 Task: Find connections with filter location Americana with filter topic #jobsearching with filter profile language Potuguese with filter current company Tata Capital with filter school Cusrow Wadia Institute Of Technology with filter industry Financial Services with filter service category Video Animation with filter keywords title Bank Teller
Action: Mouse moved to (632, 130)
Screenshot: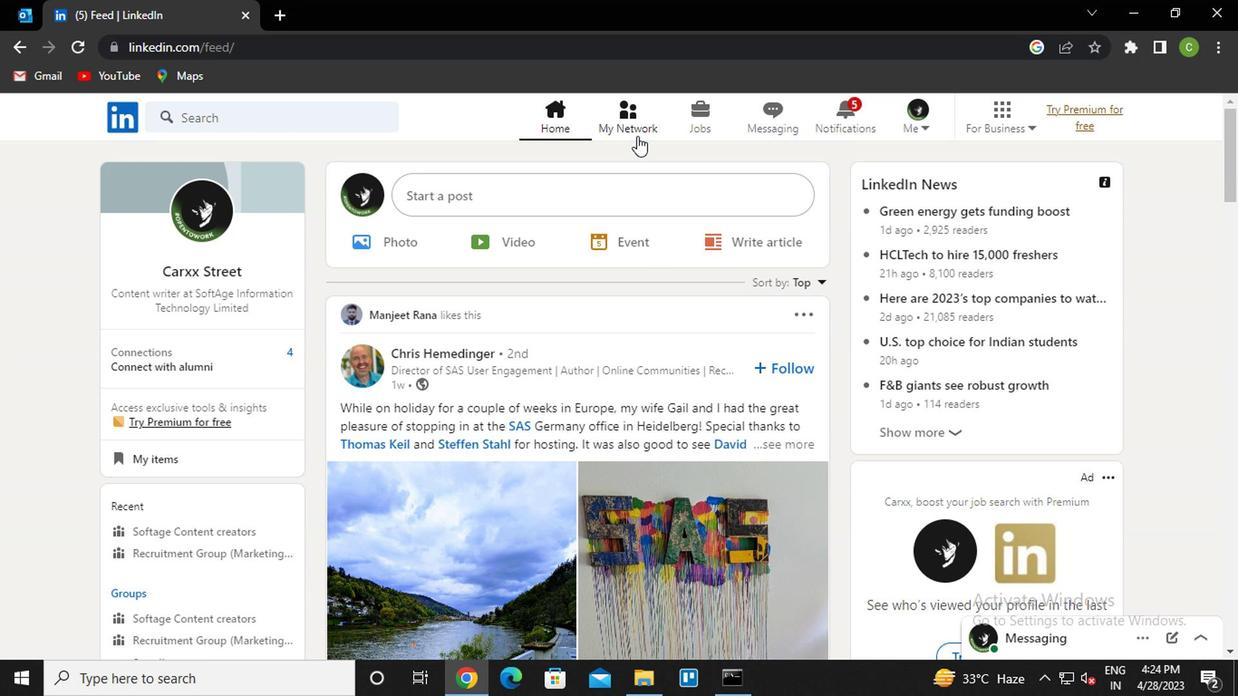 
Action: Mouse pressed left at (632, 130)
Screenshot: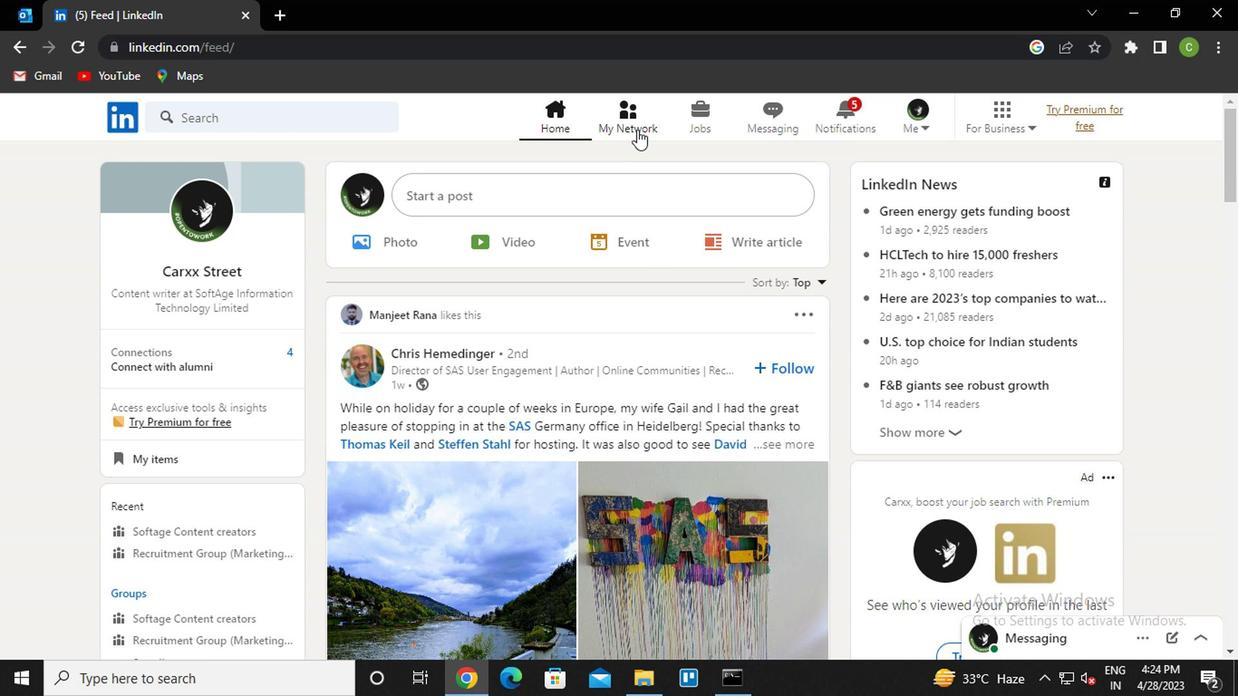 
Action: Mouse moved to (226, 212)
Screenshot: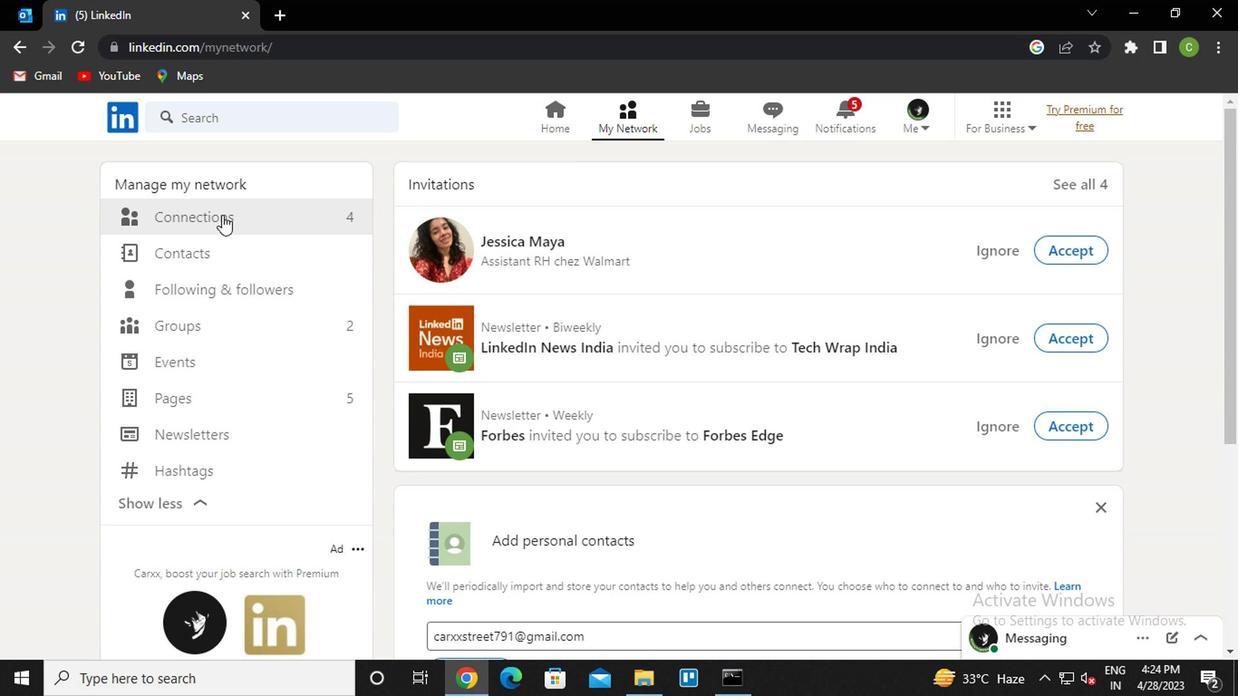 
Action: Mouse pressed left at (226, 212)
Screenshot: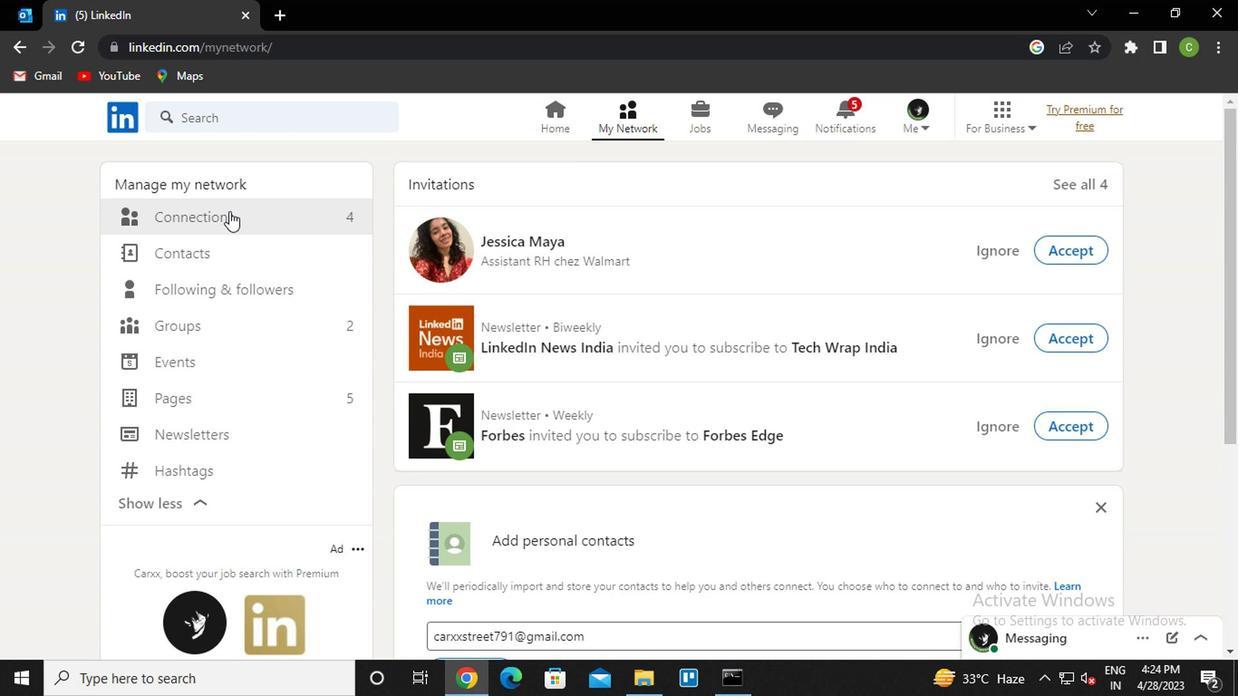 
Action: Mouse moved to (778, 220)
Screenshot: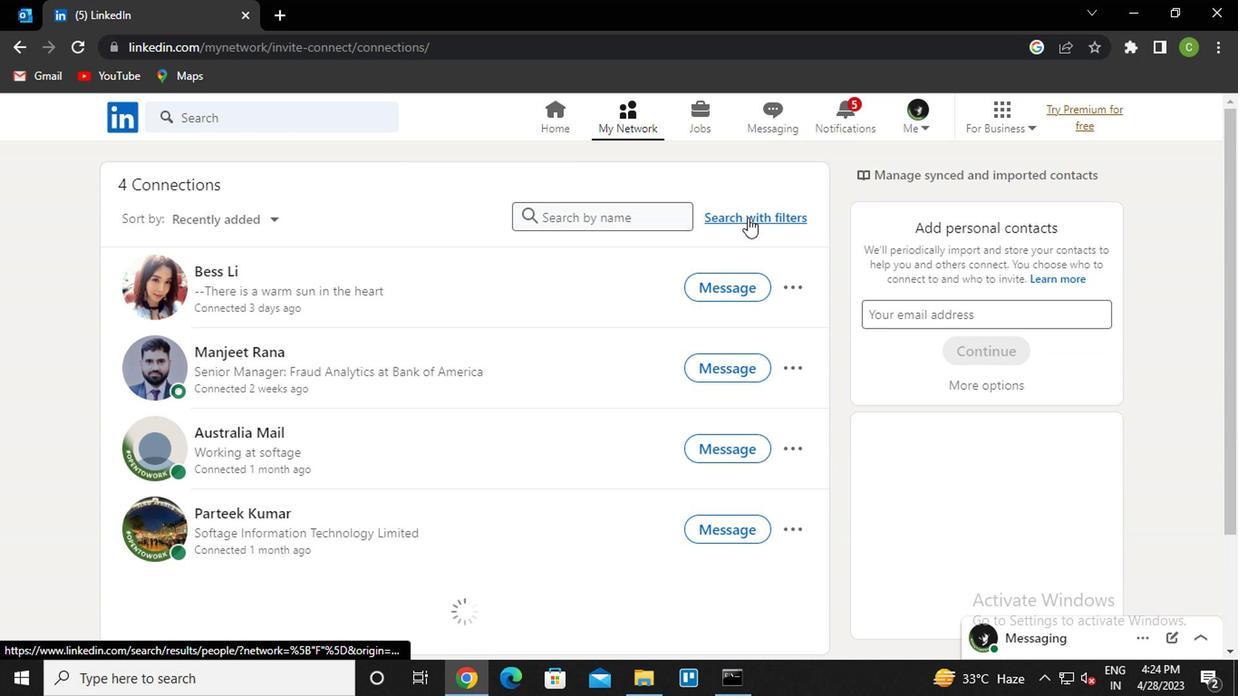 
Action: Mouse pressed left at (778, 220)
Screenshot: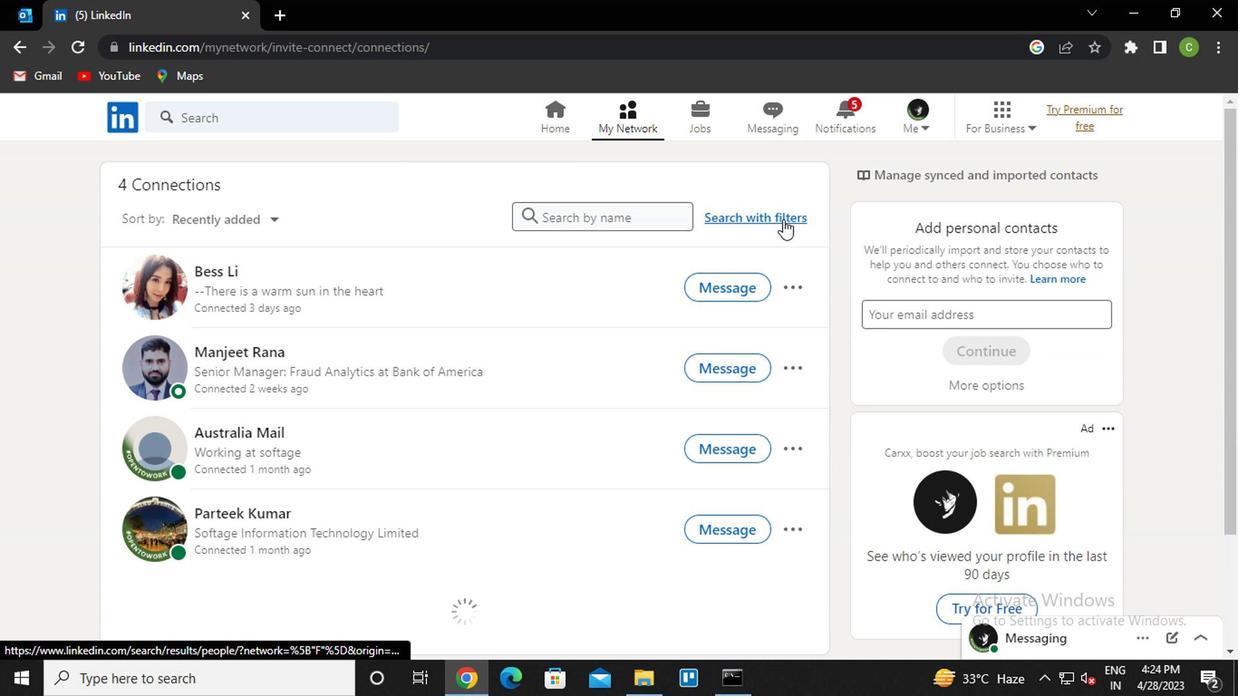 
Action: Mouse moved to (664, 170)
Screenshot: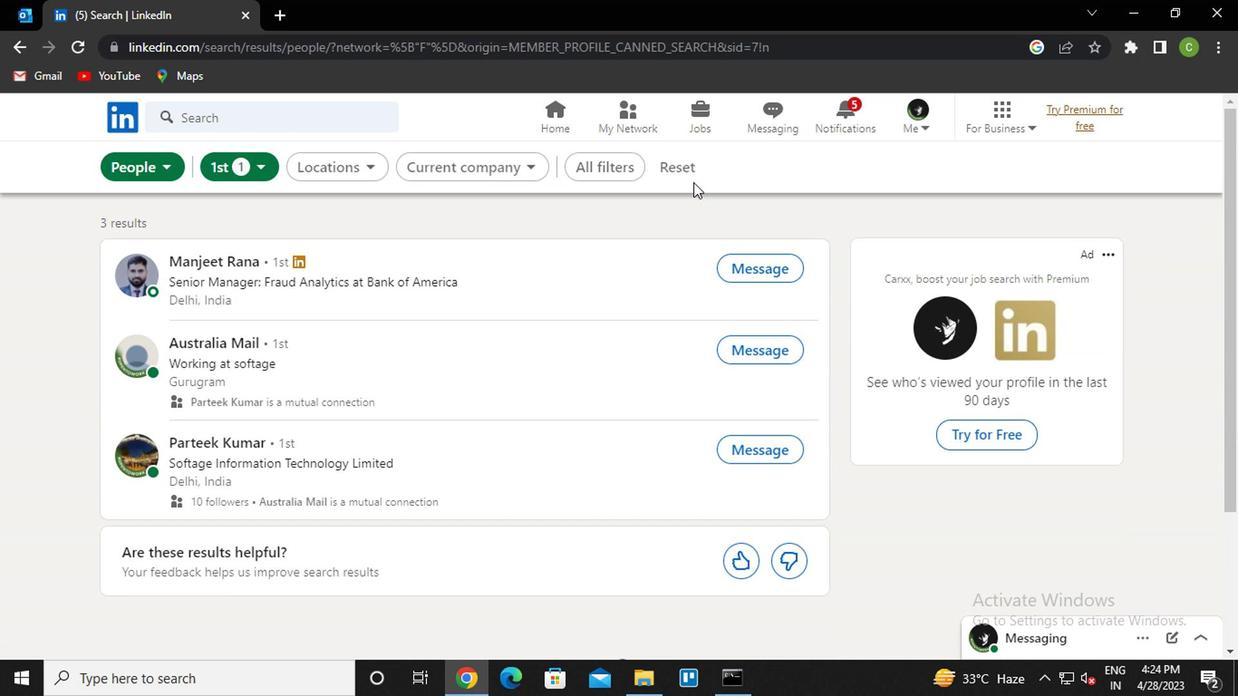
Action: Mouse pressed left at (664, 170)
Screenshot: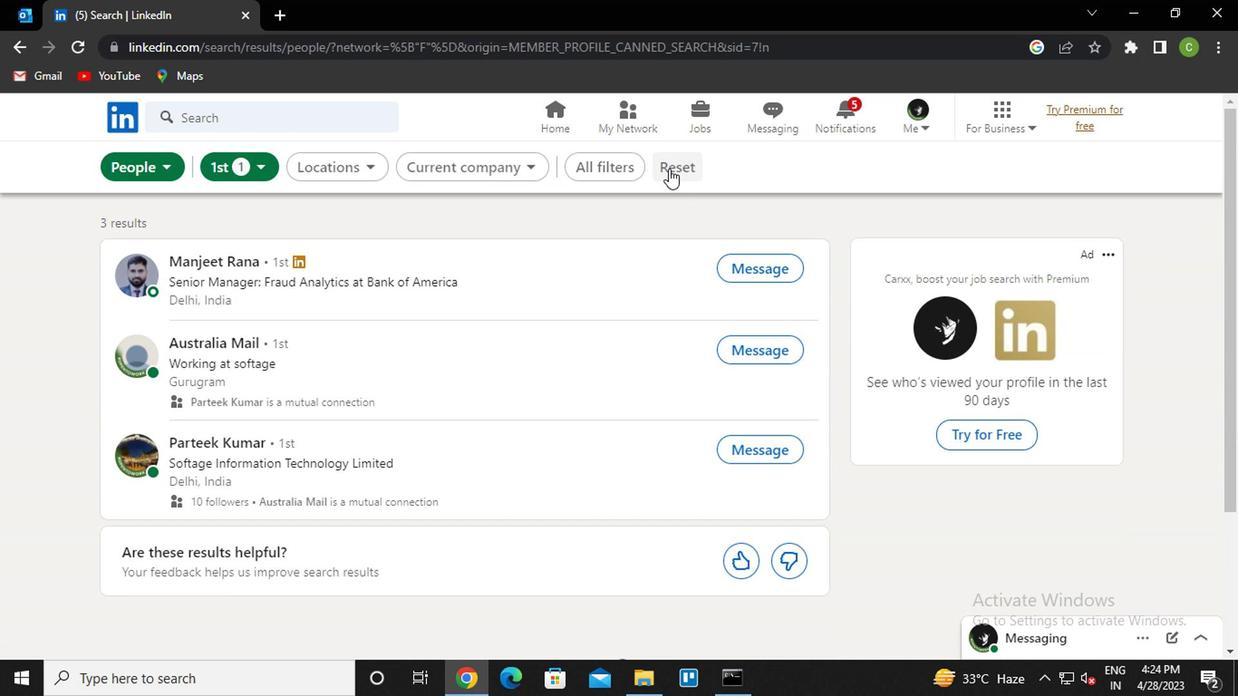 
Action: Mouse moved to (670, 174)
Screenshot: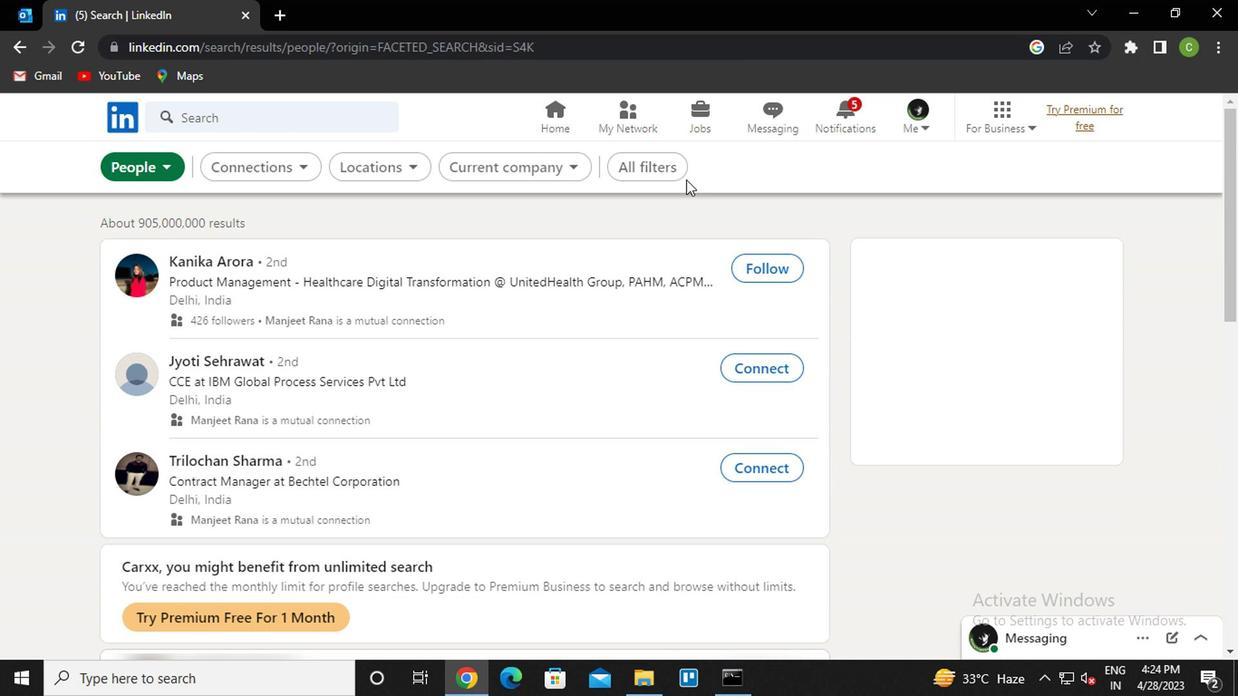 
Action: Mouse pressed left at (670, 174)
Screenshot: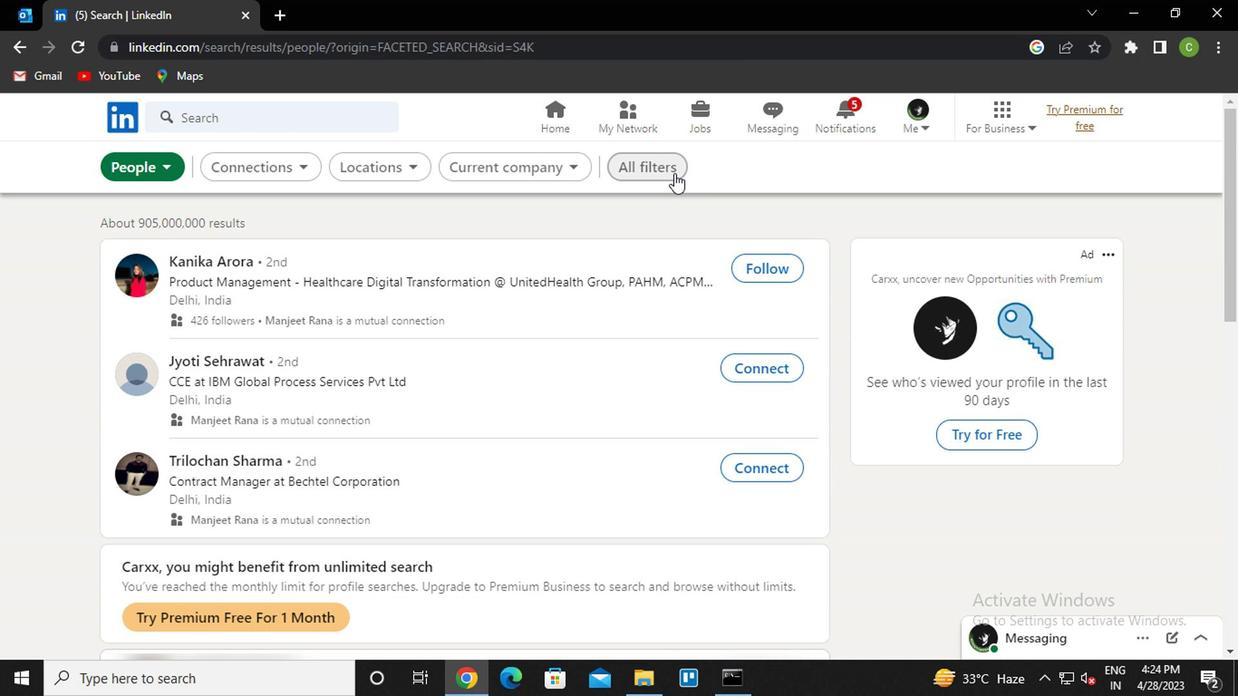 
Action: Mouse moved to (914, 473)
Screenshot: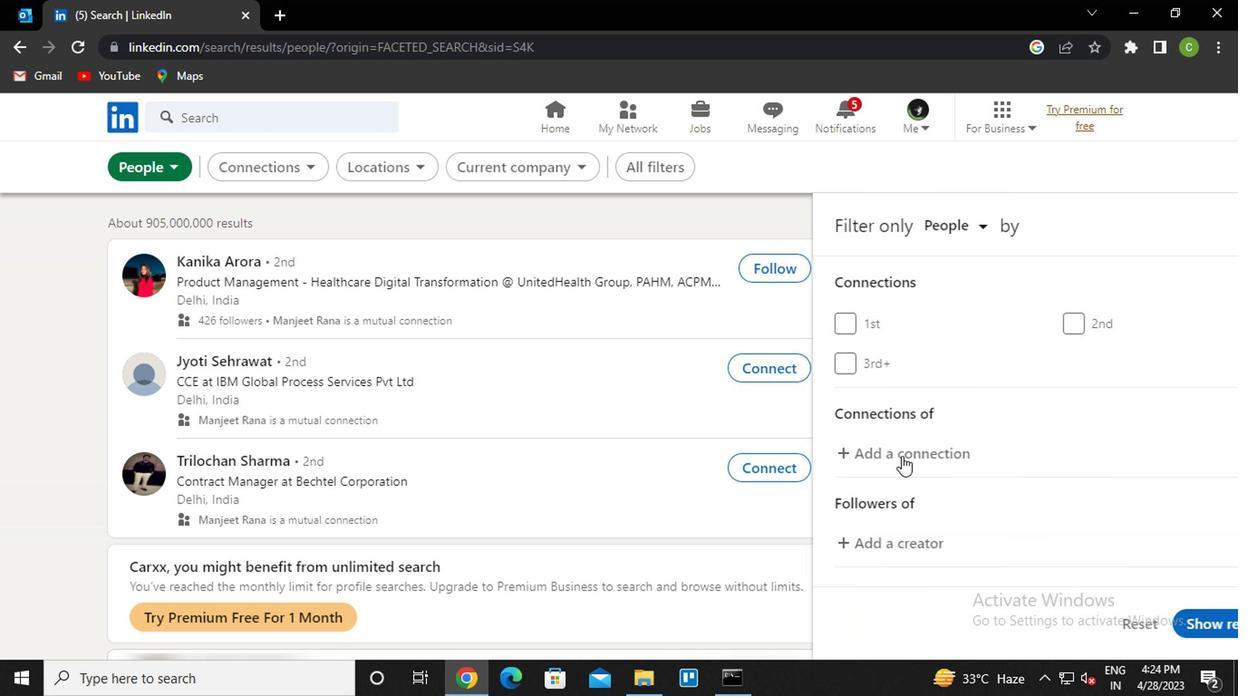 
Action: Mouse scrolled (914, 472) with delta (0, 0)
Screenshot: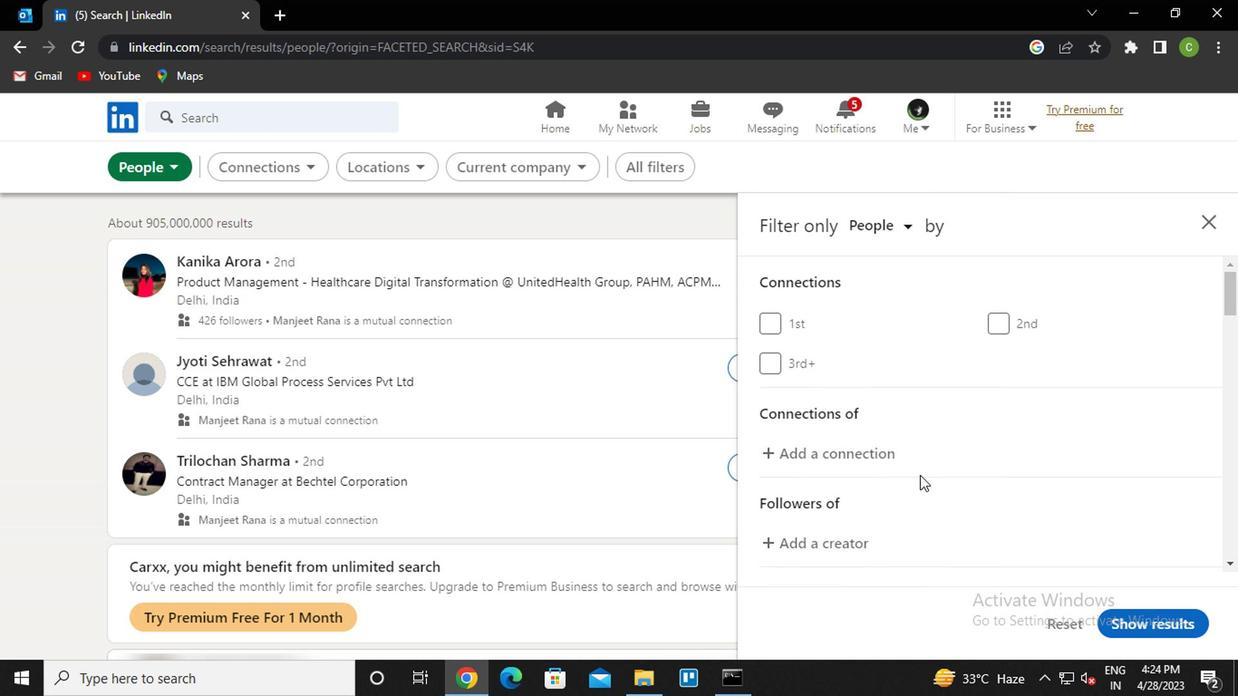 
Action: Mouse scrolled (914, 472) with delta (0, 0)
Screenshot: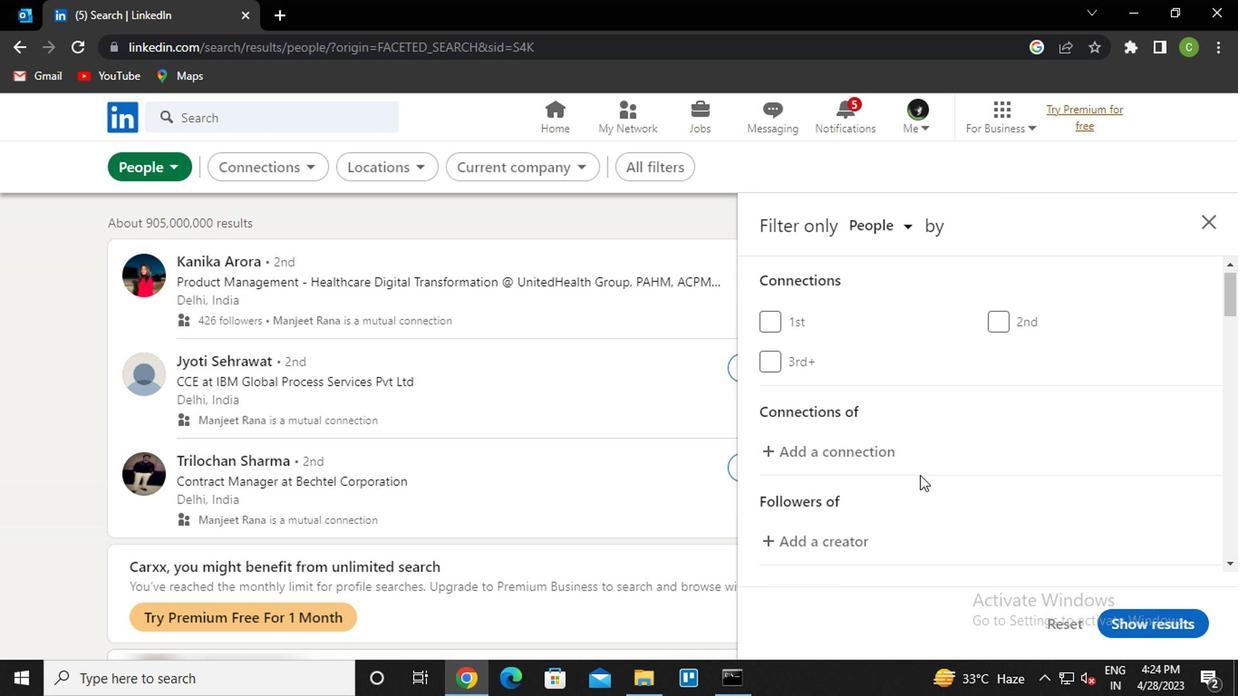 
Action: Mouse moved to (913, 475)
Screenshot: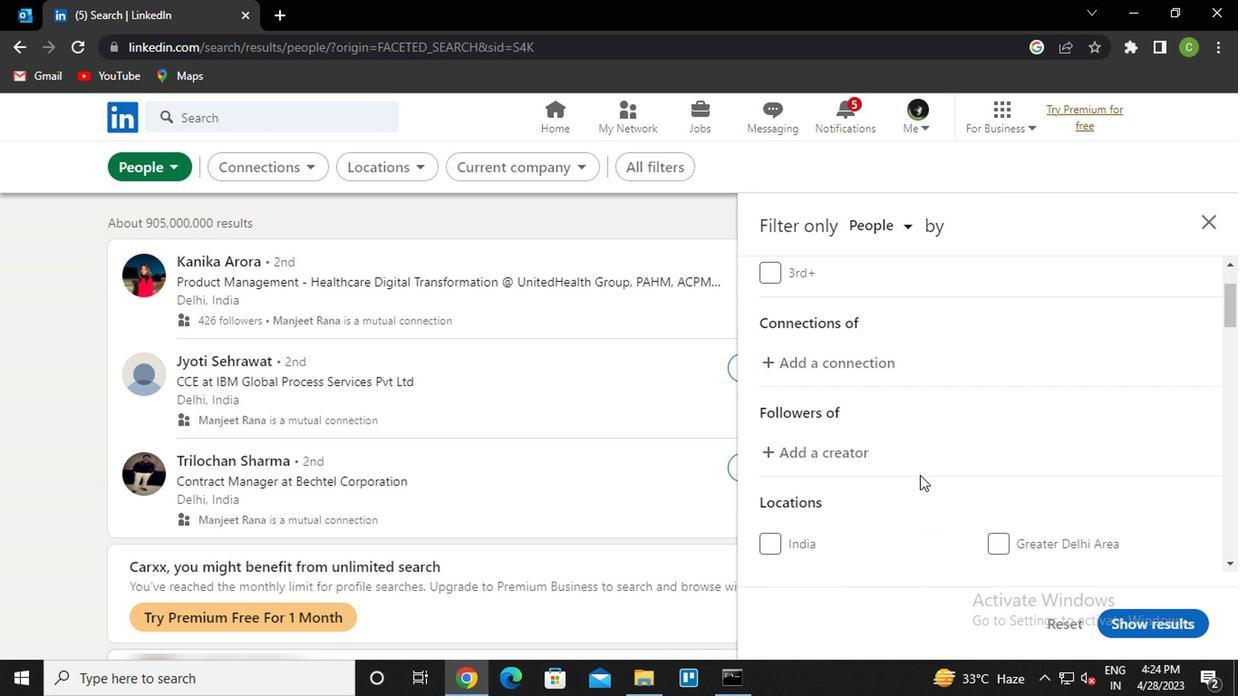 
Action: Mouse scrolled (913, 475) with delta (0, 0)
Screenshot: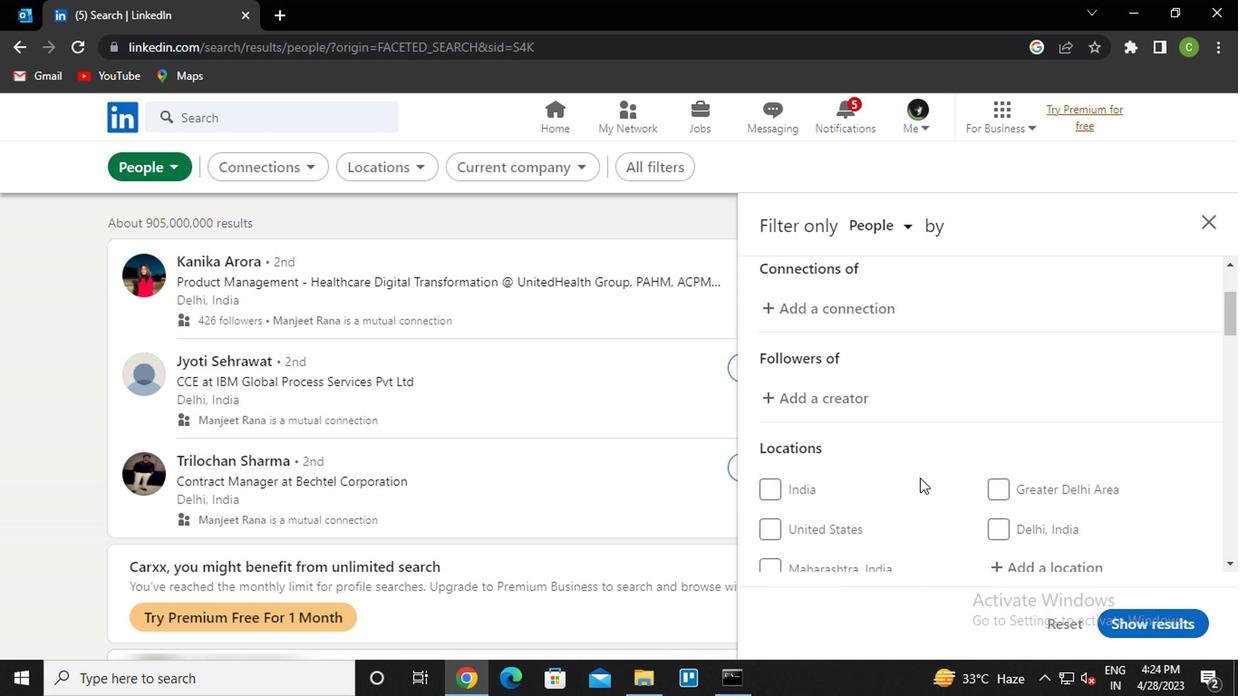 
Action: Mouse moved to (1044, 447)
Screenshot: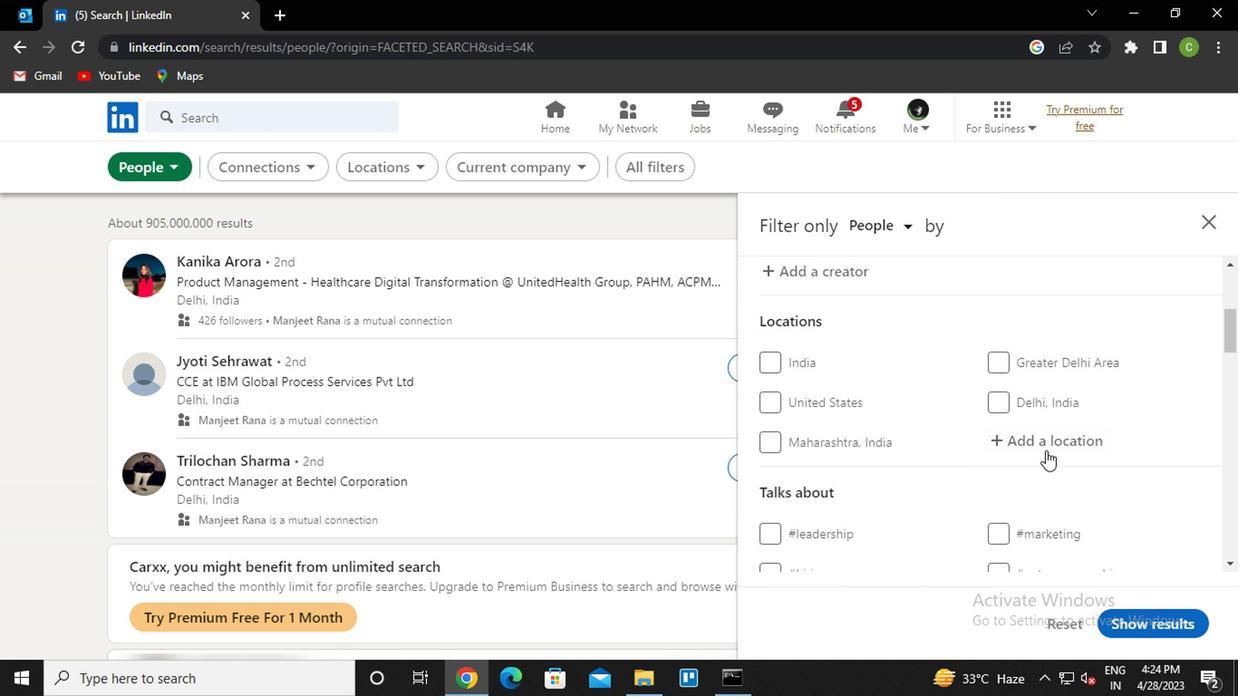 
Action: Mouse pressed left at (1044, 447)
Screenshot: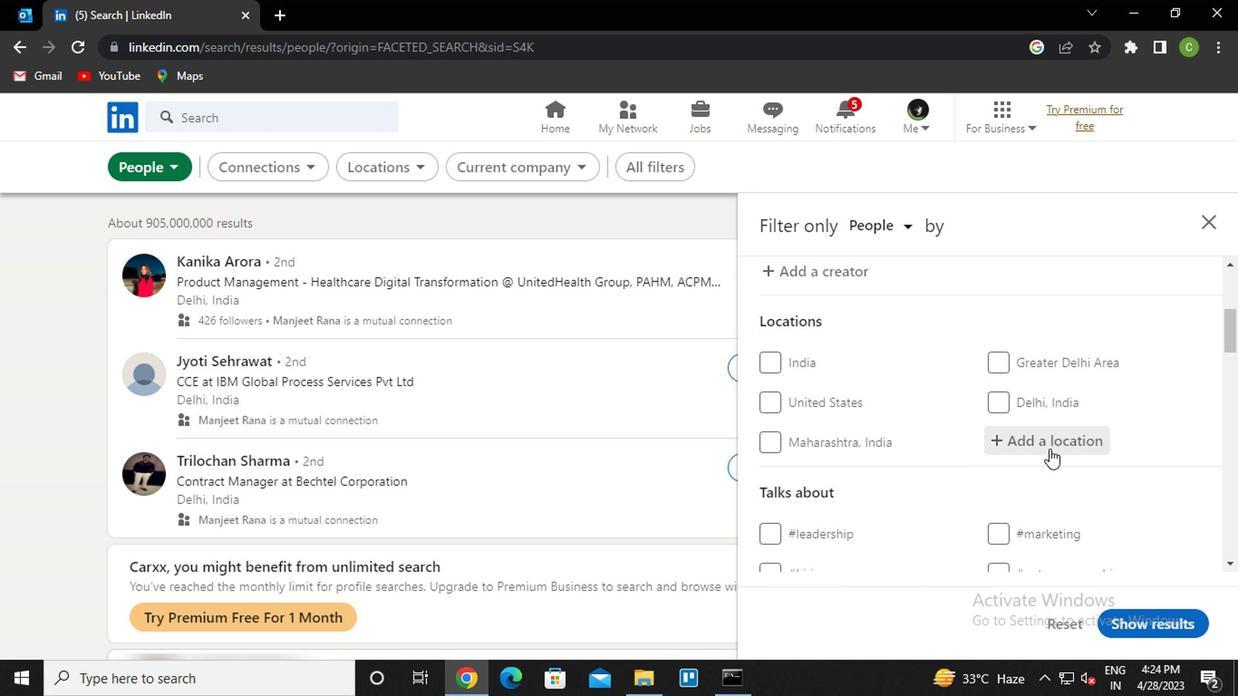 
Action: Key pressed <Key.caps_lock>a<Key.caps_lock>mericana<Key.down><Key.enter>
Screenshot: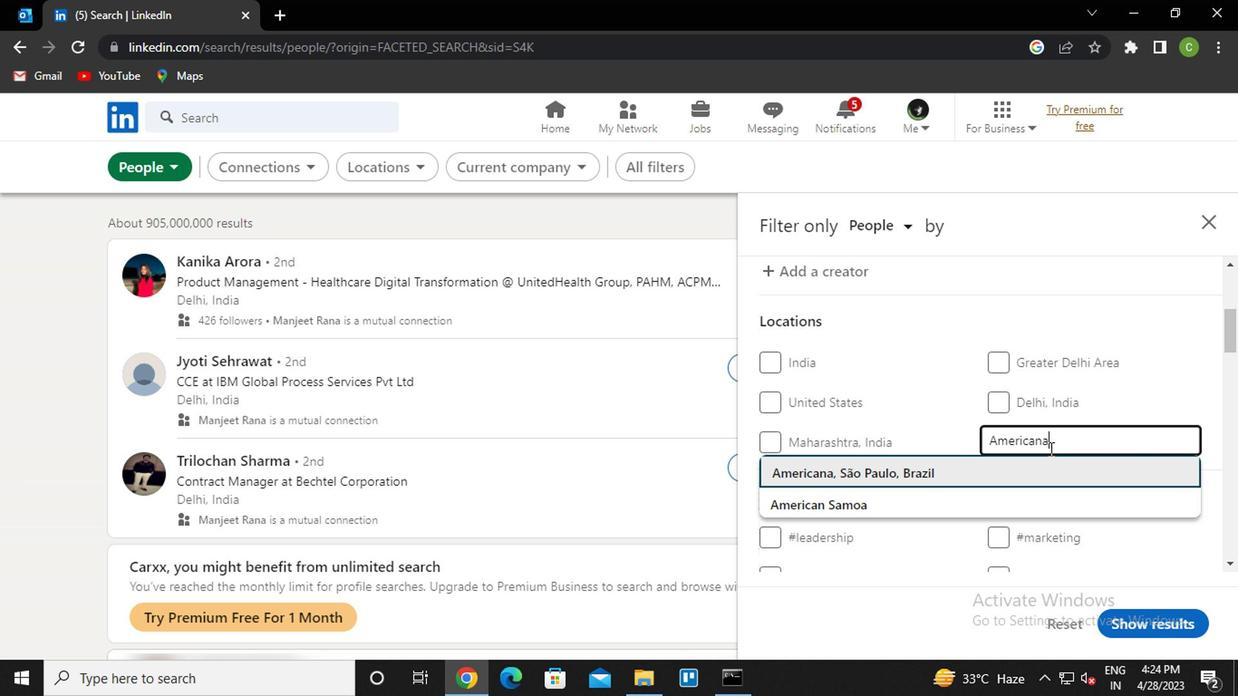 
Action: Mouse scrolled (1044, 446) with delta (0, -1)
Screenshot: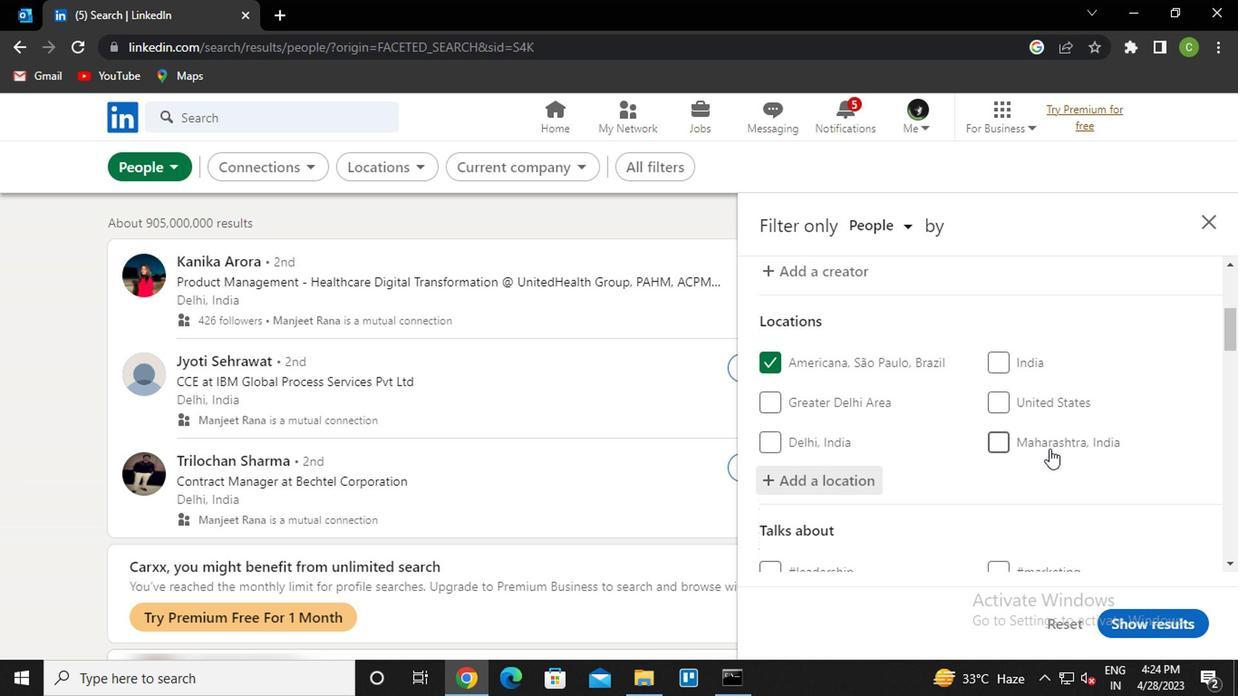 
Action: Mouse scrolled (1044, 446) with delta (0, -1)
Screenshot: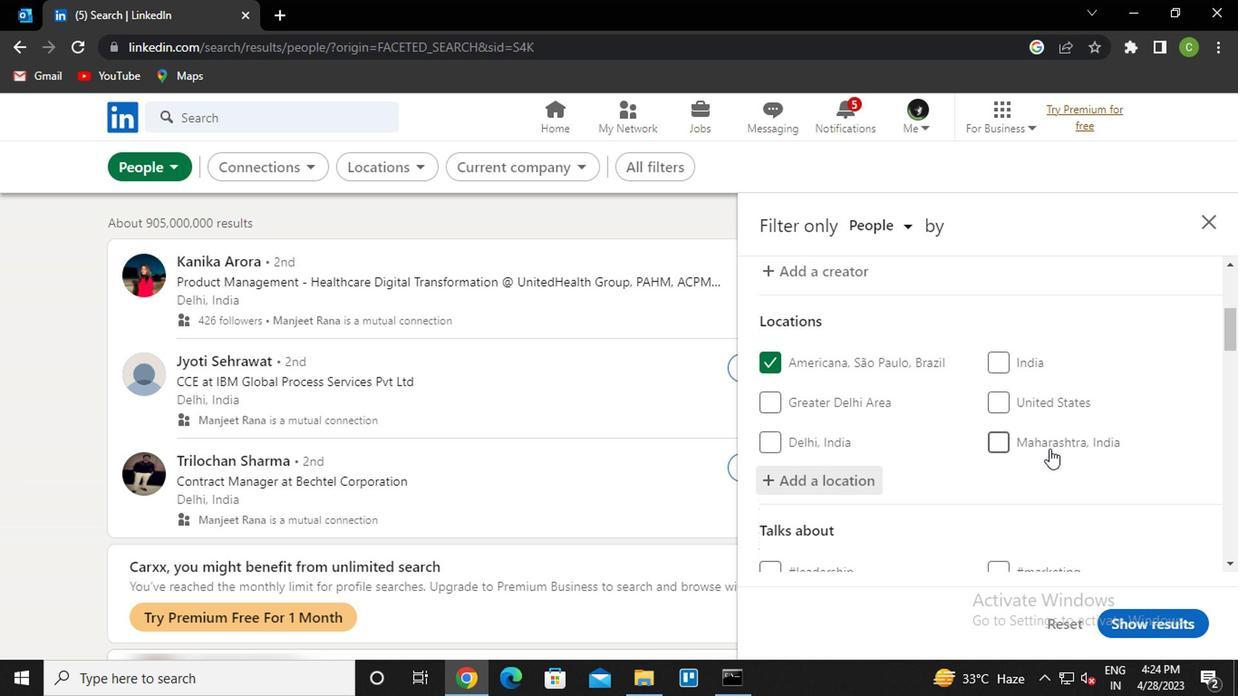
Action: Mouse moved to (1046, 466)
Screenshot: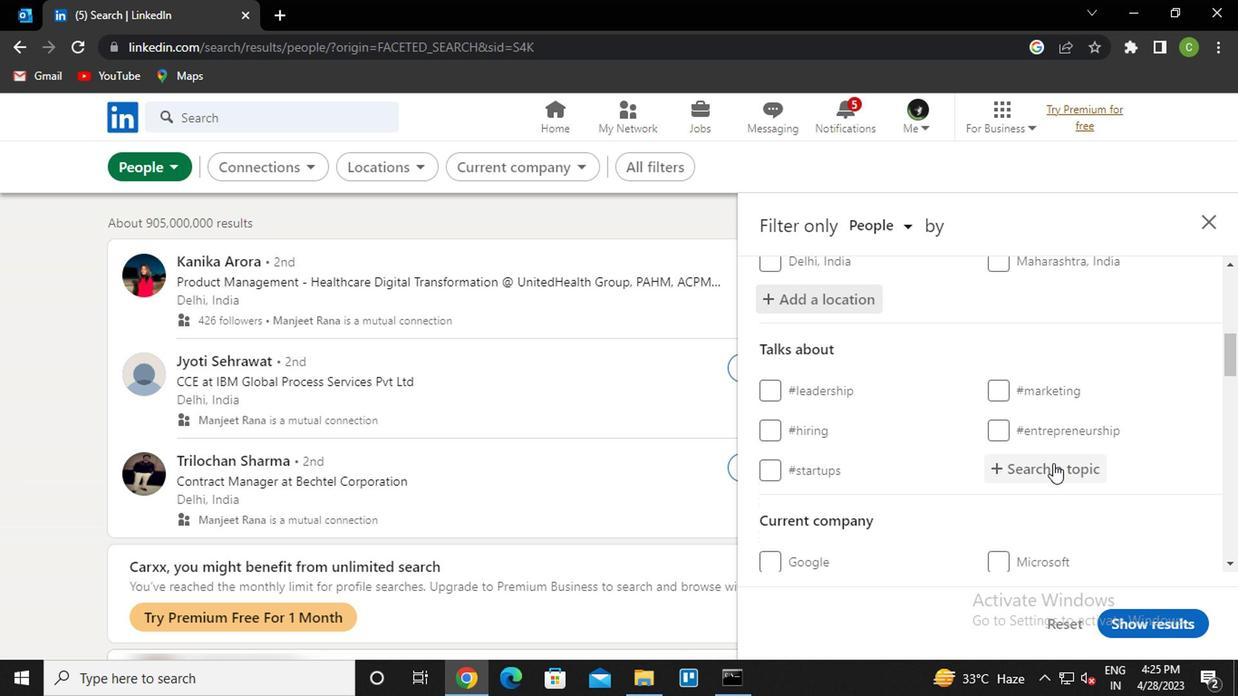 
Action: Mouse pressed left at (1046, 466)
Screenshot: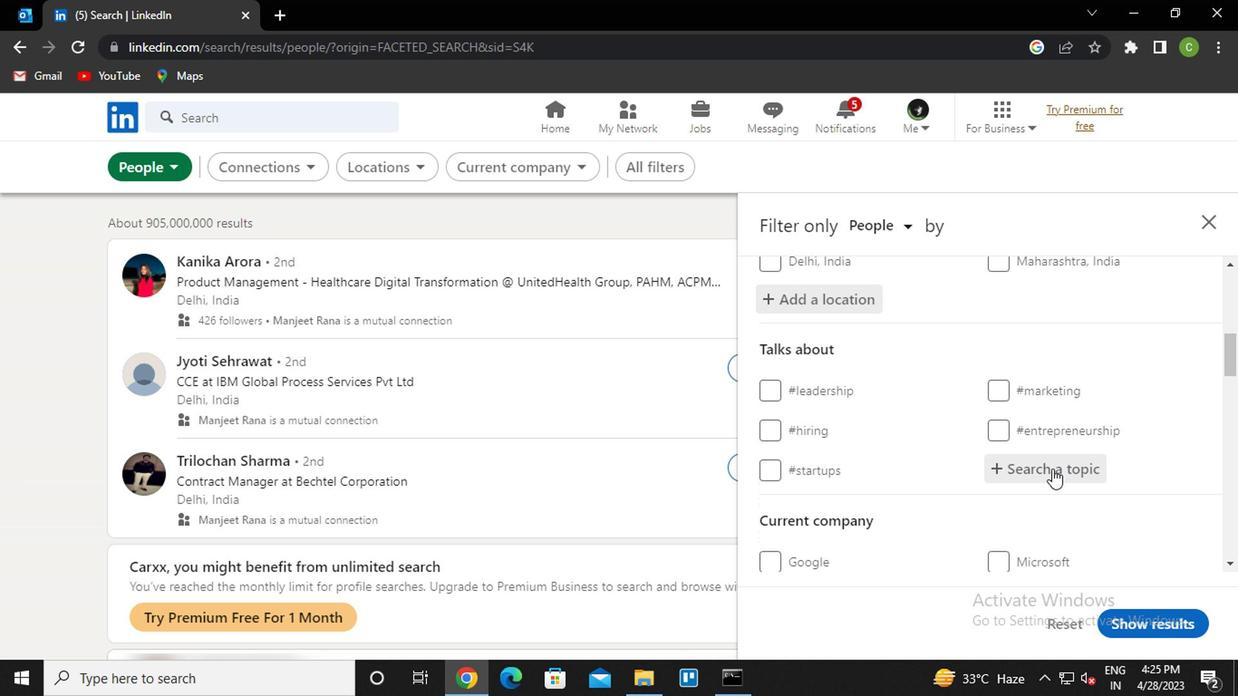 
Action: Key pressed jobsearching<Key.down><Key.enter>
Screenshot: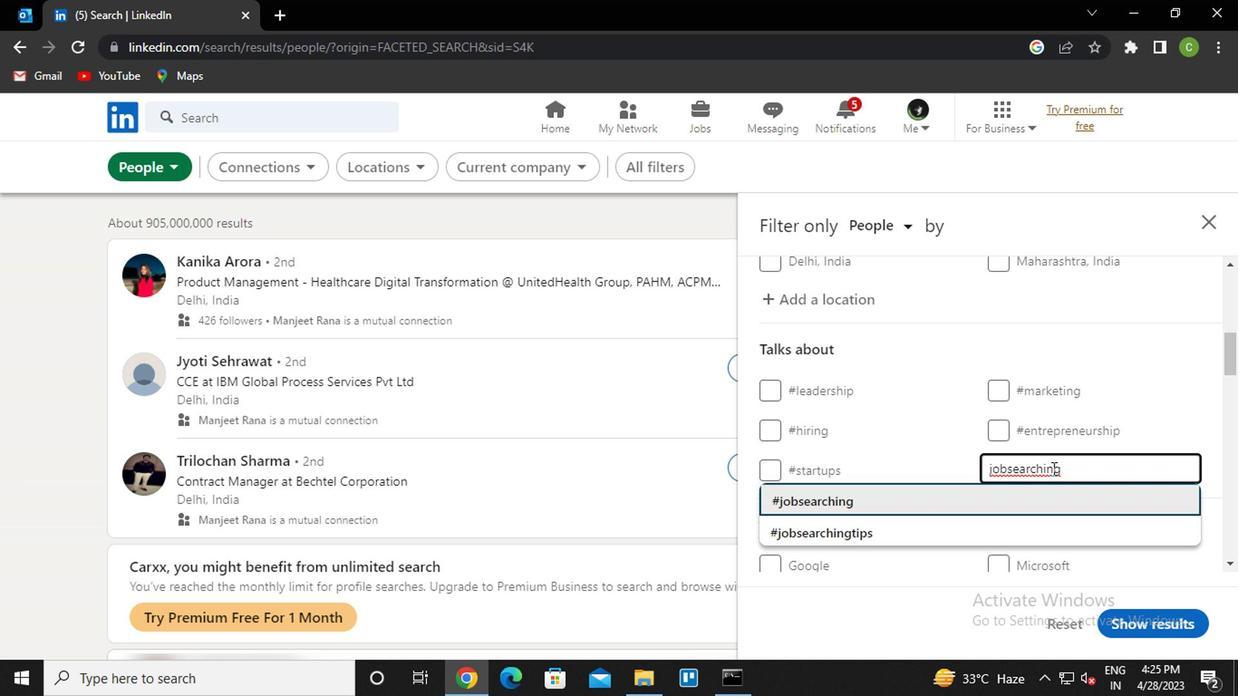 
Action: Mouse moved to (1045, 466)
Screenshot: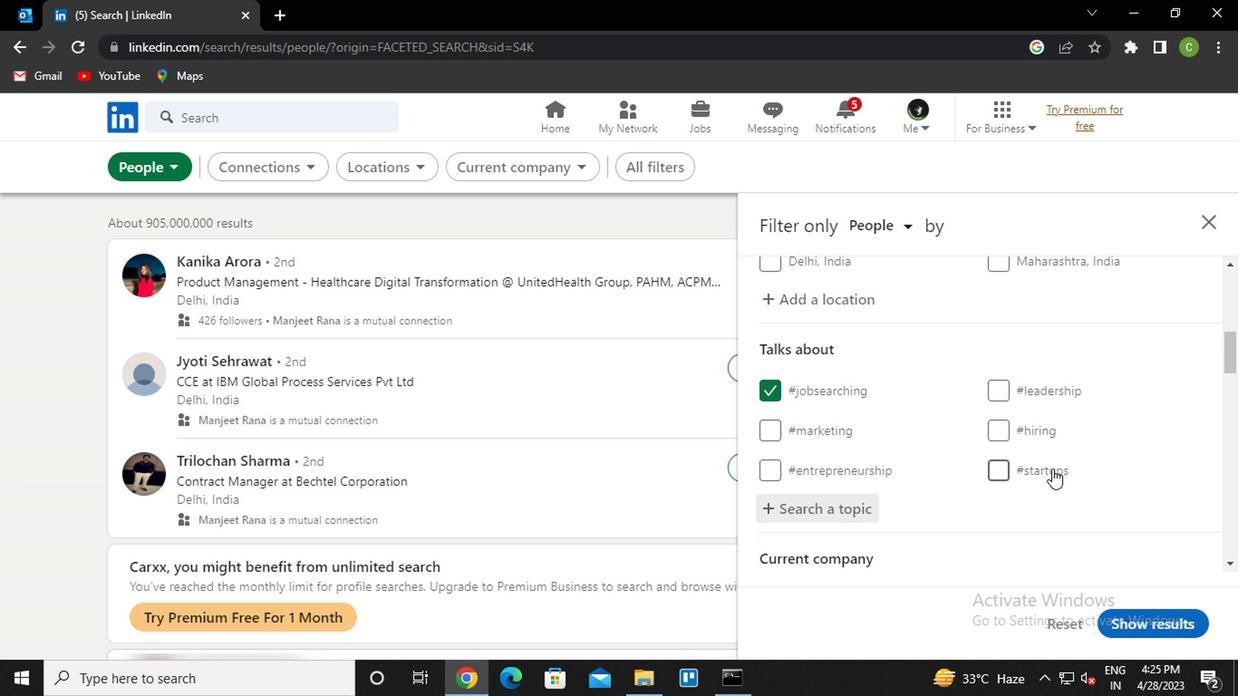 
Action: Mouse scrolled (1045, 466) with delta (0, 0)
Screenshot: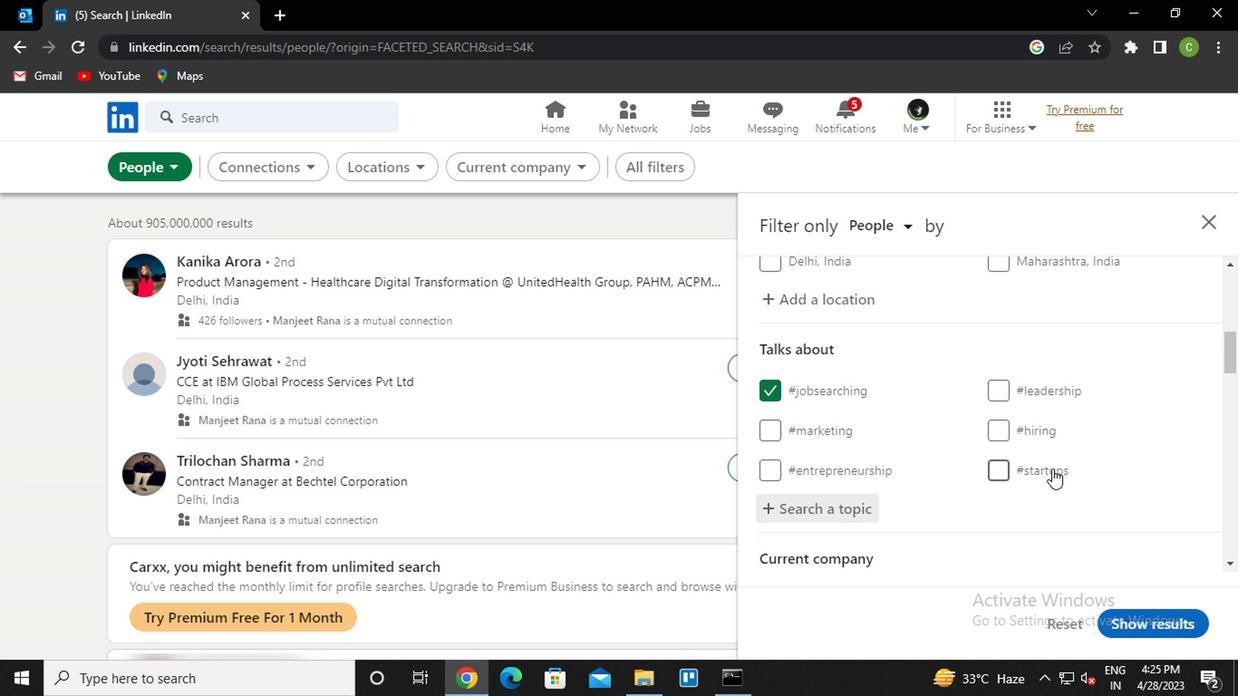 
Action: Mouse moved to (1044, 468)
Screenshot: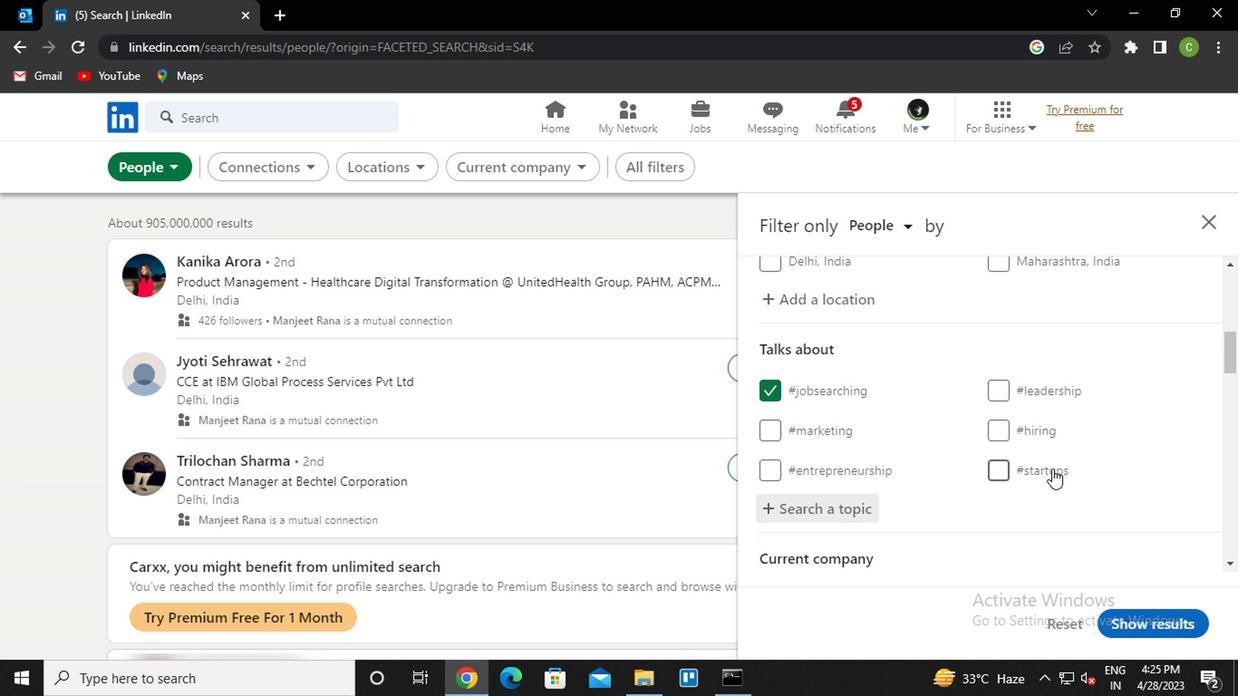 
Action: Mouse scrolled (1044, 466) with delta (0, -1)
Screenshot: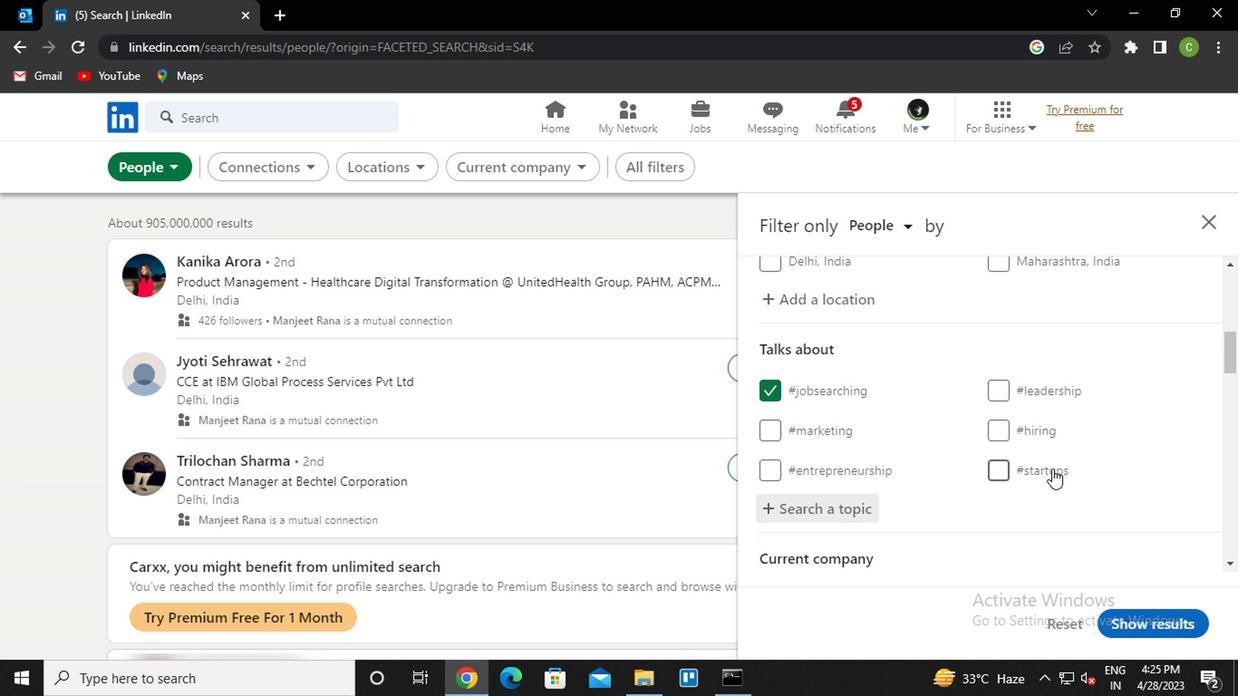 
Action: Mouse moved to (1042, 470)
Screenshot: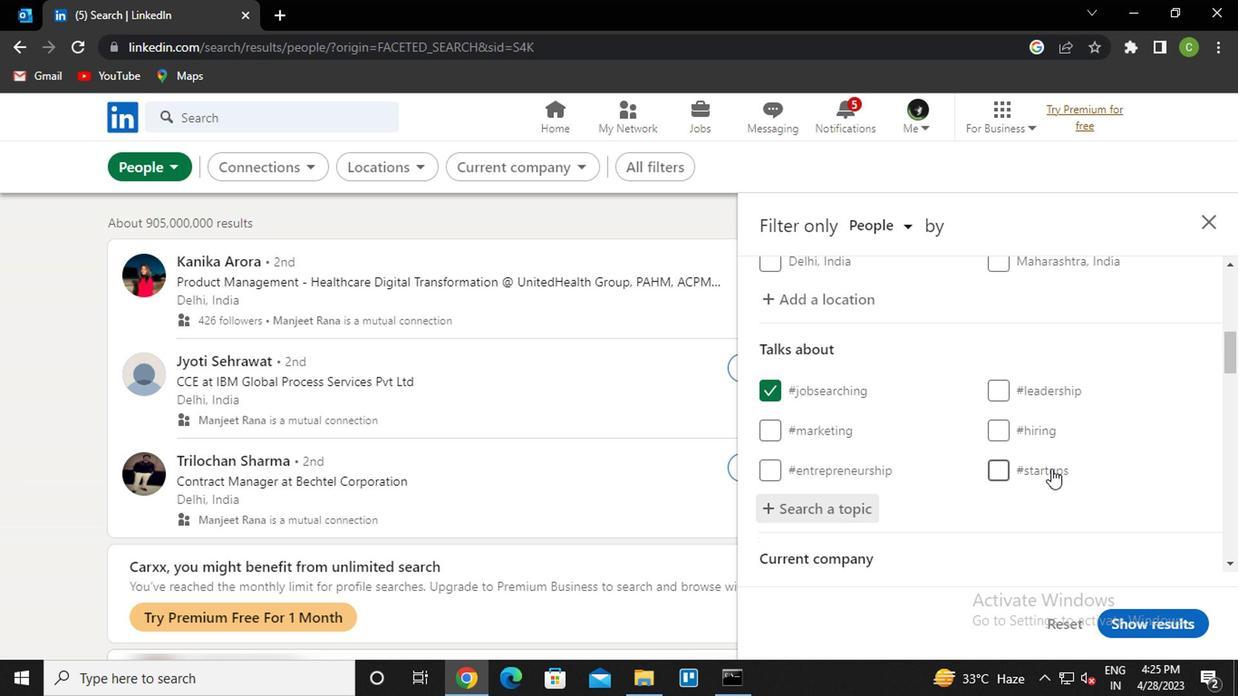 
Action: Mouse scrolled (1042, 468) with delta (0, -1)
Screenshot: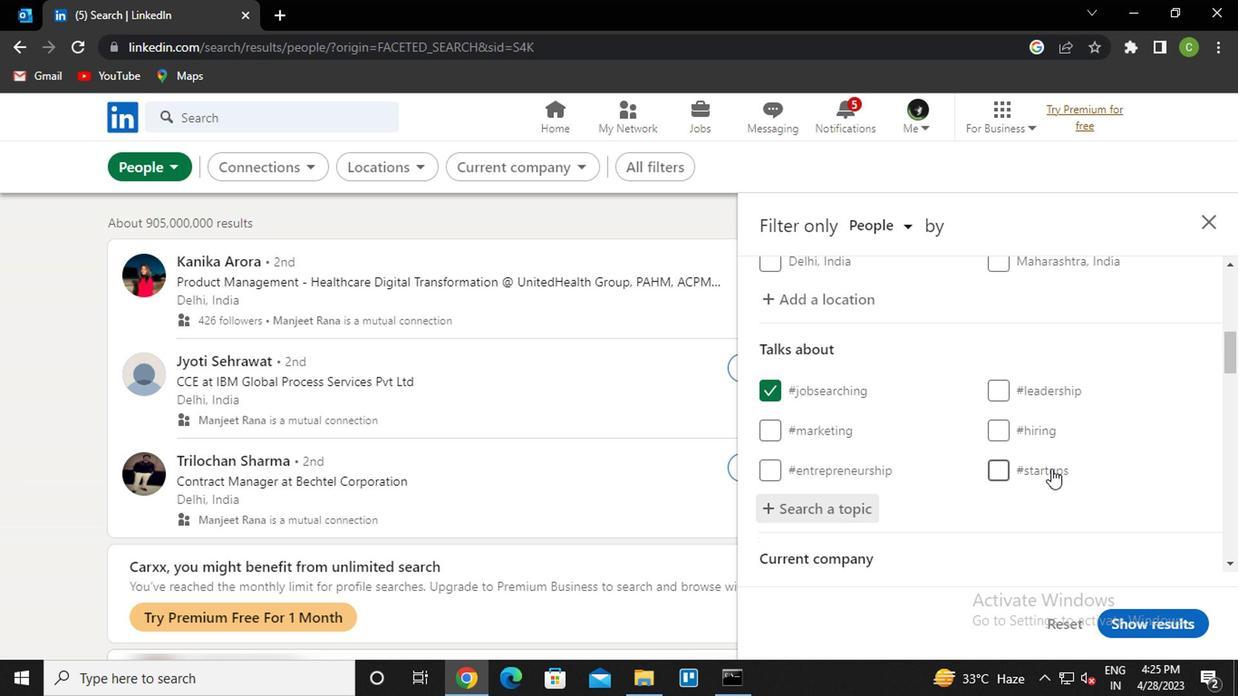
Action: Mouse scrolled (1042, 468) with delta (0, -1)
Screenshot: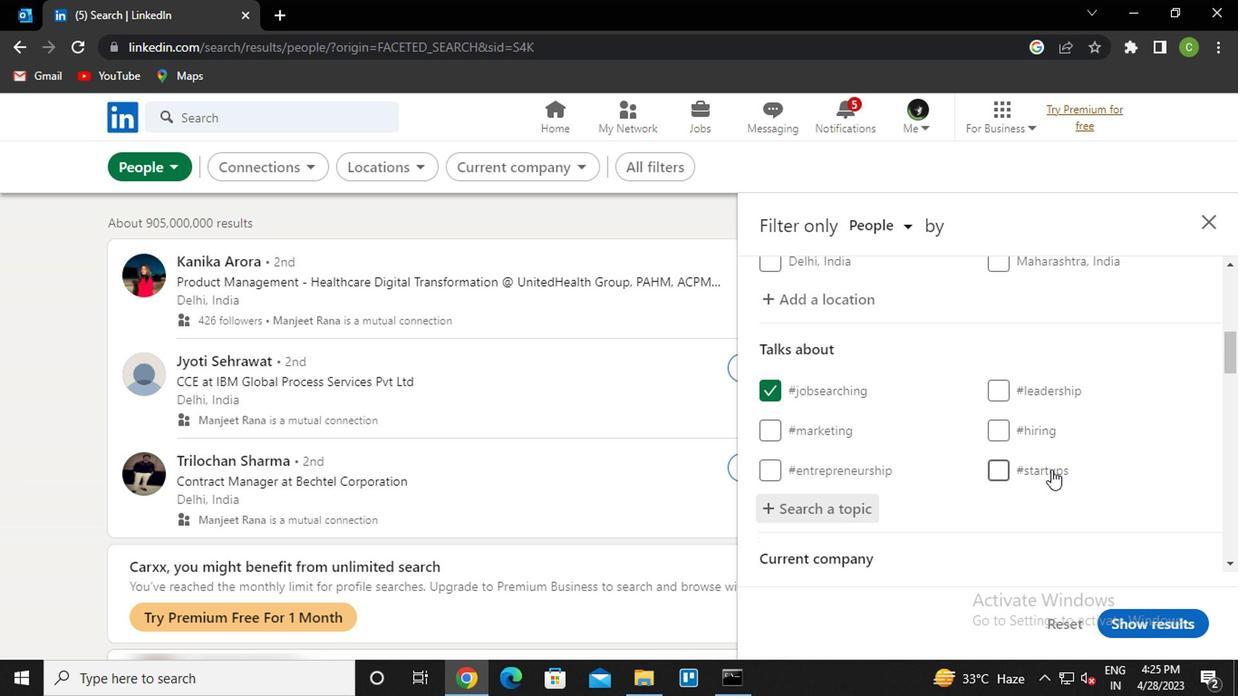 
Action: Mouse moved to (1042, 470)
Screenshot: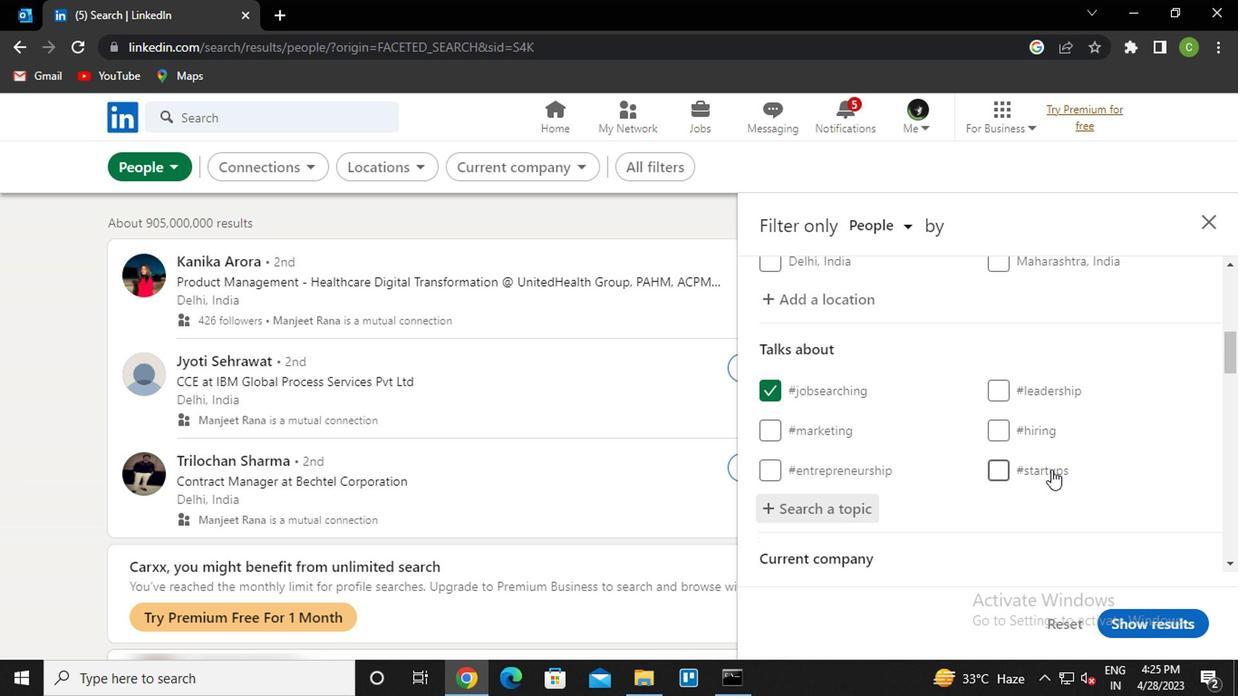 
Action: Mouse scrolled (1042, 470) with delta (0, 0)
Screenshot: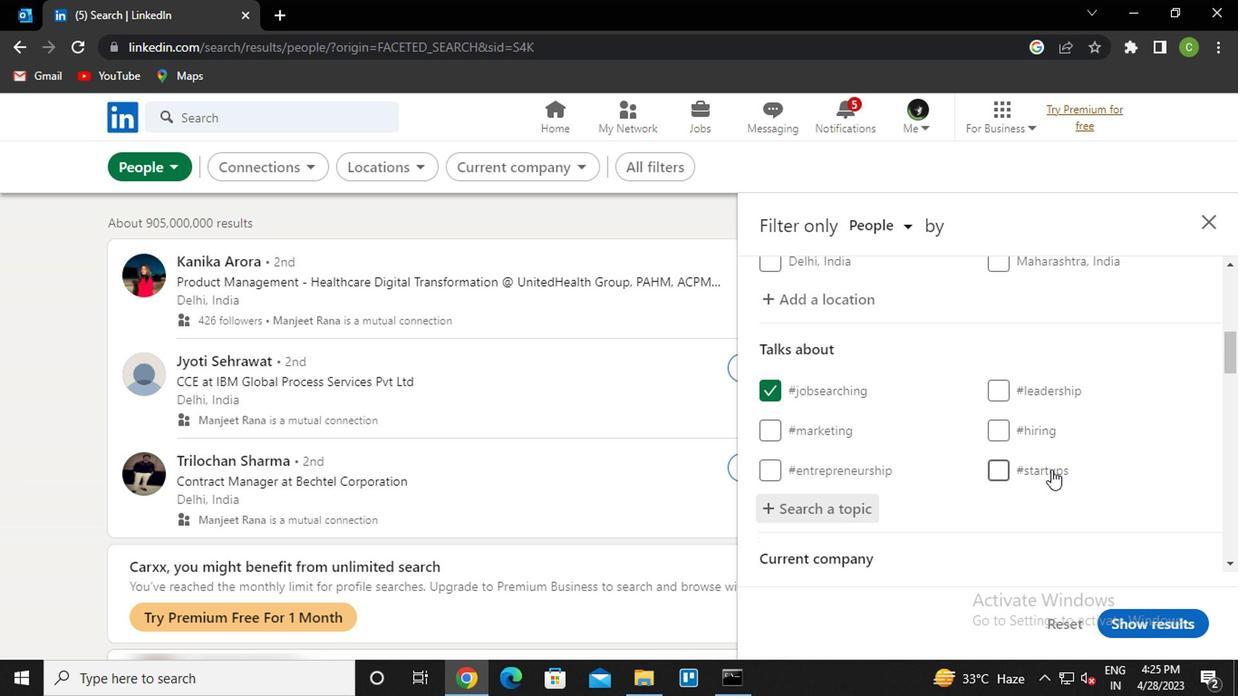 
Action: Mouse scrolled (1042, 470) with delta (0, 0)
Screenshot: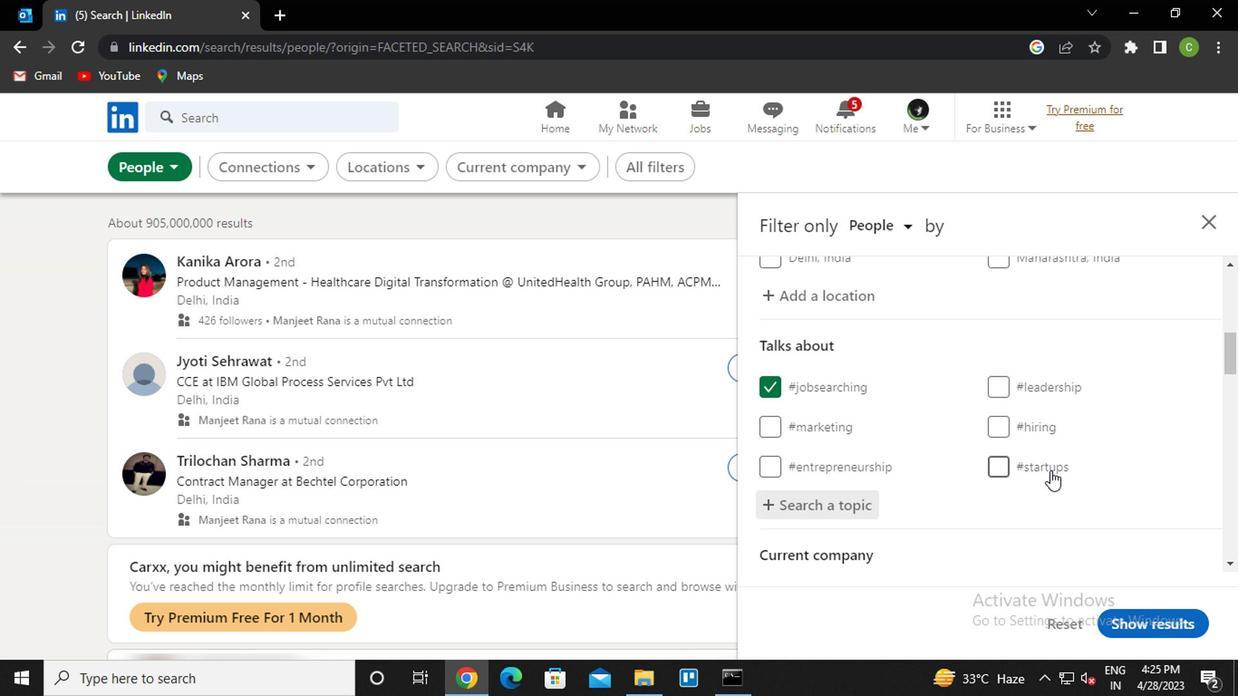 
Action: Mouse scrolled (1042, 470) with delta (0, 0)
Screenshot: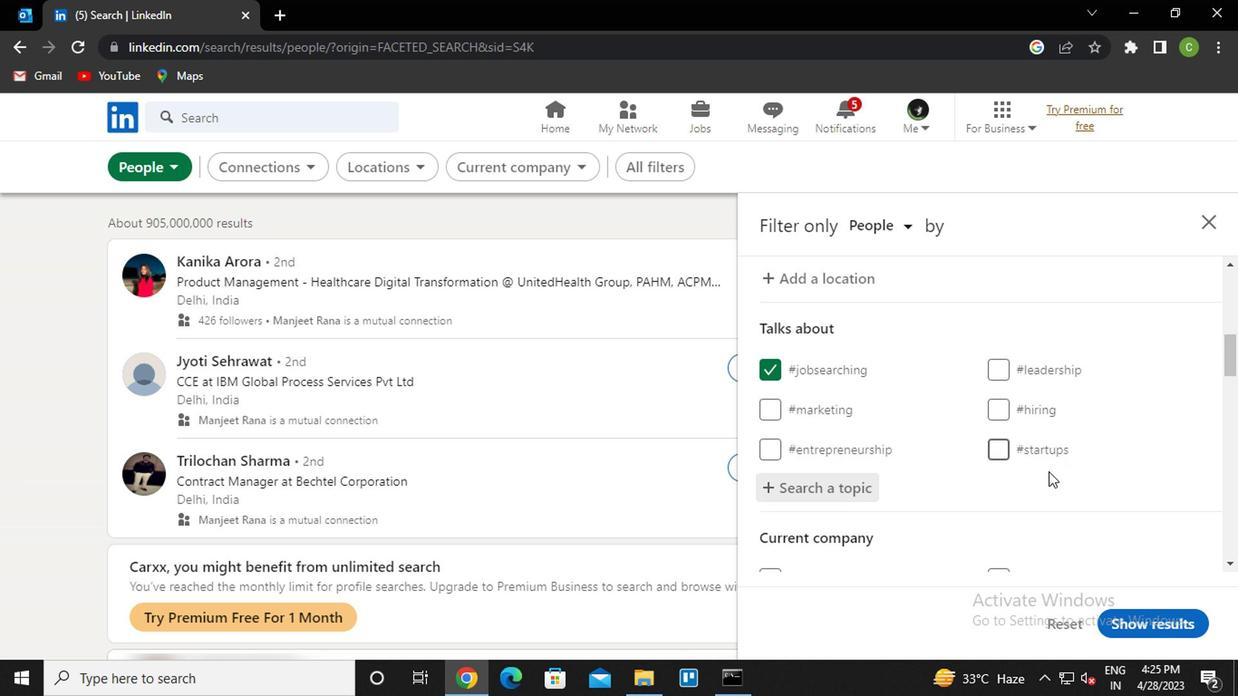 
Action: Mouse moved to (1044, 532)
Screenshot: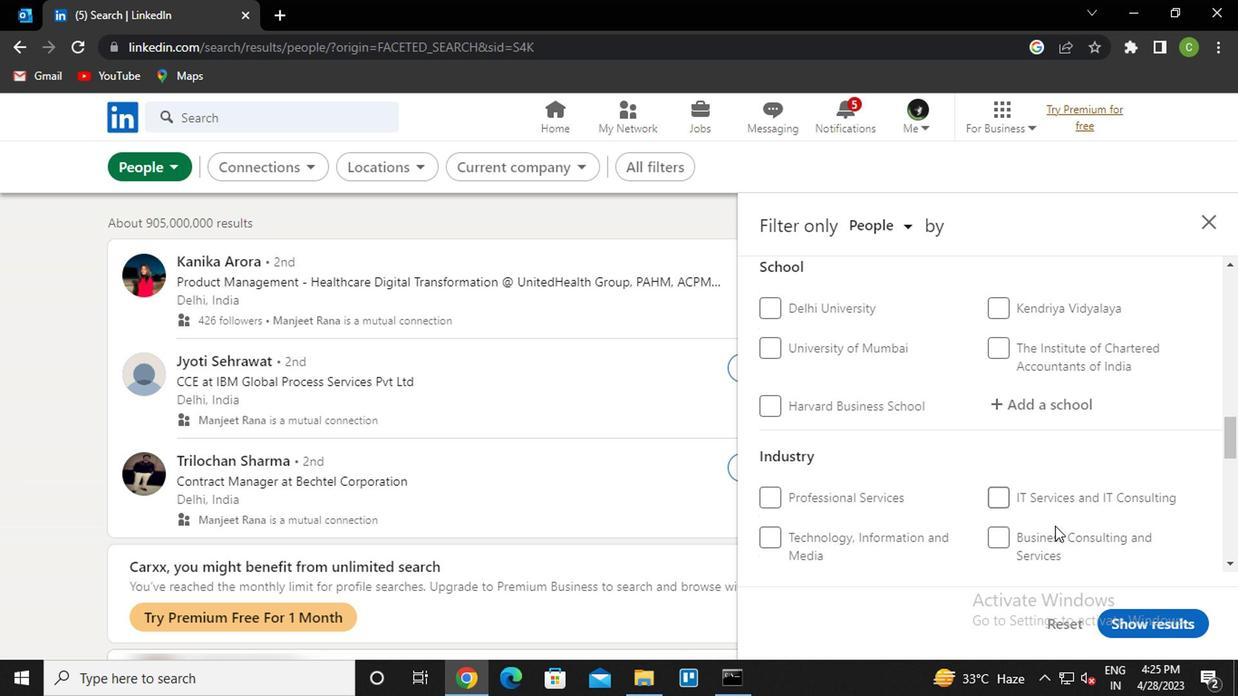 
Action: Mouse scrolled (1044, 531) with delta (0, -1)
Screenshot: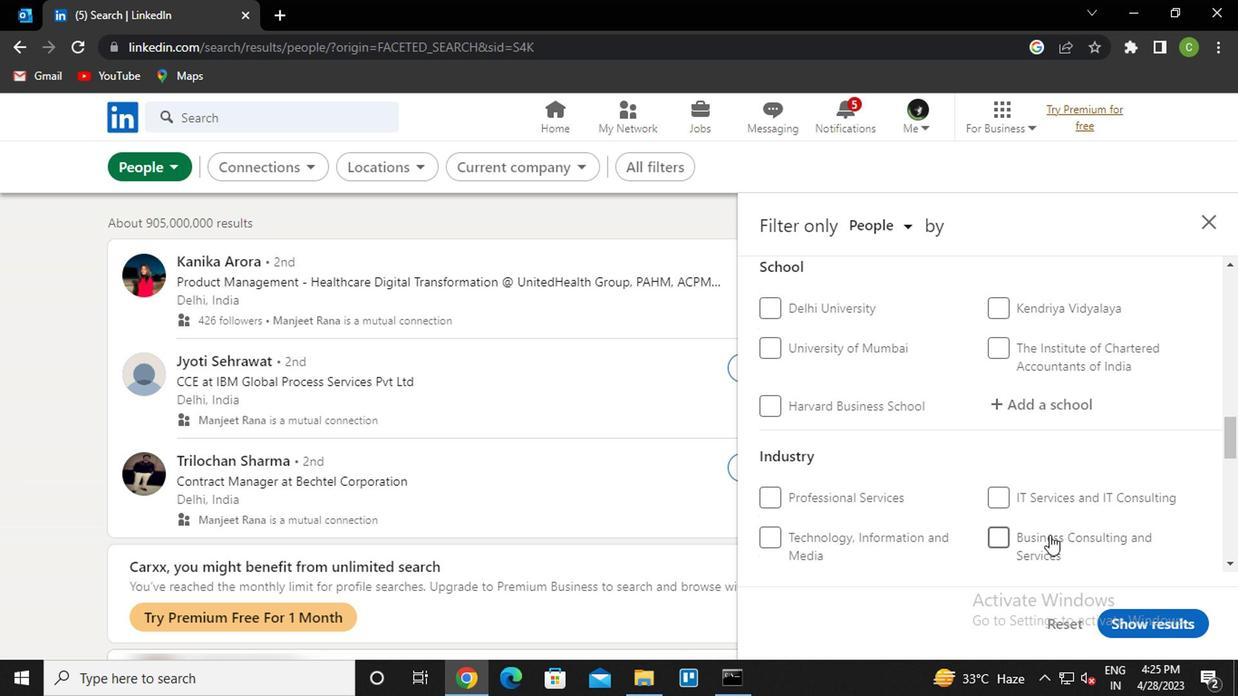 
Action: Mouse moved to (1040, 530)
Screenshot: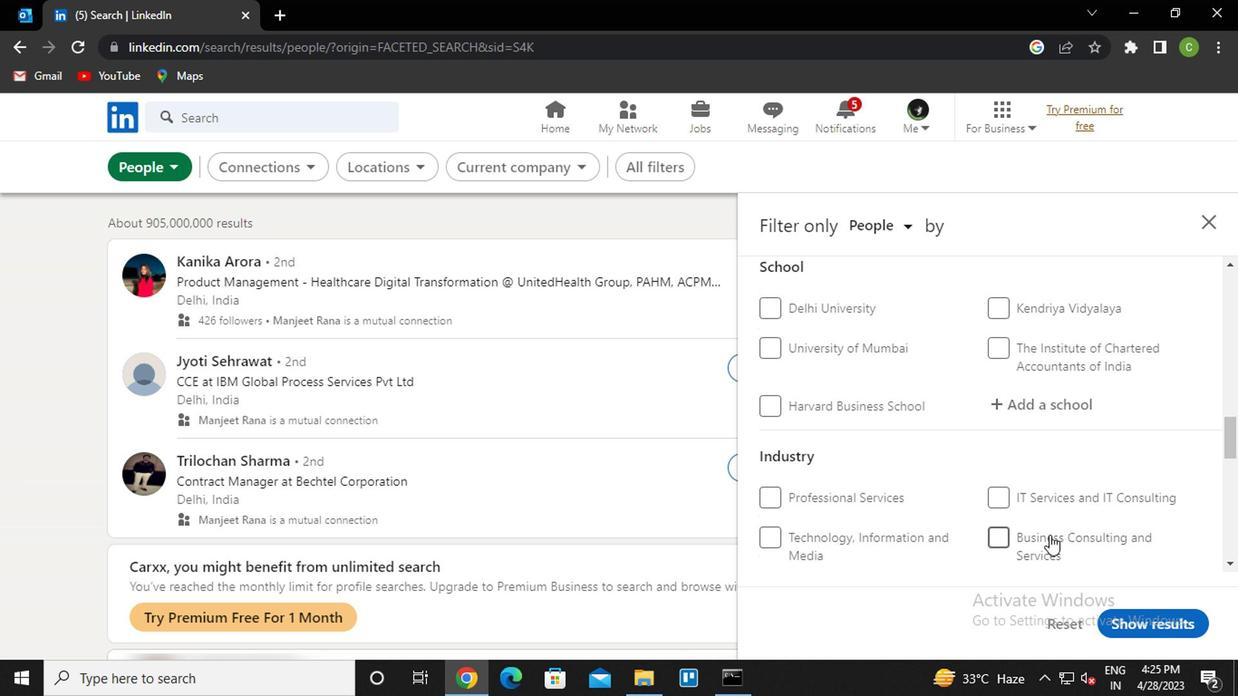 
Action: Mouse scrolled (1040, 530) with delta (0, 0)
Screenshot: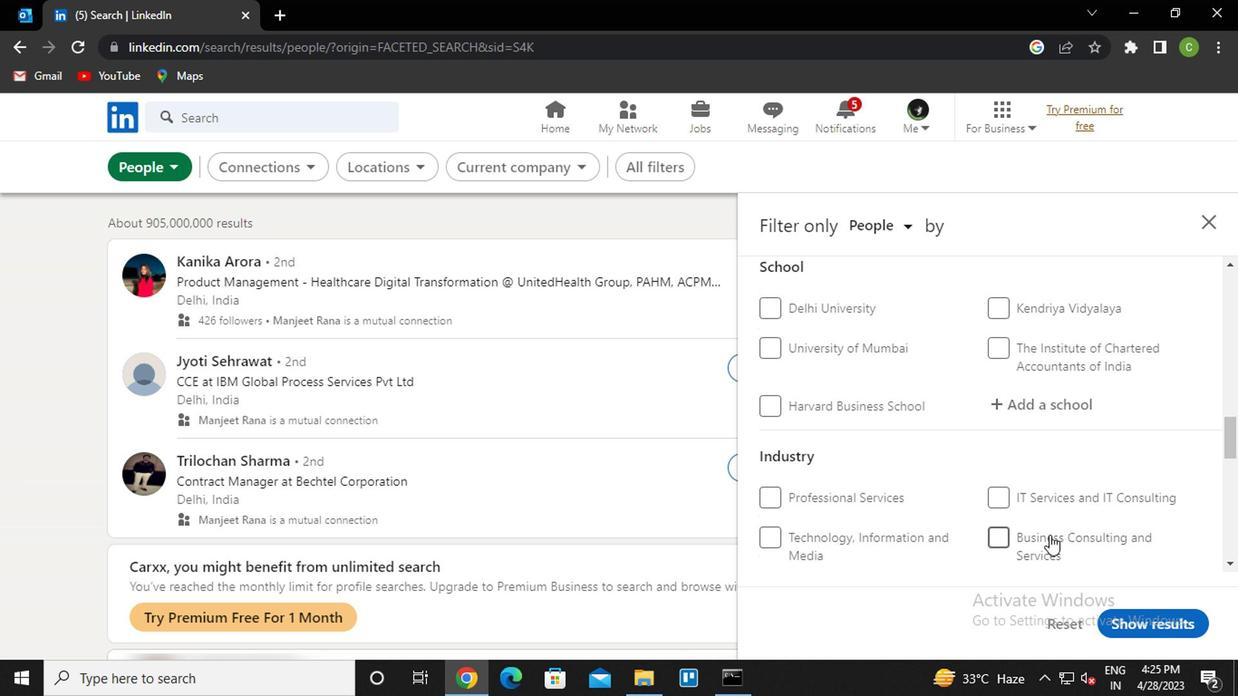 
Action: Mouse moved to (1000, 537)
Screenshot: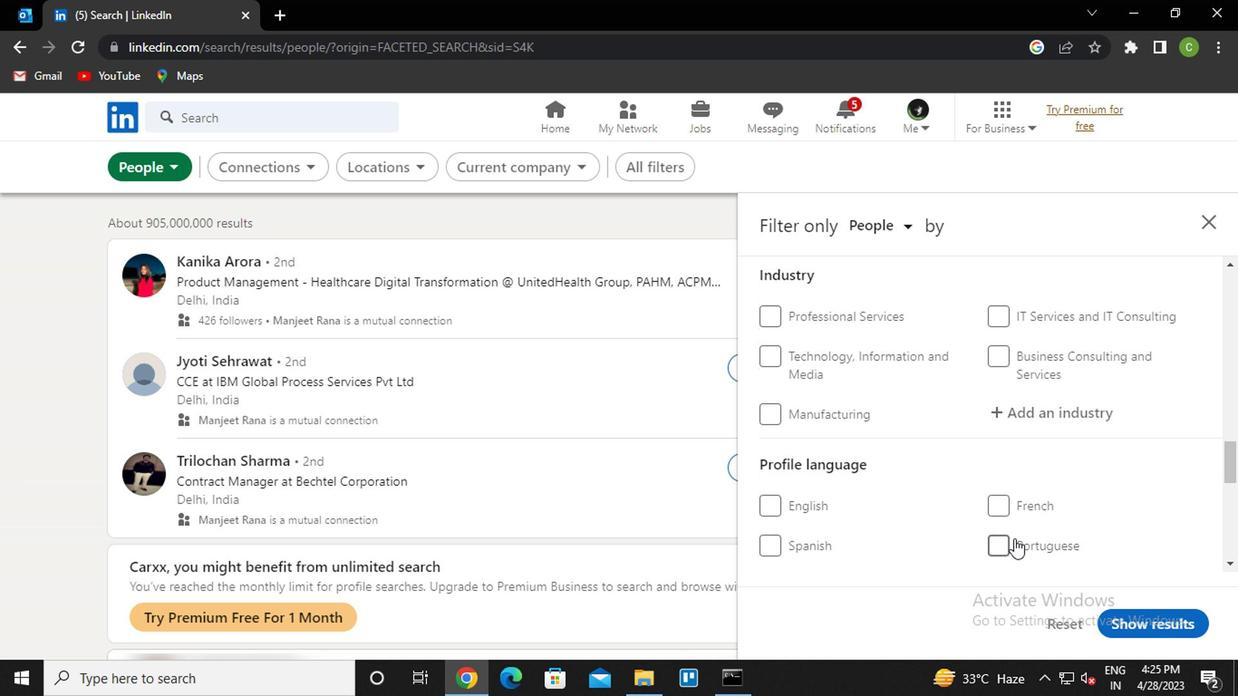
Action: Mouse pressed left at (1000, 537)
Screenshot: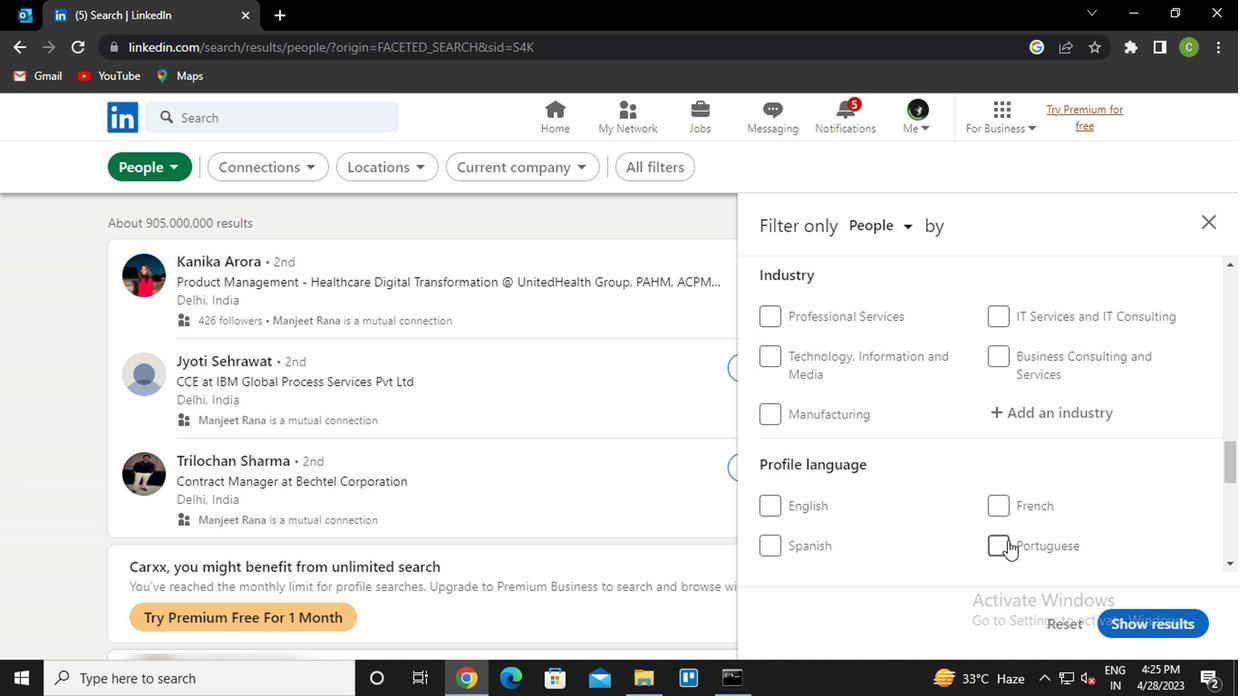 
Action: Mouse moved to (995, 534)
Screenshot: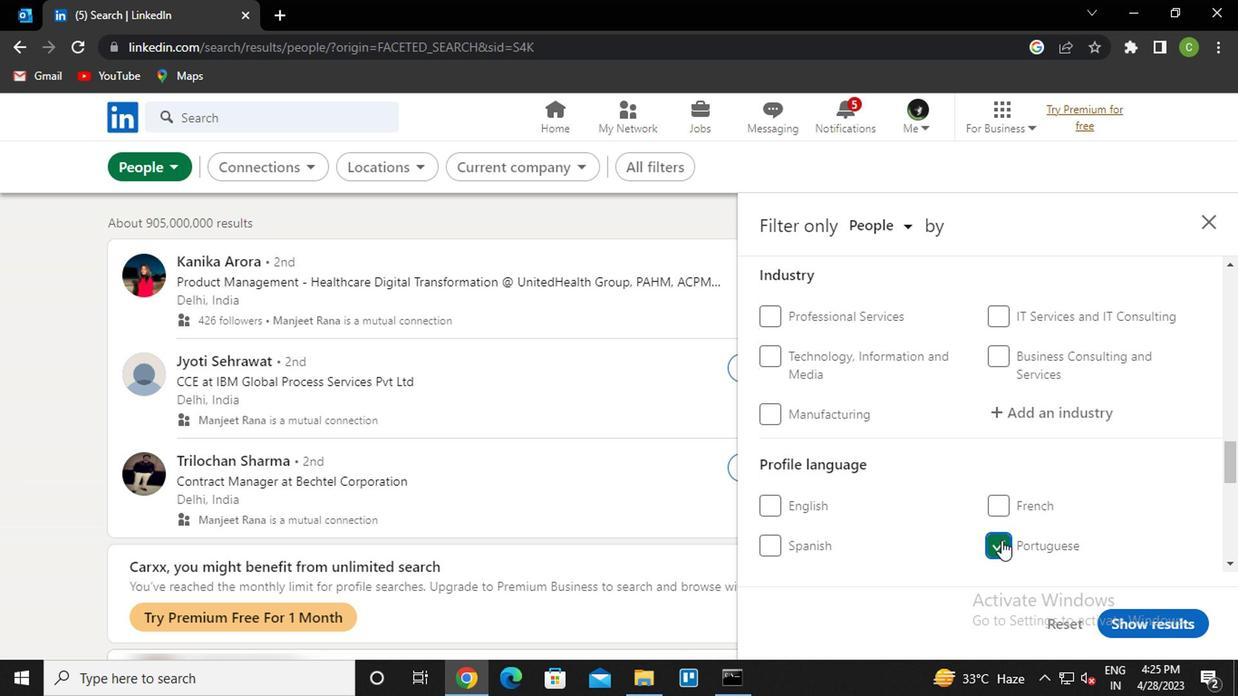 
Action: Mouse scrolled (995, 535) with delta (0, 0)
Screenshot: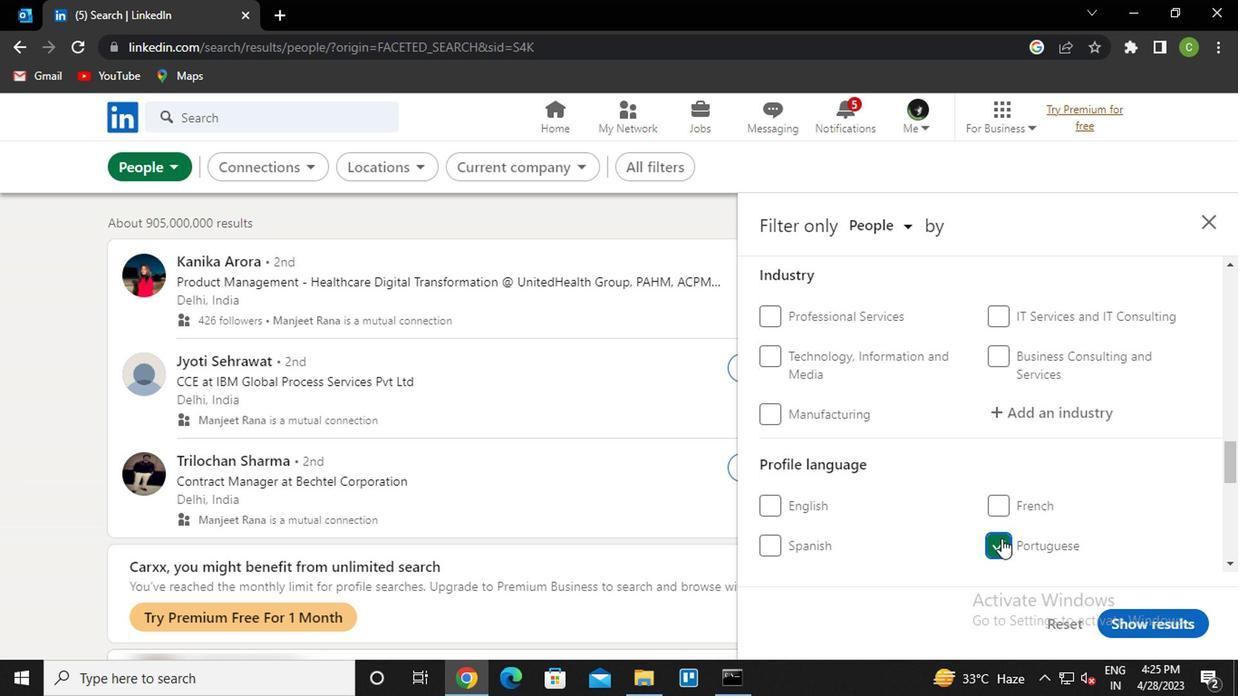 
Action: Mouse scrolled (995, 535) with delta (0, 0)
Screenshot: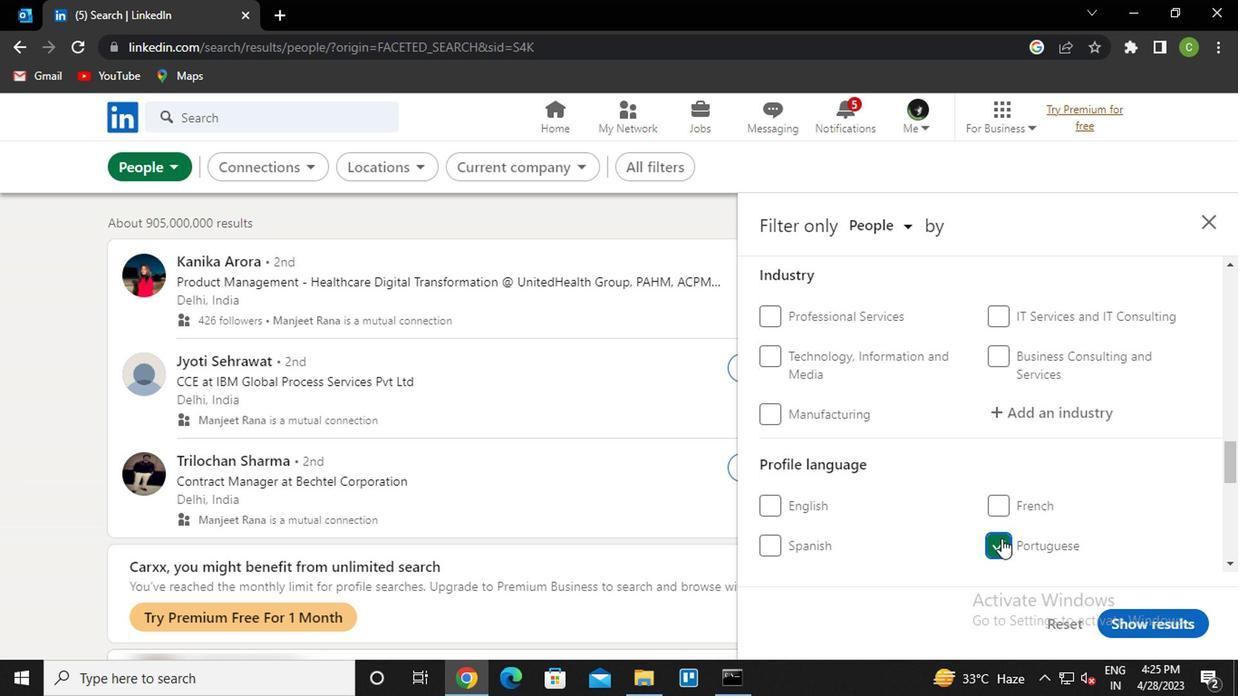 
Action: Mouse scrolled (995, 535) with delta (0, 0)
Screenshot: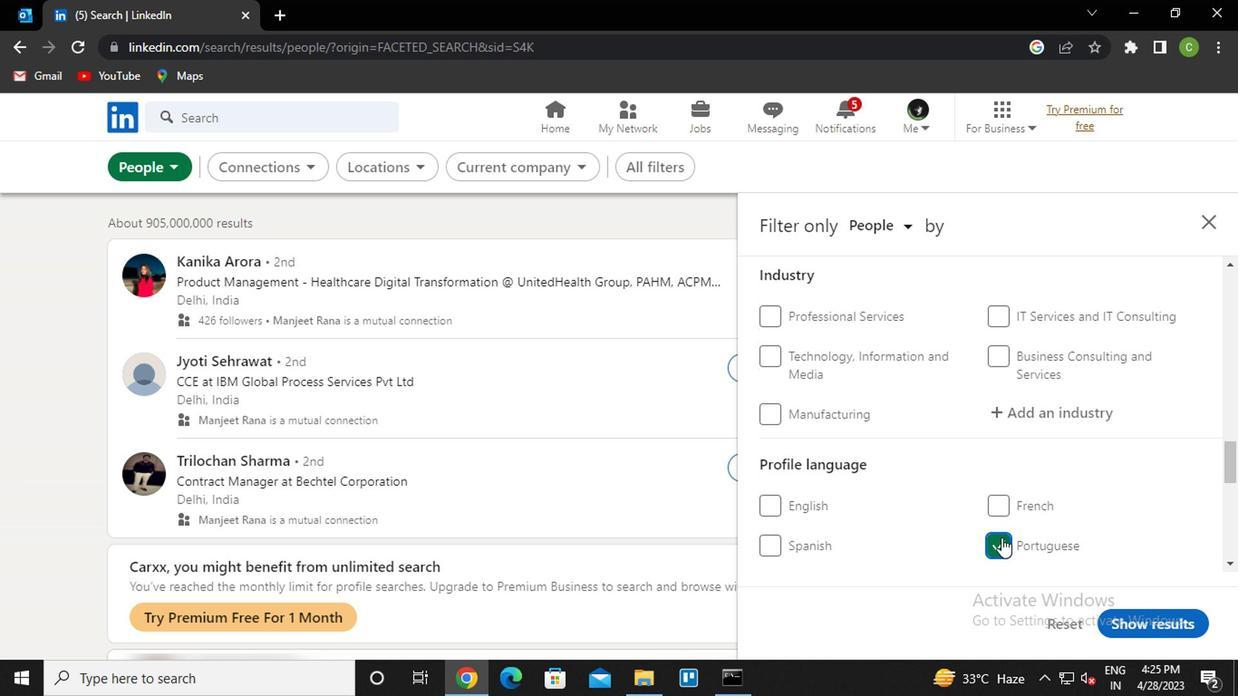 
Action: Mouse scrolled (995, 535) with delta (0, 0)
Screenshot: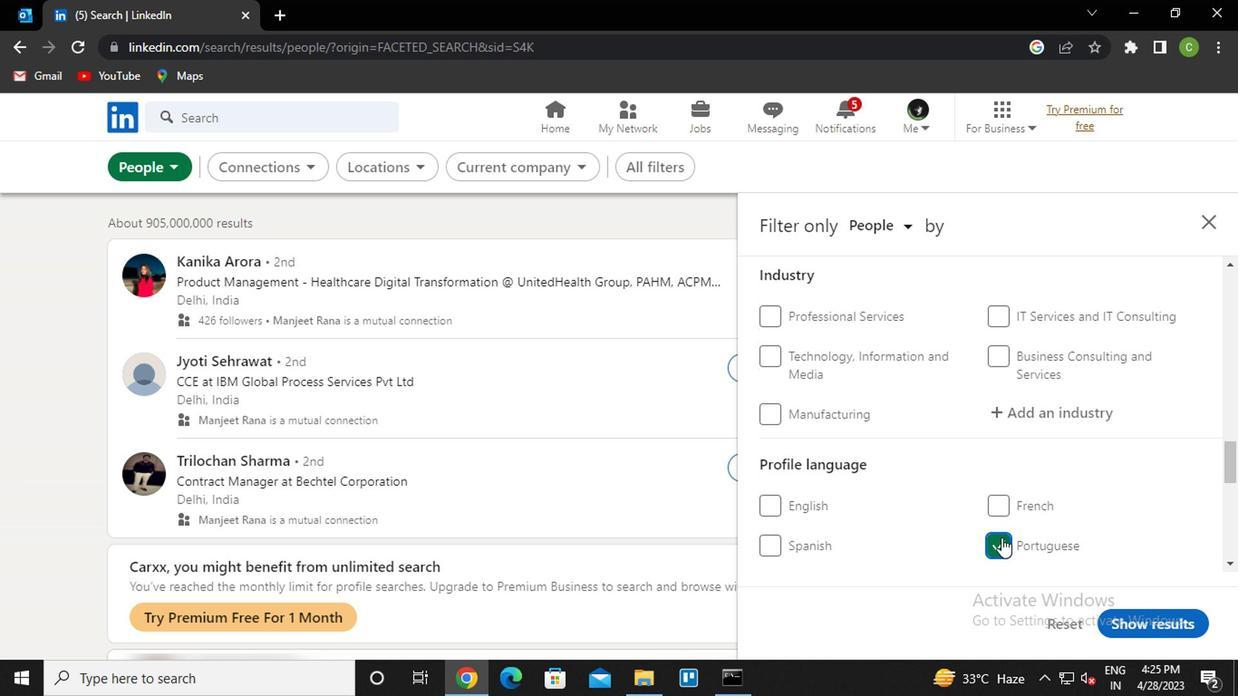 
Action: Mouse scrolled (995, 535) with delta (0, 0)
Screenshot: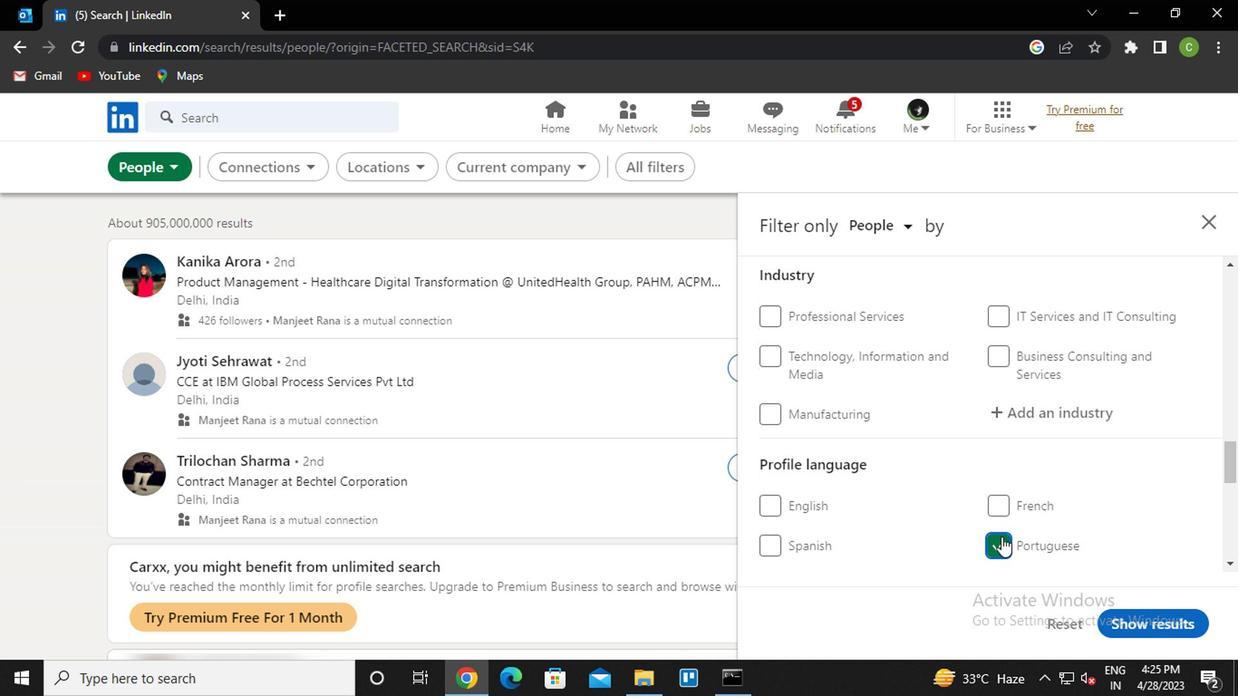 
Action: Mouse moved to (998, 521)
Screenshot: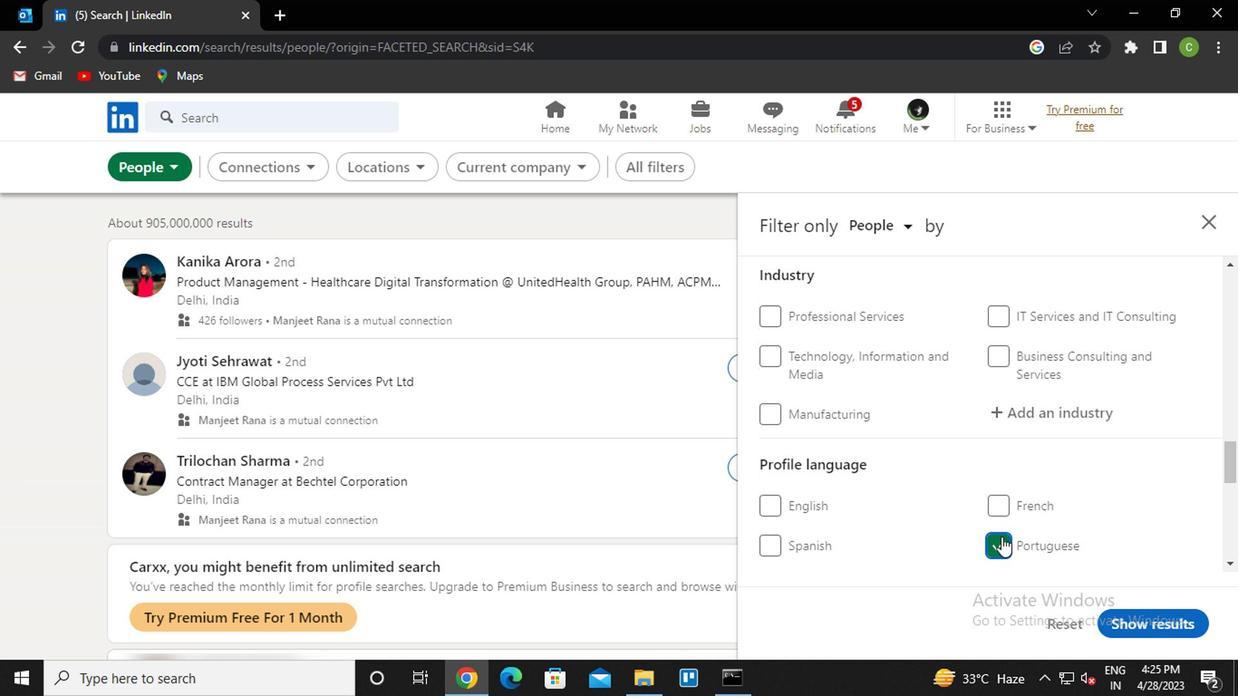 
Action: Mouse scrolled (998, 522) with delta (0, 1)
Screenshot: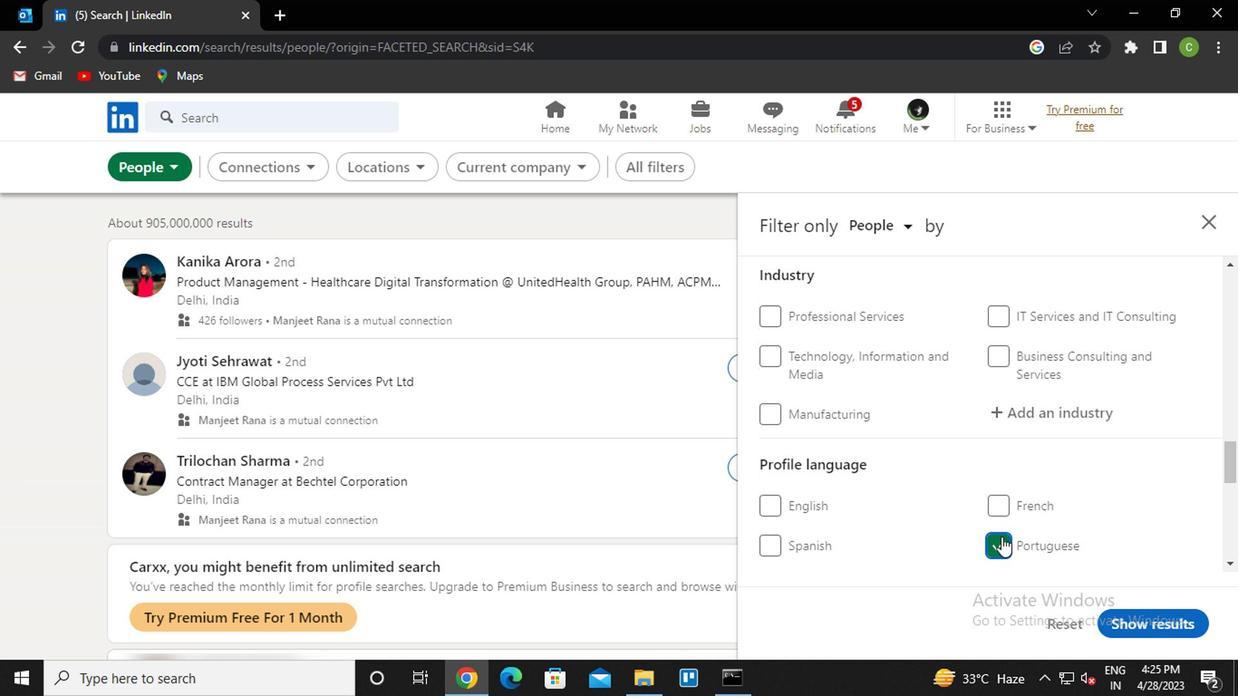 
Action: Mouse moved to (1046, 406)
Screenshot: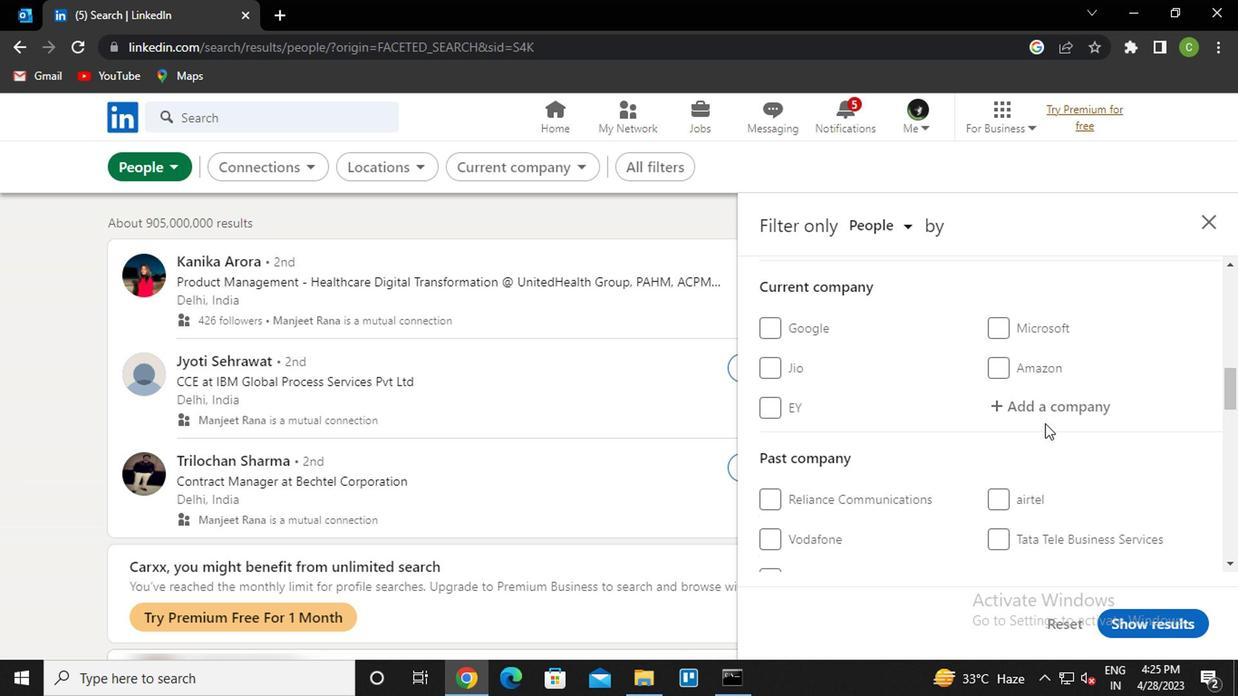 
Action: Mouse pressed left at (1046, 406)
Screenshot: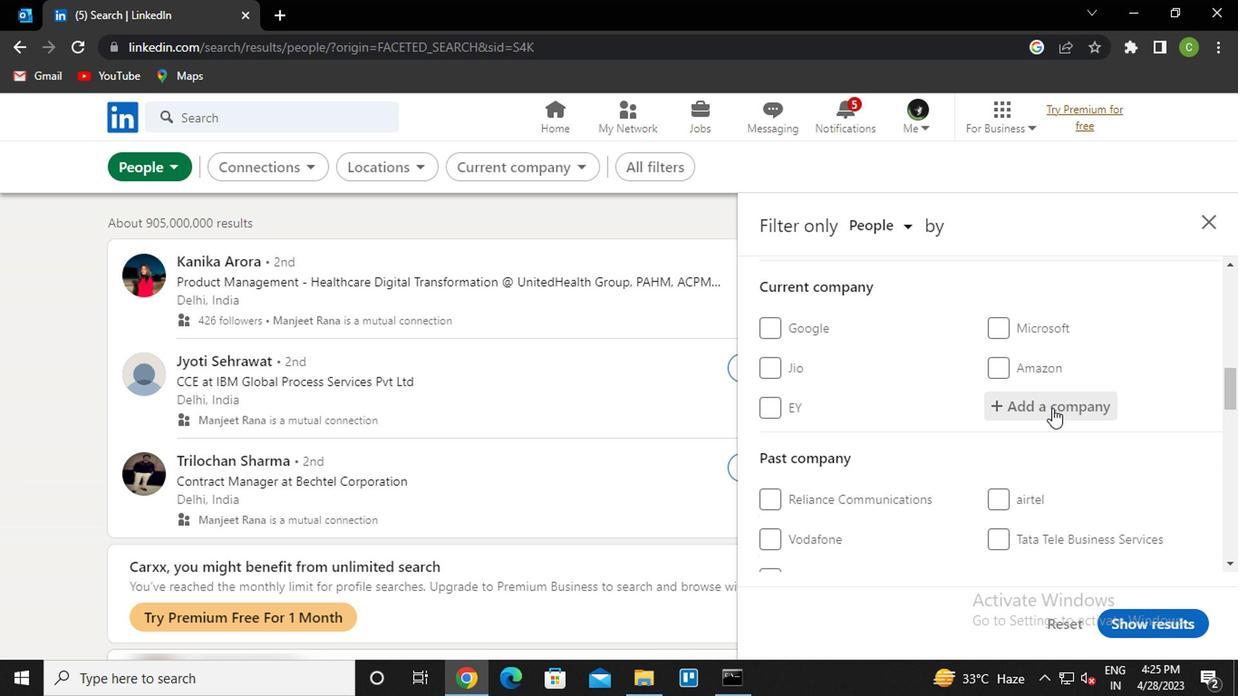 
Action: Key pressed <Key.caps_lock>t<Key.caps_lock>ata<Key.space><Key.caps_lock>c<Key.caps_lock>apital<Key.down><Key.enter>
Screenshot: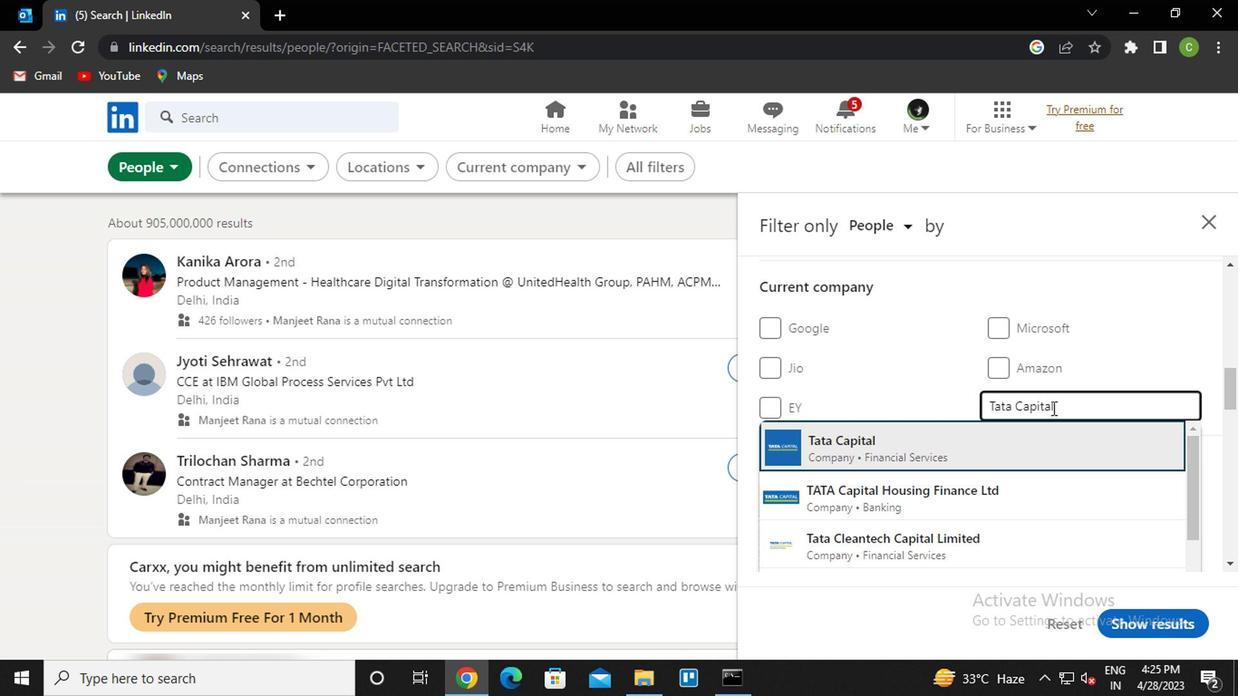 
Action: Mouse scrolled (1046, 406) with delta (0, 0)
Screenshot: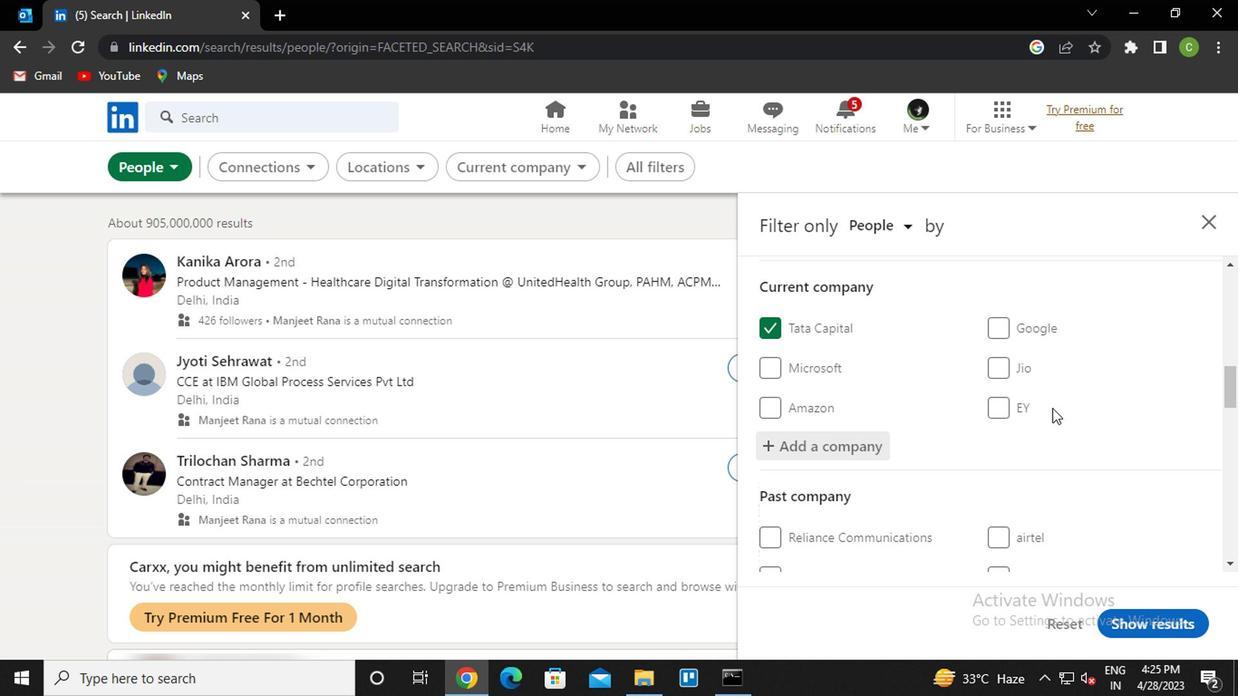
Action: Mouse moved to (1046, 409)
Screenshot: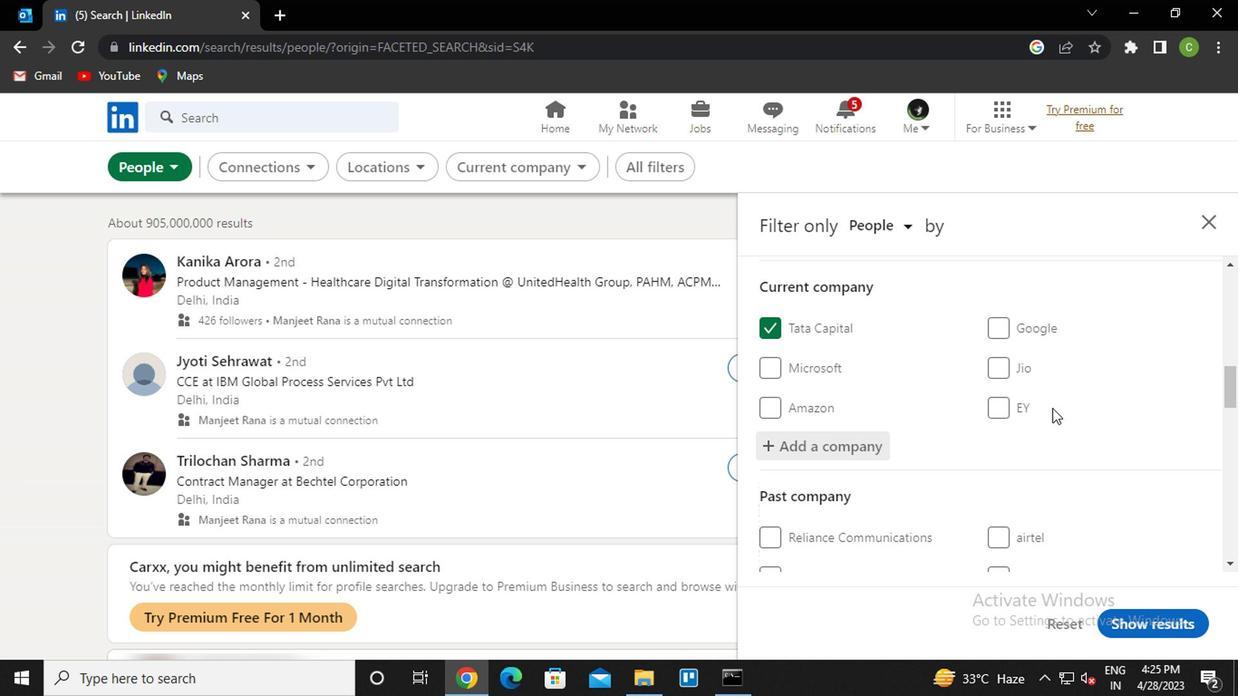 
Action: Mouse scrolled (1046, 408) with delta (0, 0)
Screenshot: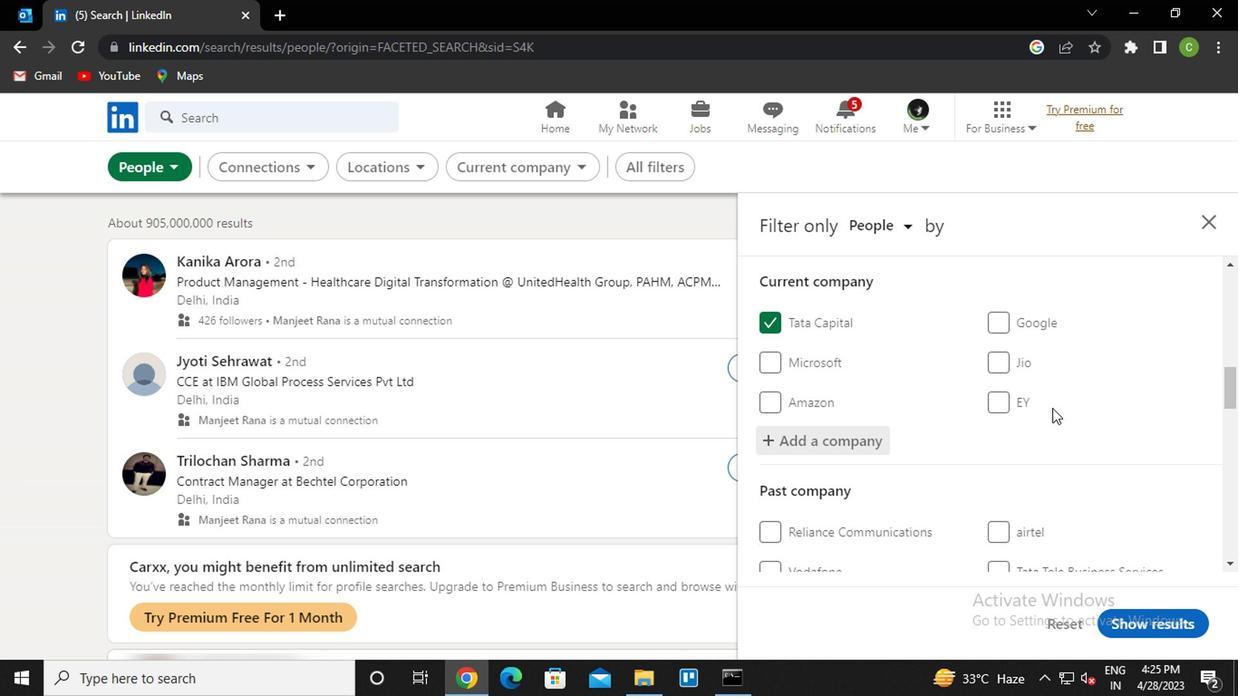 
Action: Mouse moved to (1045, 410)
Screenshot: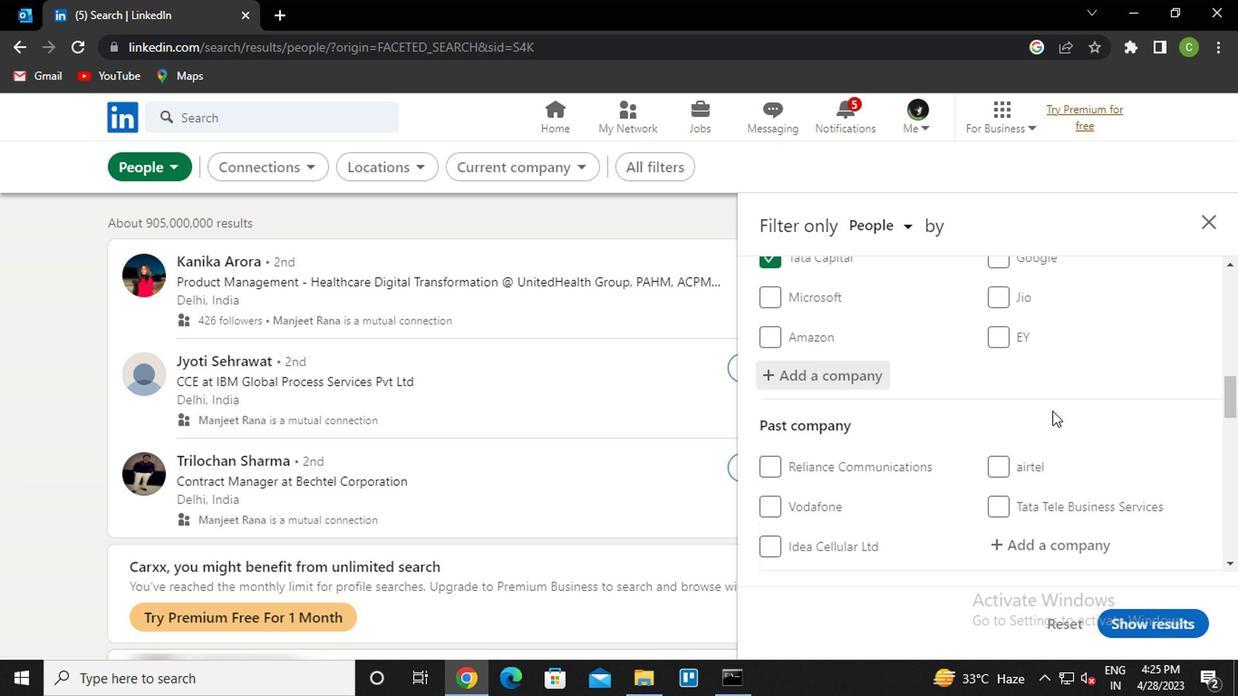 
Action: Mouse scrolled (1045, 409) with delta (0, -1)
Screenshot: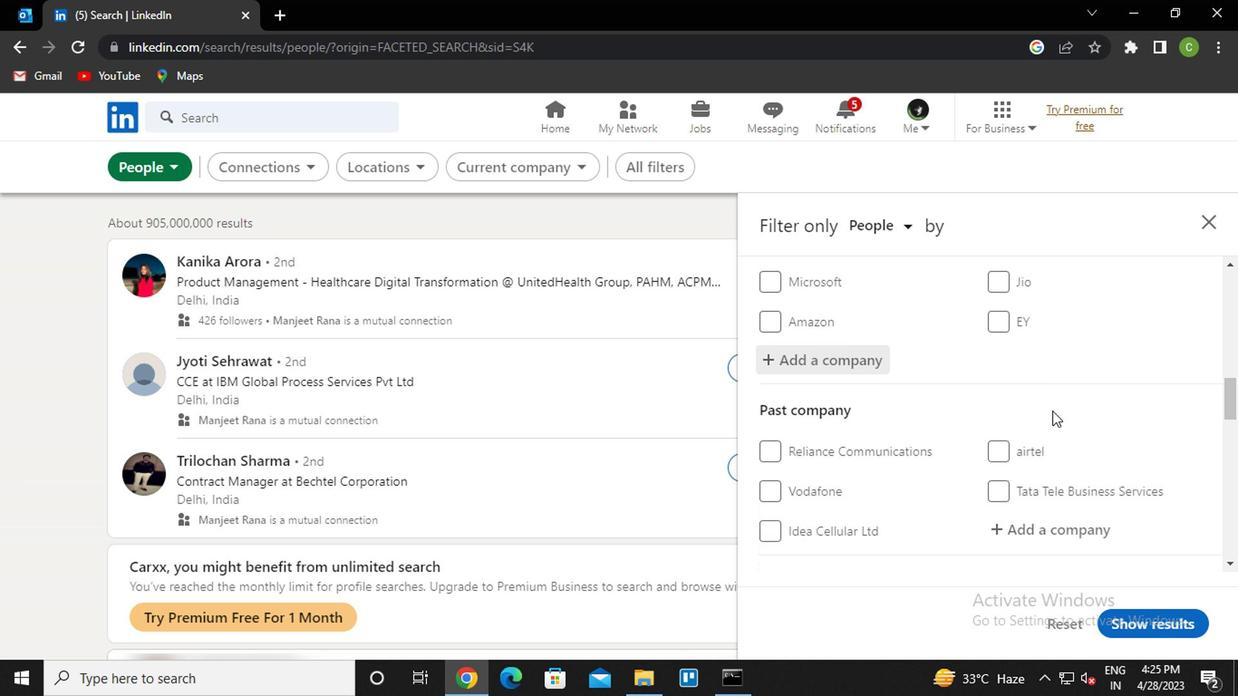 
Action: Mouse scrolled (1045, 409) with delta (0, -1)
Screenshot: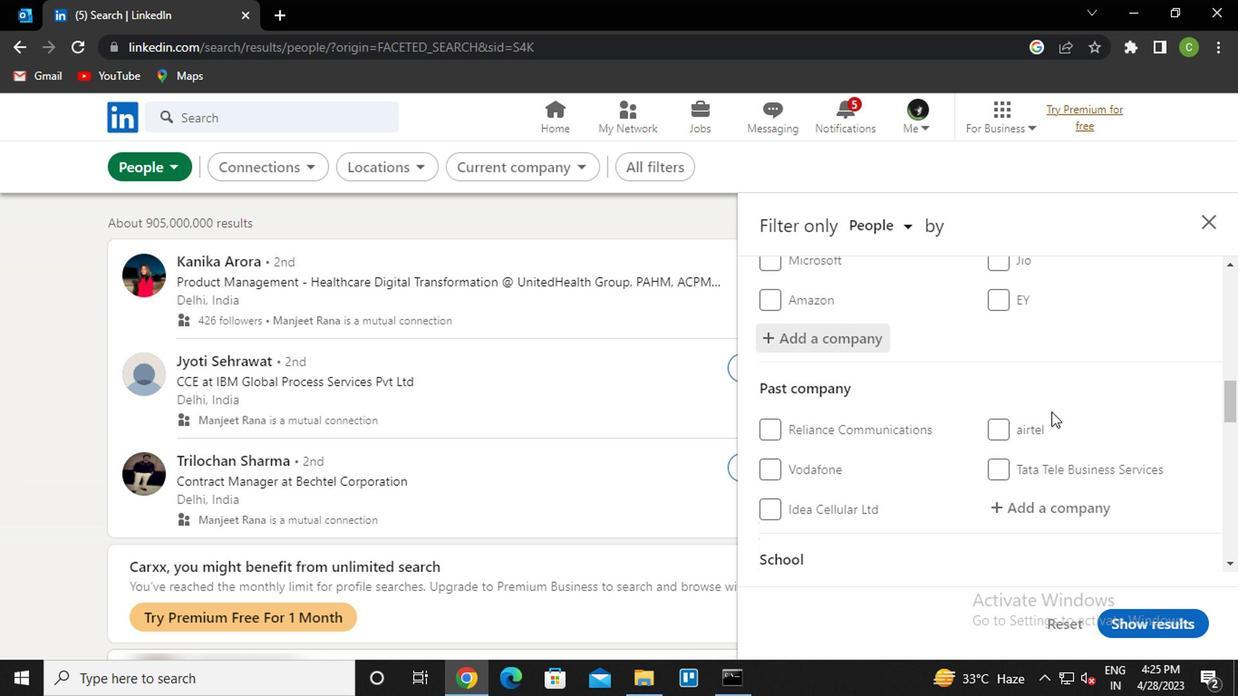 
Action: Mouse scrolled (1045, 409) with delta (0, -1)
Screenshot: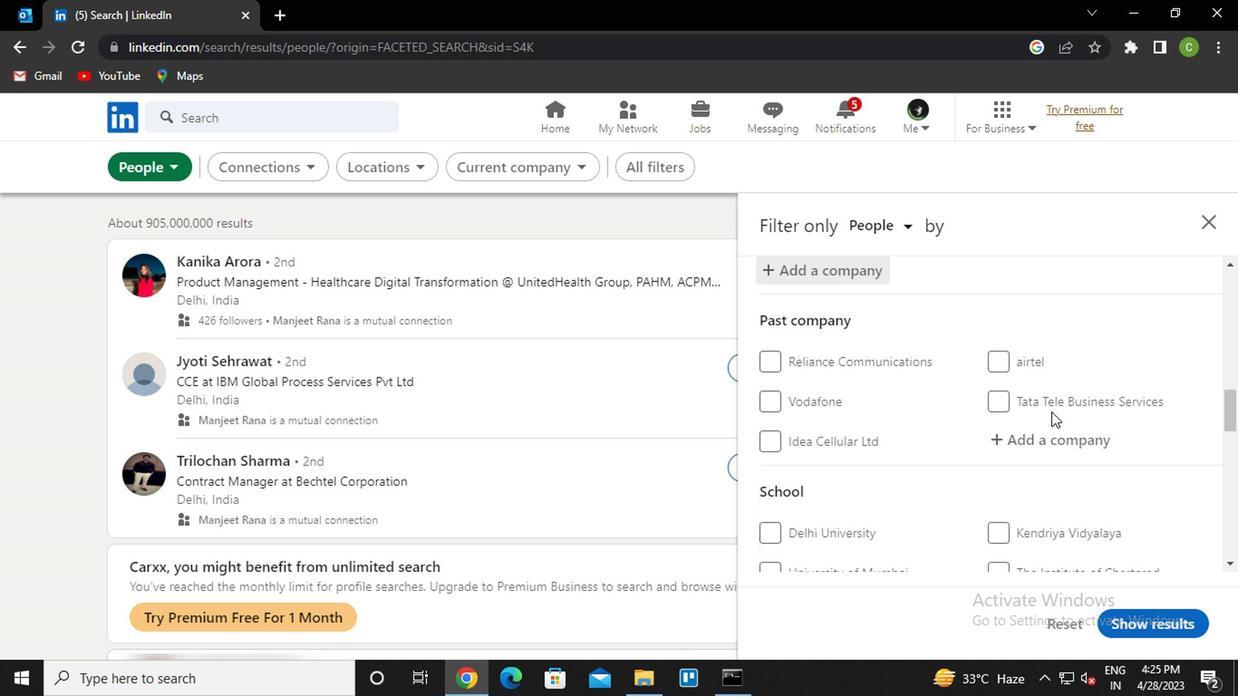 
Action: Mouse moved to (1049, 355)
Screenshot: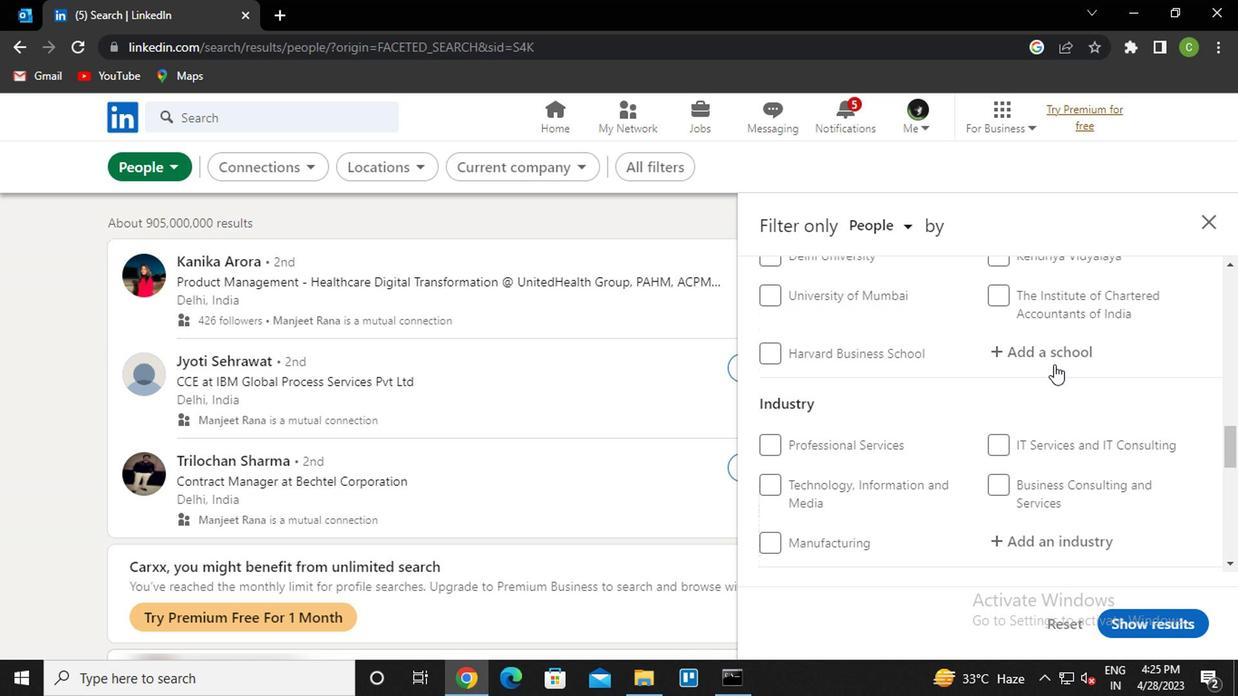 
Action: Mouse pressed left at (1049, 355)
Screenshot: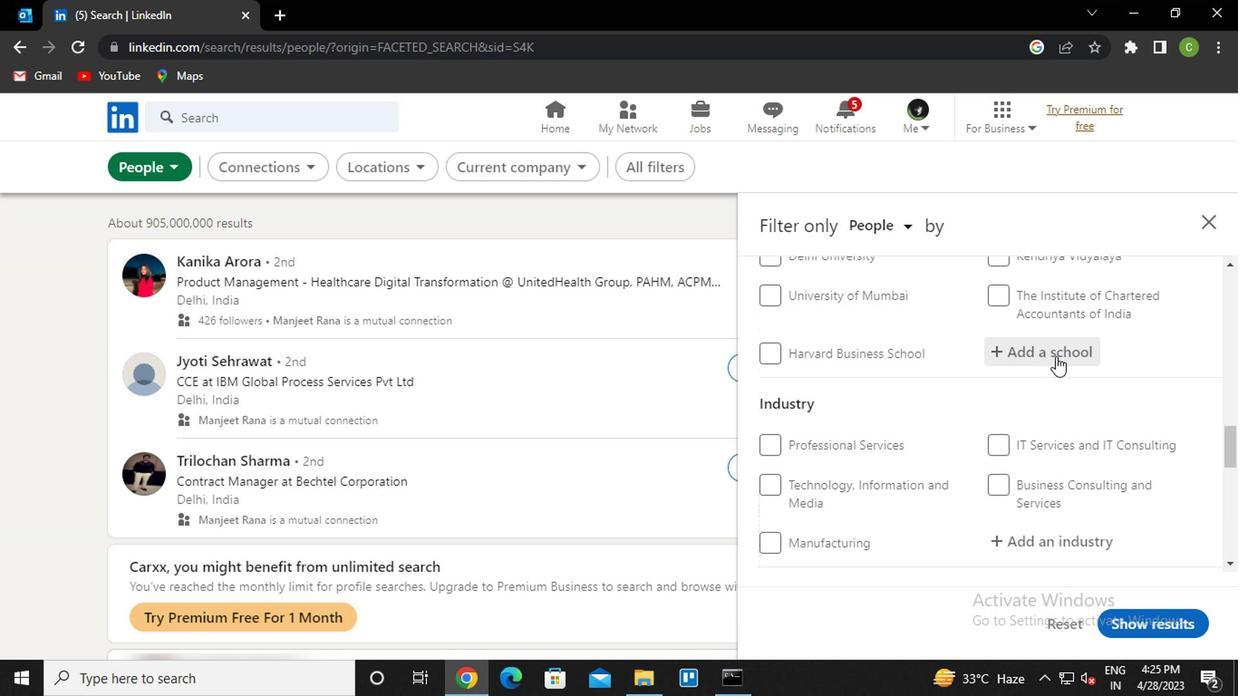 
Action: Key pressed <Key.caps_lock>c<Key.caps_lock>usrow<Key.down><Key.enter>
Screenshot: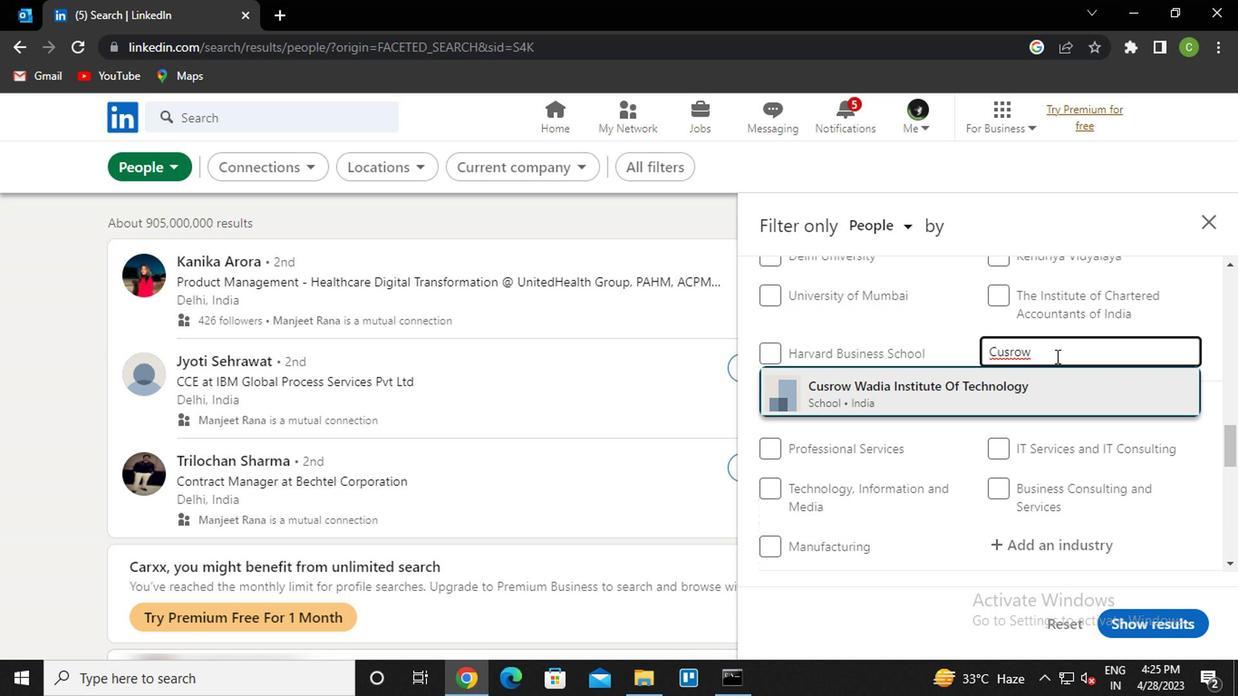 
Action: Mouse moved to (1042, 362)
Screenshot: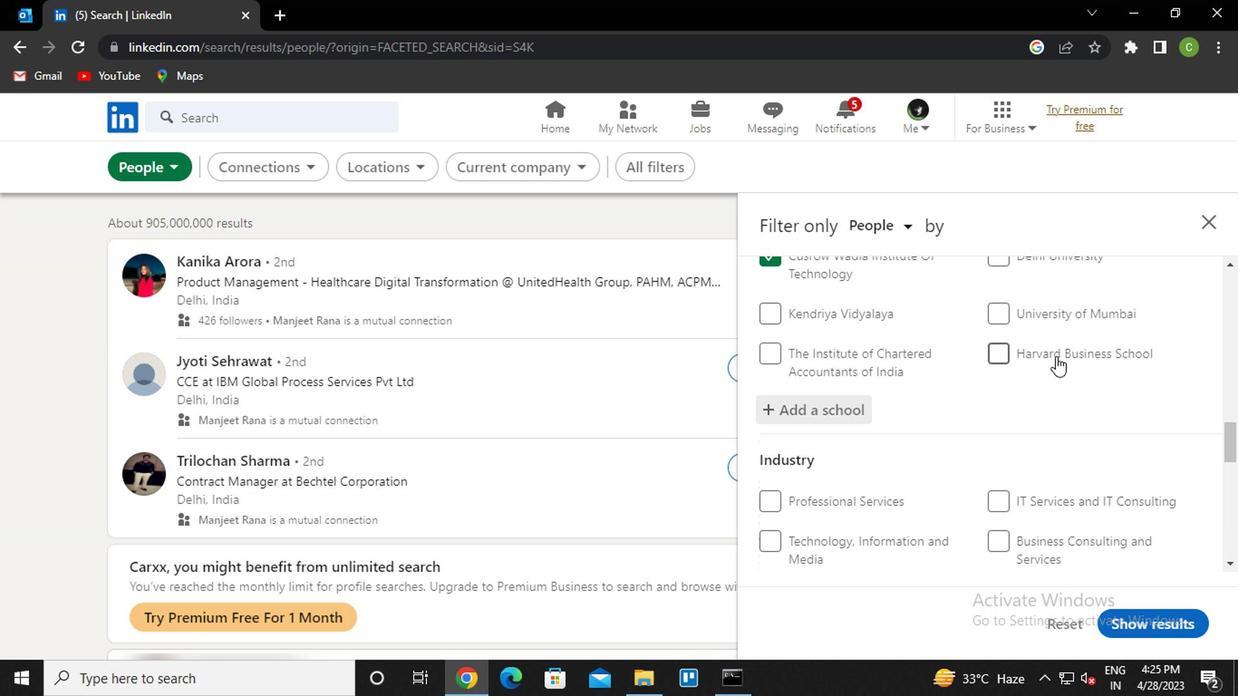 
Action: Mouse scrolled (1042, 361) with delta (0, -1)
Screenshot: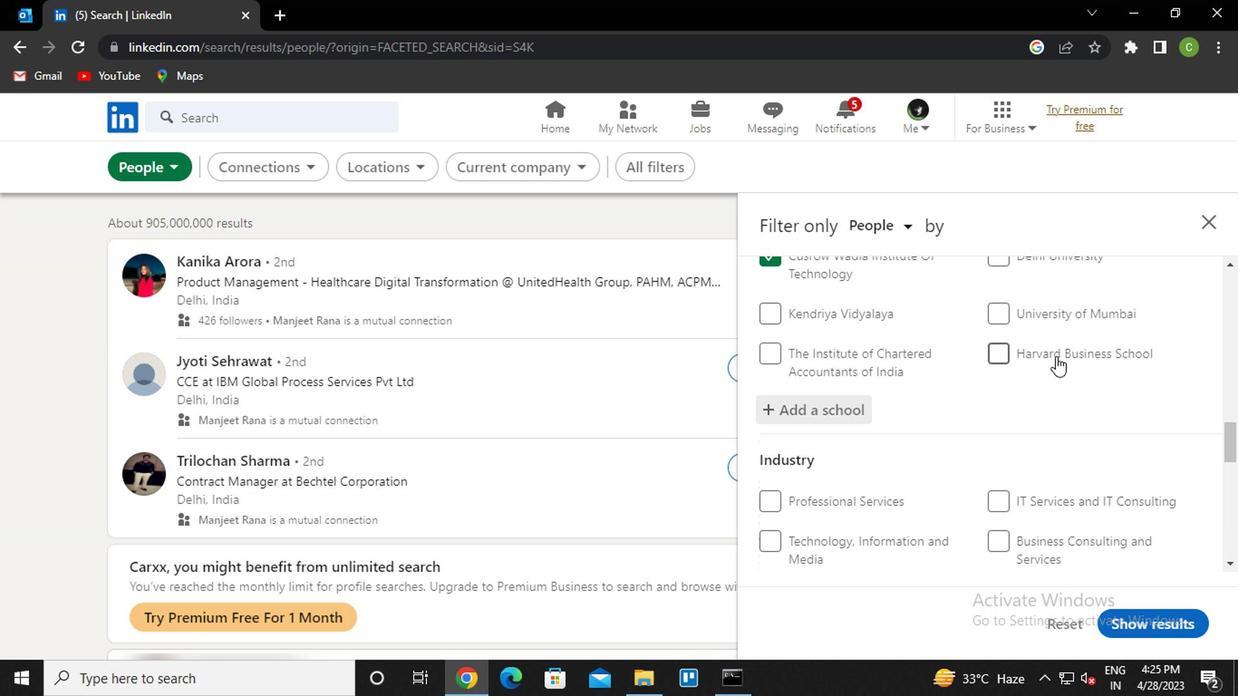 
Action: Mouse moved to (1029, 374)
Screenshot: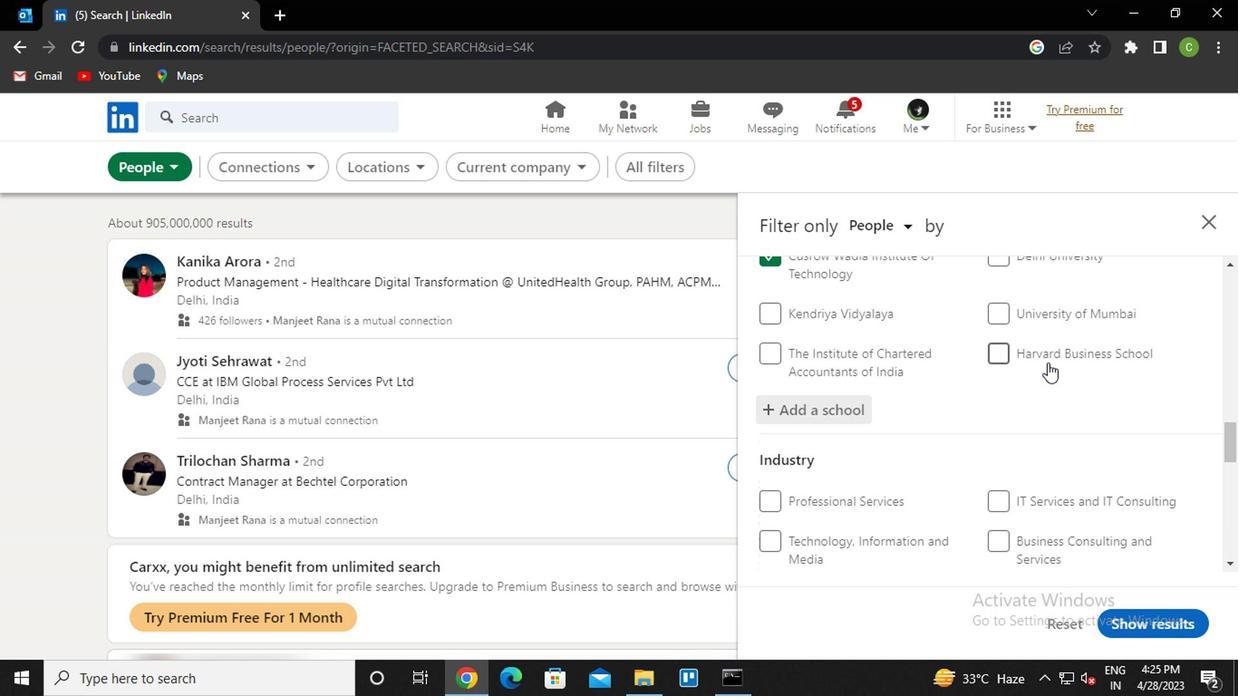
Action: Mouse scrolled (1029, 373) with delta (0, 0)
Screenshot: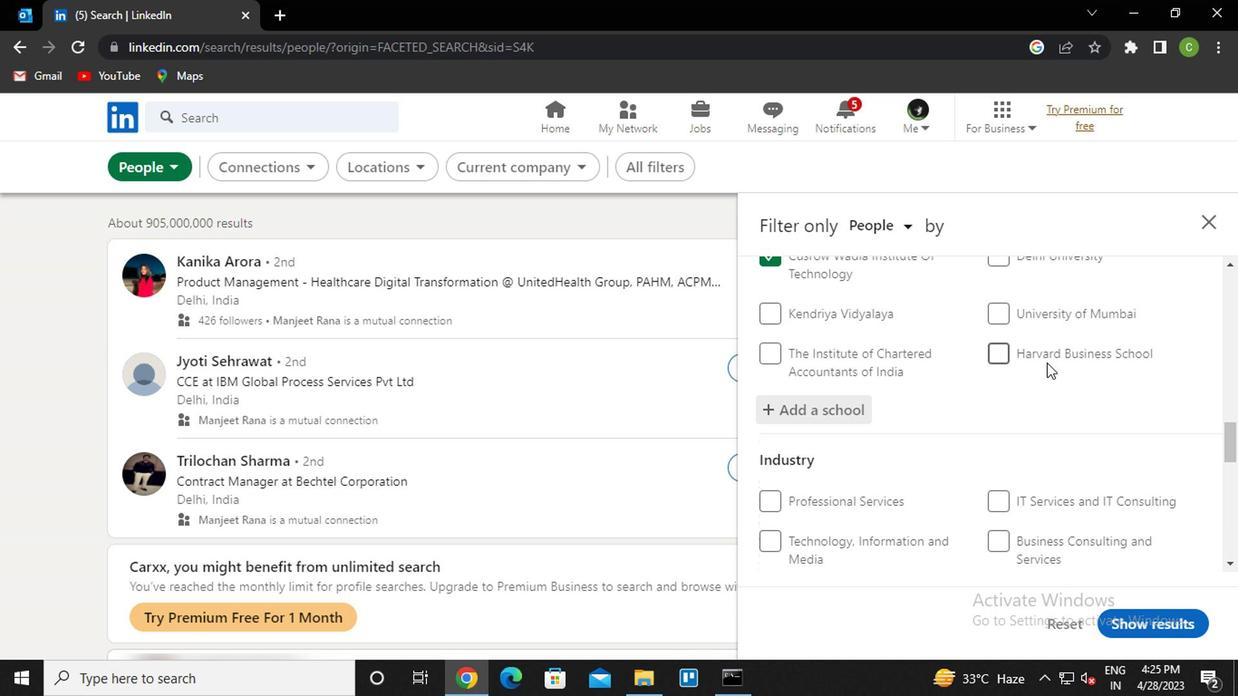 
Action: Mouse moved to (1020, 383)
Screenshot: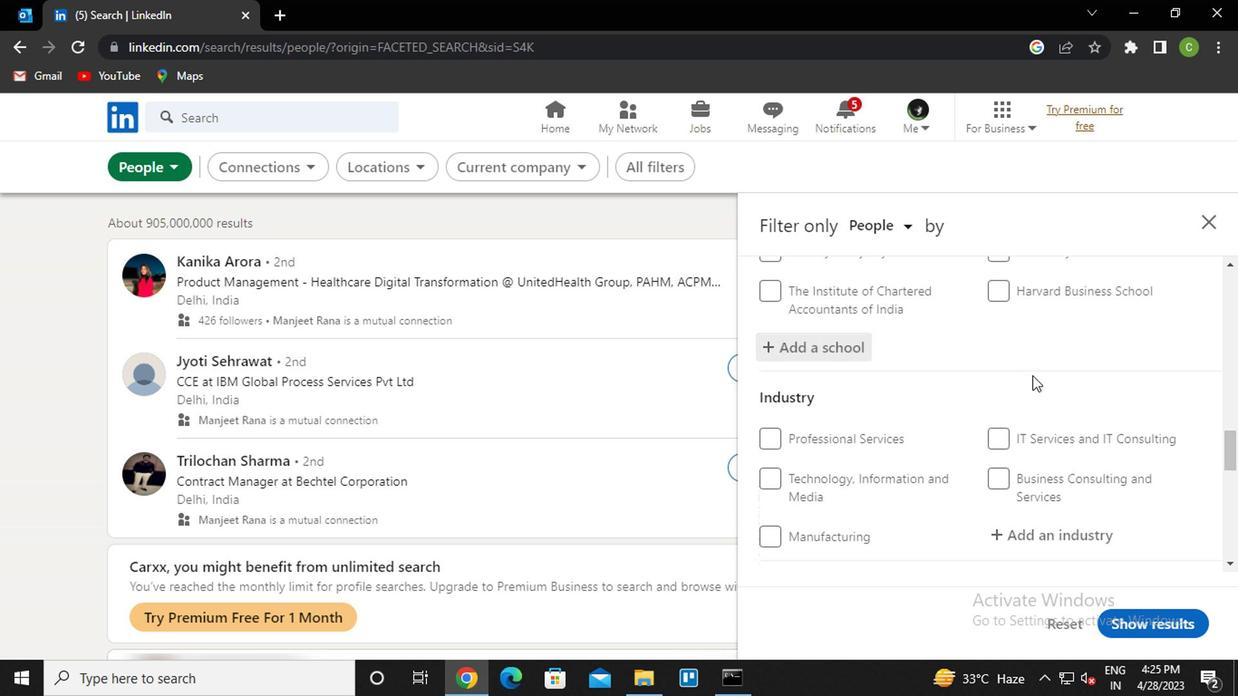 
Action: Mouse scrolled (1020, 381) with delta (0, -1)
Screenshot: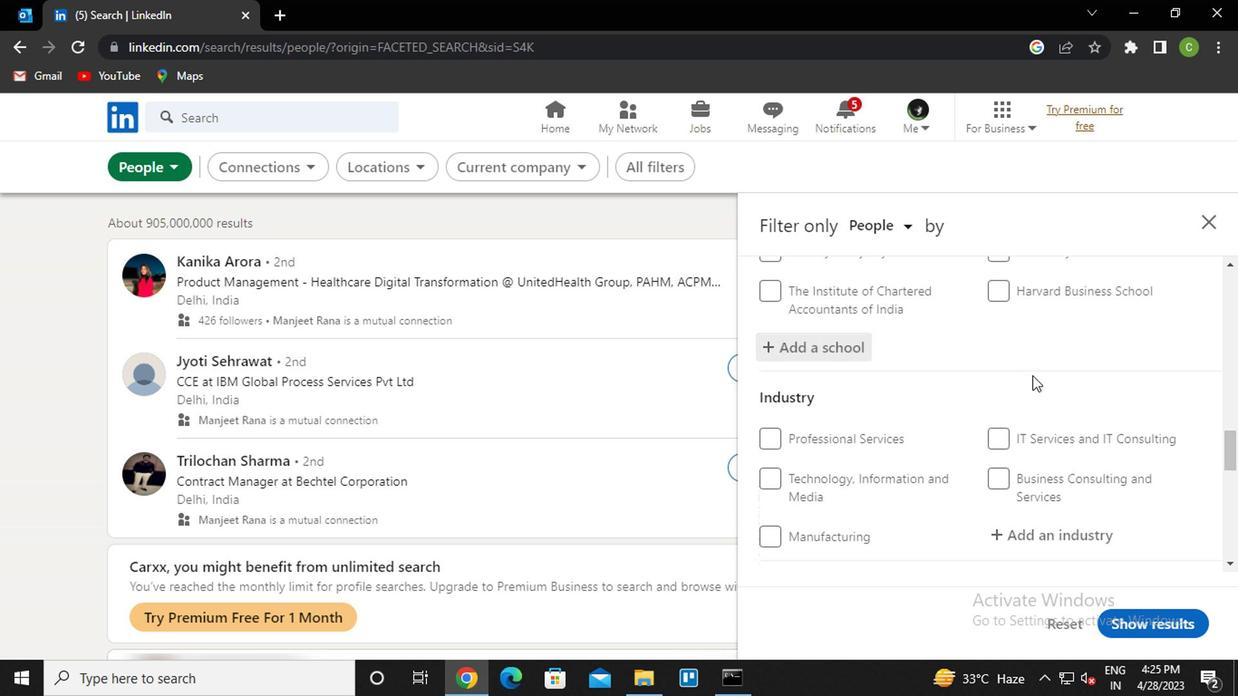 
Action: Mouse moved to (1067, 328)
Screenshot: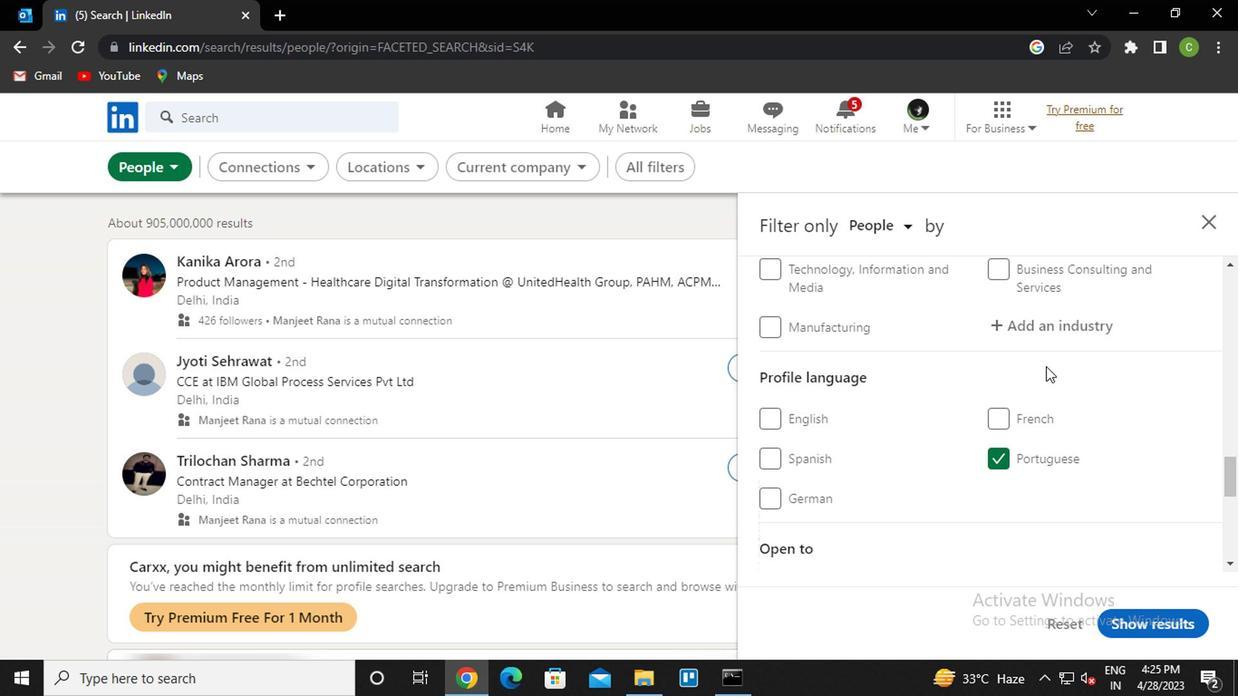 
Action: Mouse pressed left at (1067, 328)
Screenshot: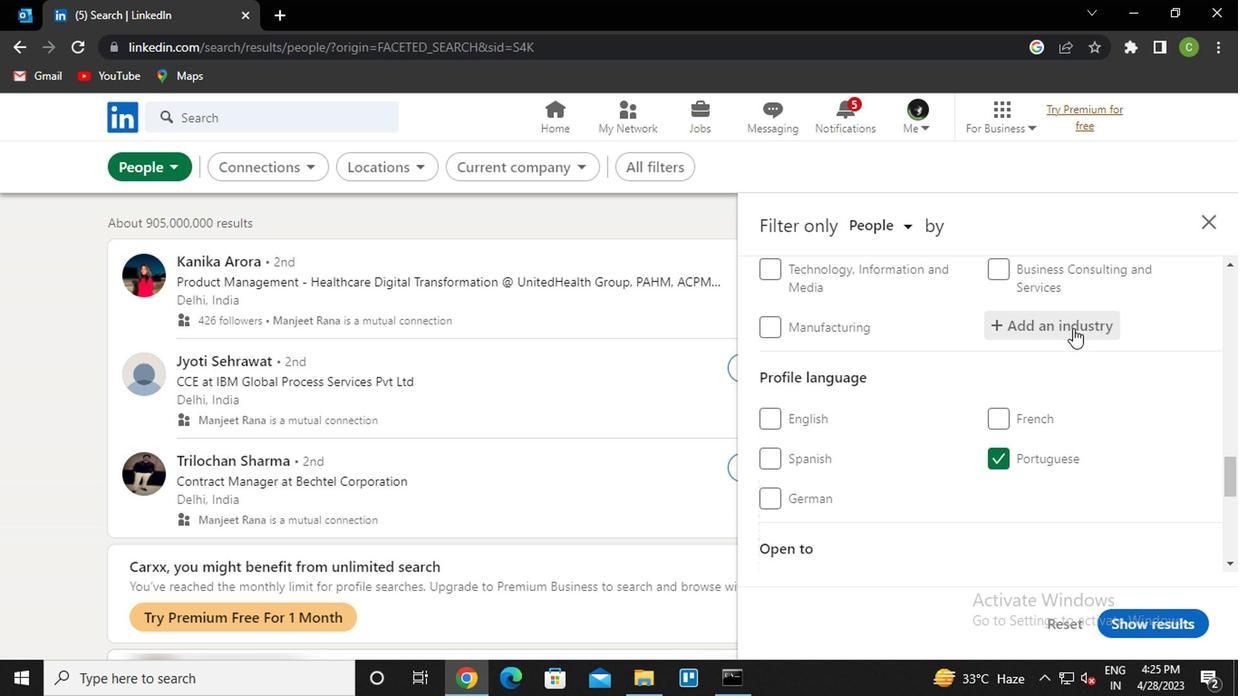 
Action: Key pressed <Key.caps_lock>f<Key.caps_lock>inancial<Key.down><Key.enter>
Screenshot: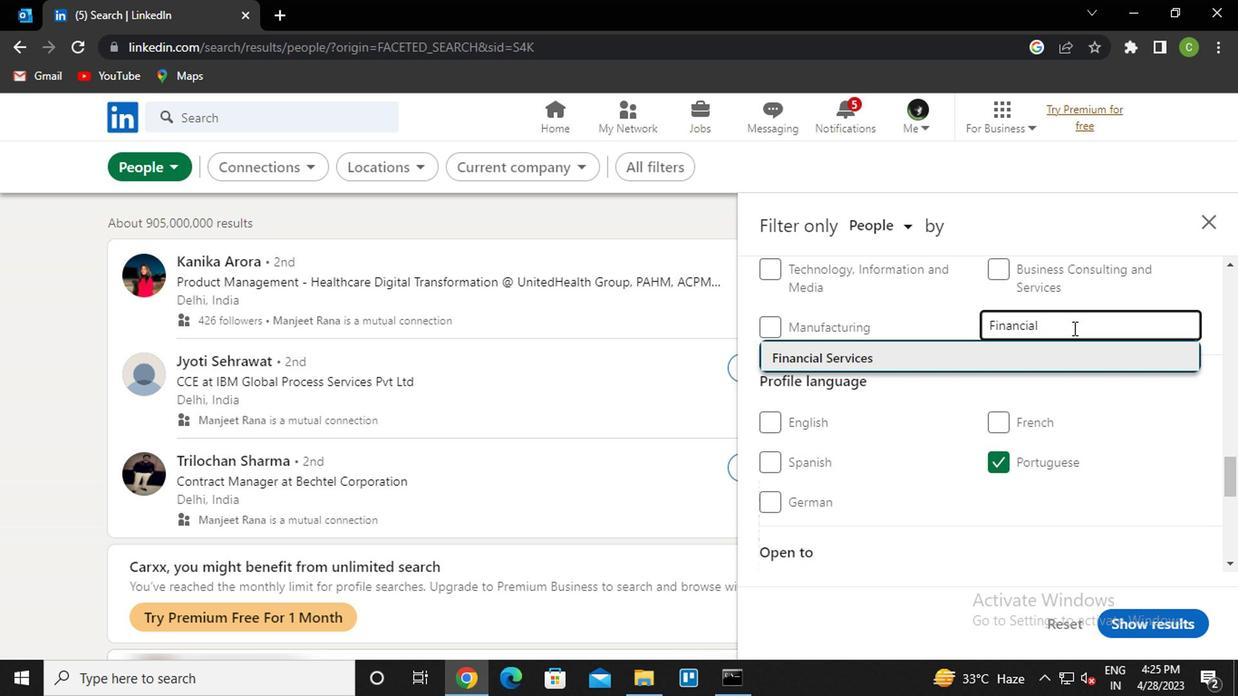
Action: Mouse scrolled (1067, 327) with delta (0, 0)
Screenshot: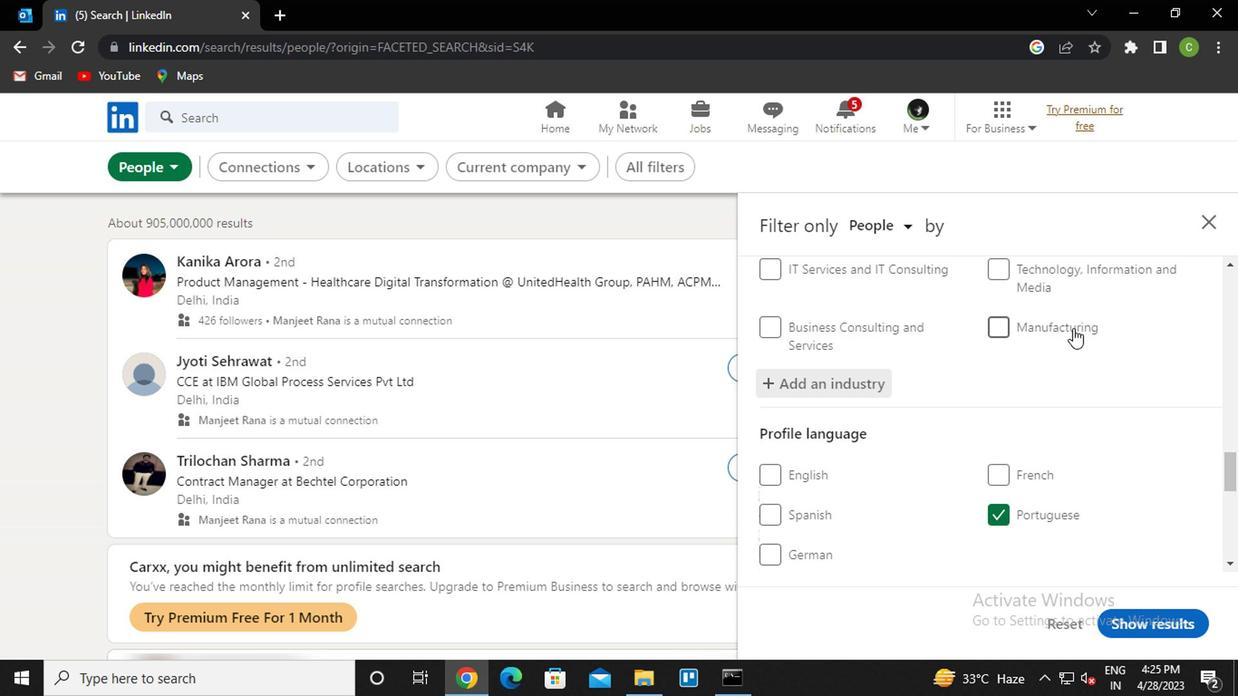 
Action: Mouse scrolled (1067, 327) with delta (0, 0)
Screenshot: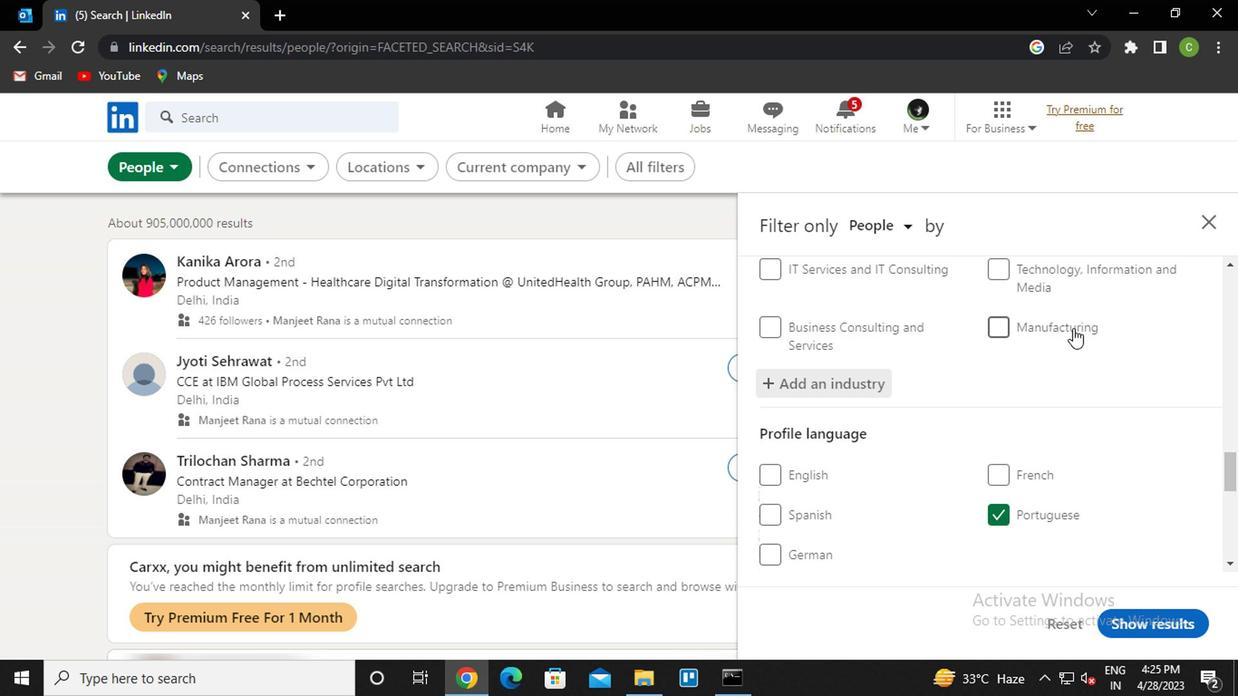 
Action: Mouse scrolled (1067, 327) with delta (0, 0)
Screenshot: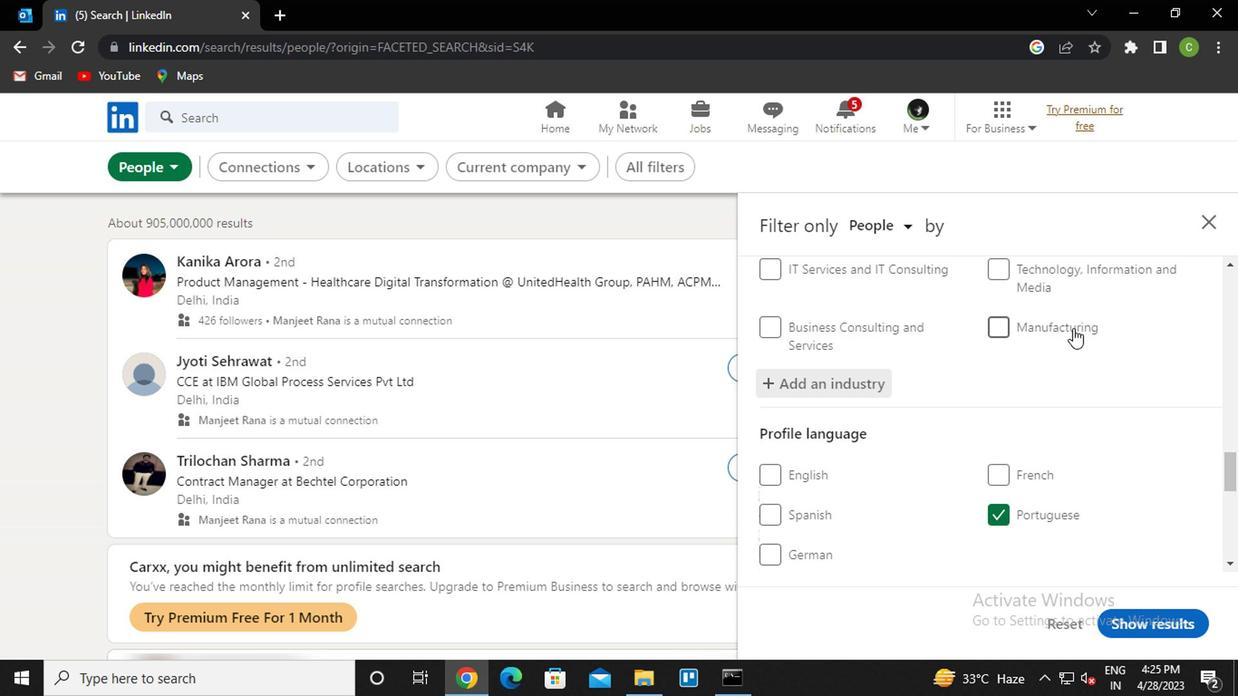 
Action: Mouse scrolled (1067, 327) with delta (0, 0)
Screenshot: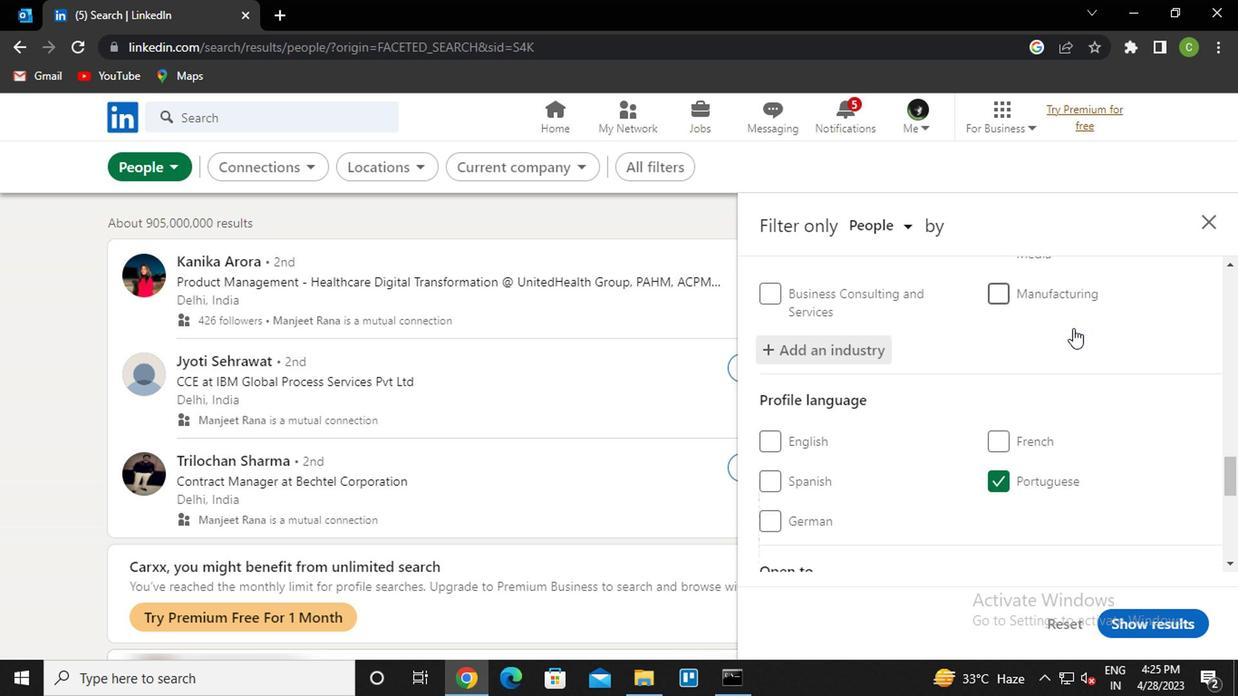 
Action: Mouse moved to (1037, 468)
Screenshot: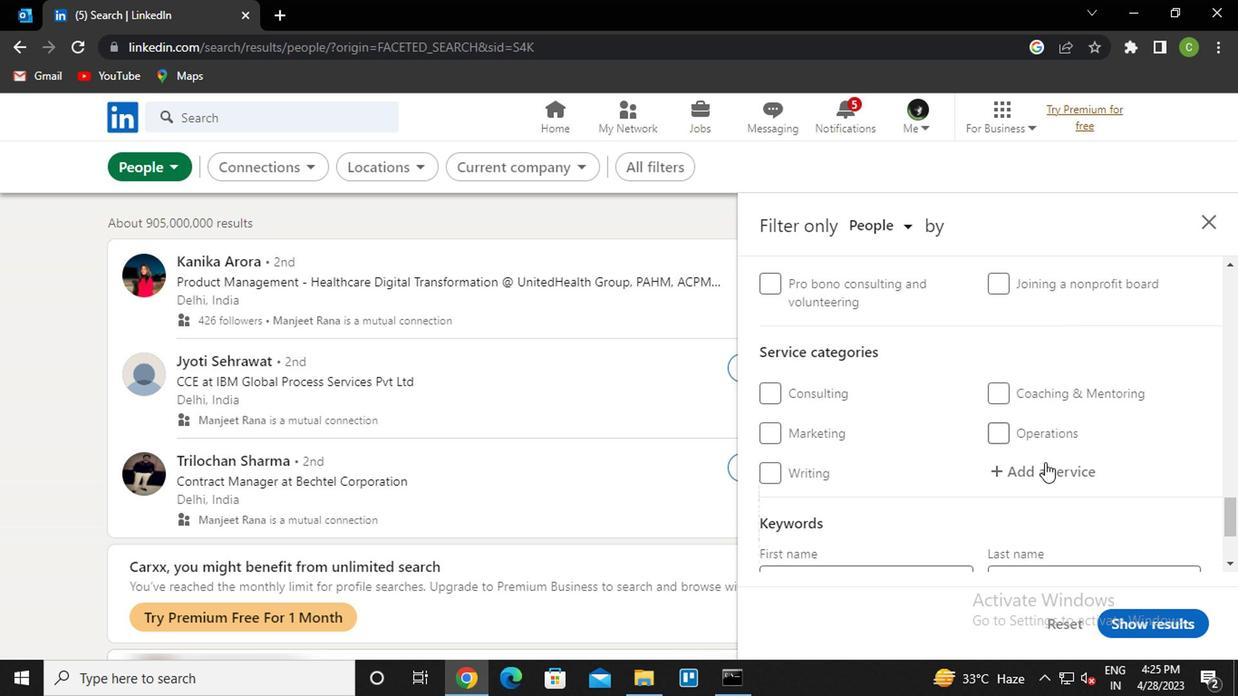 
Action: Mouse pressed left at (1037, 468)
Screenshot: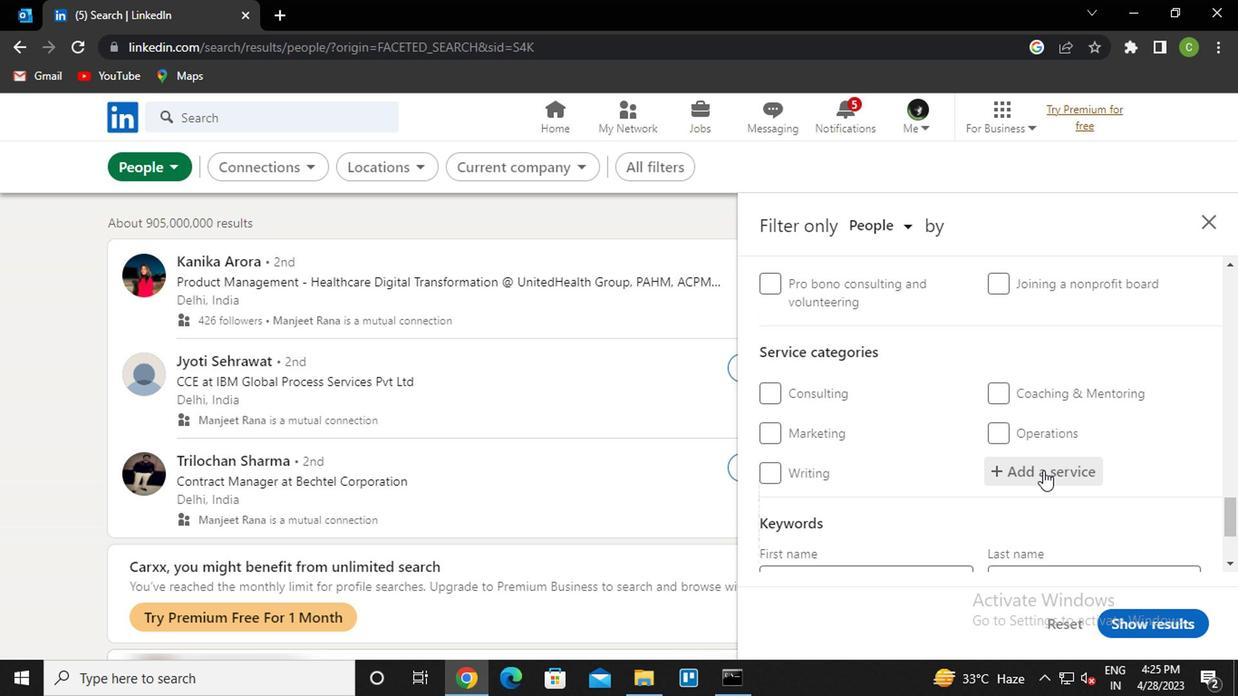 
Action: Key pressed <Key.caps_lock>v<Key.caps_lock>ideo<Key.space>anima<Key.down><Key.enter>
Screenshot: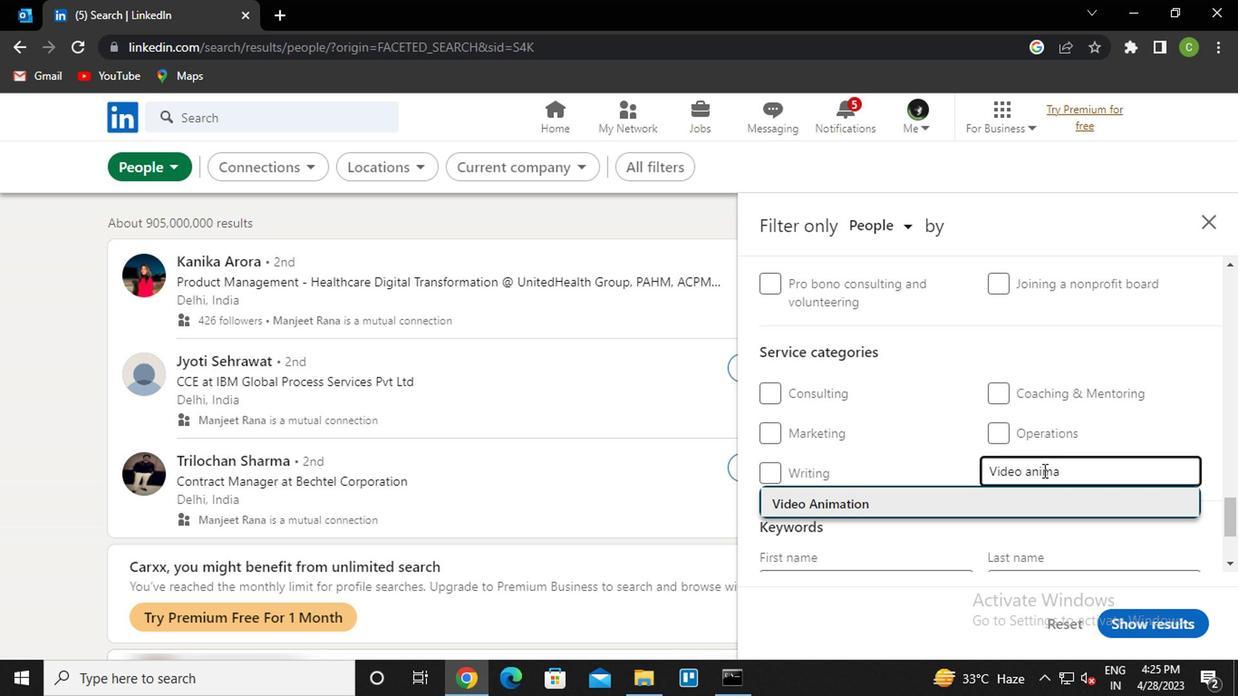 
Action: Mouse scrolled (1037, 468) with delta (0, 0)
Screenshot: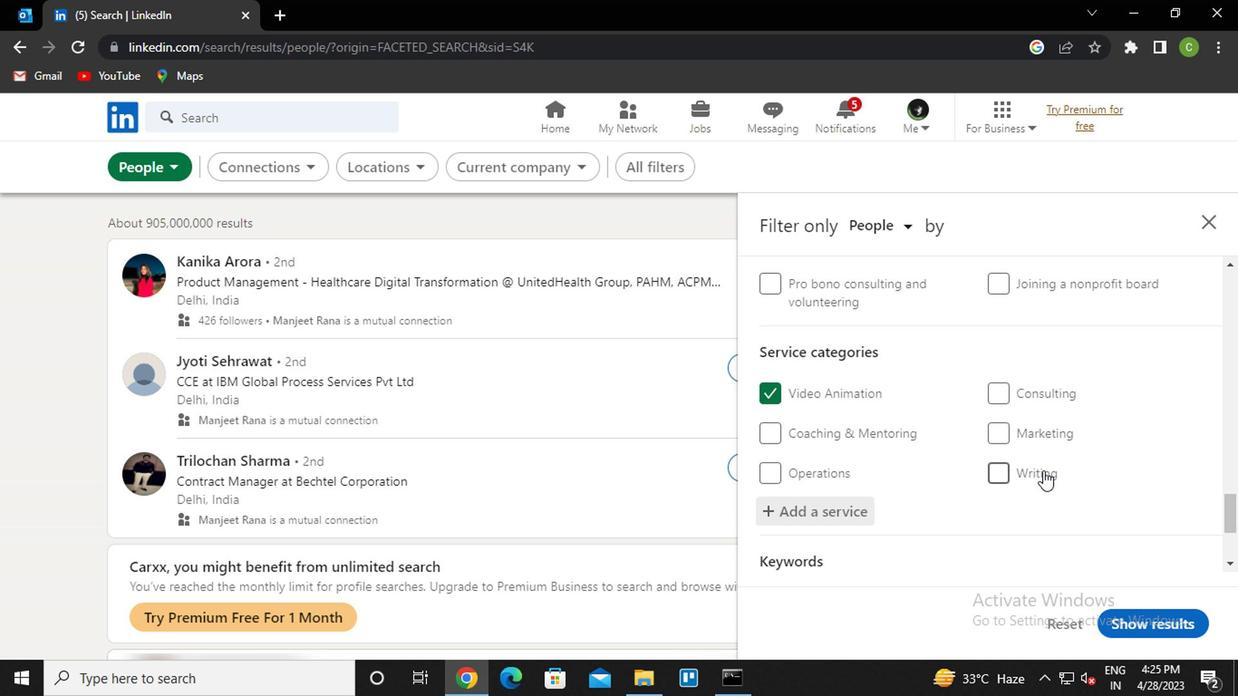 
Action: Mouse scrolled (1037, 468) with delta (0, 0)
Screenshot: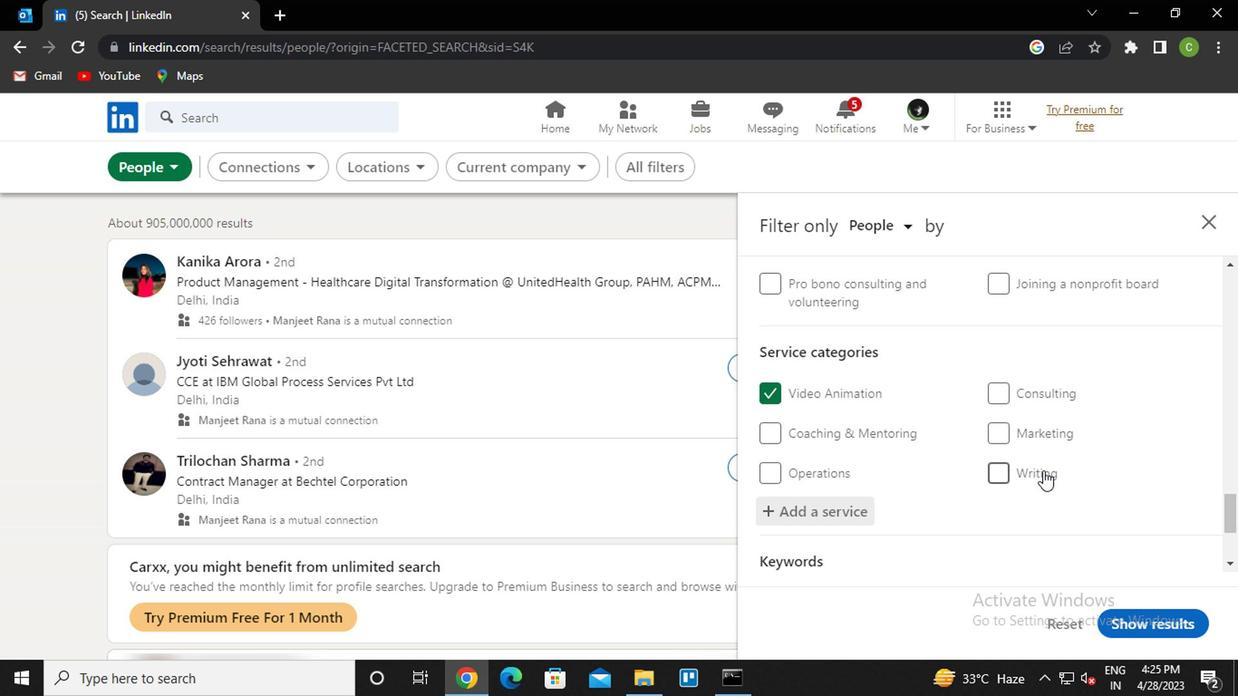 
Action: Mouse scrolled (1037, 468) with delta (0, 0)
Screenshot: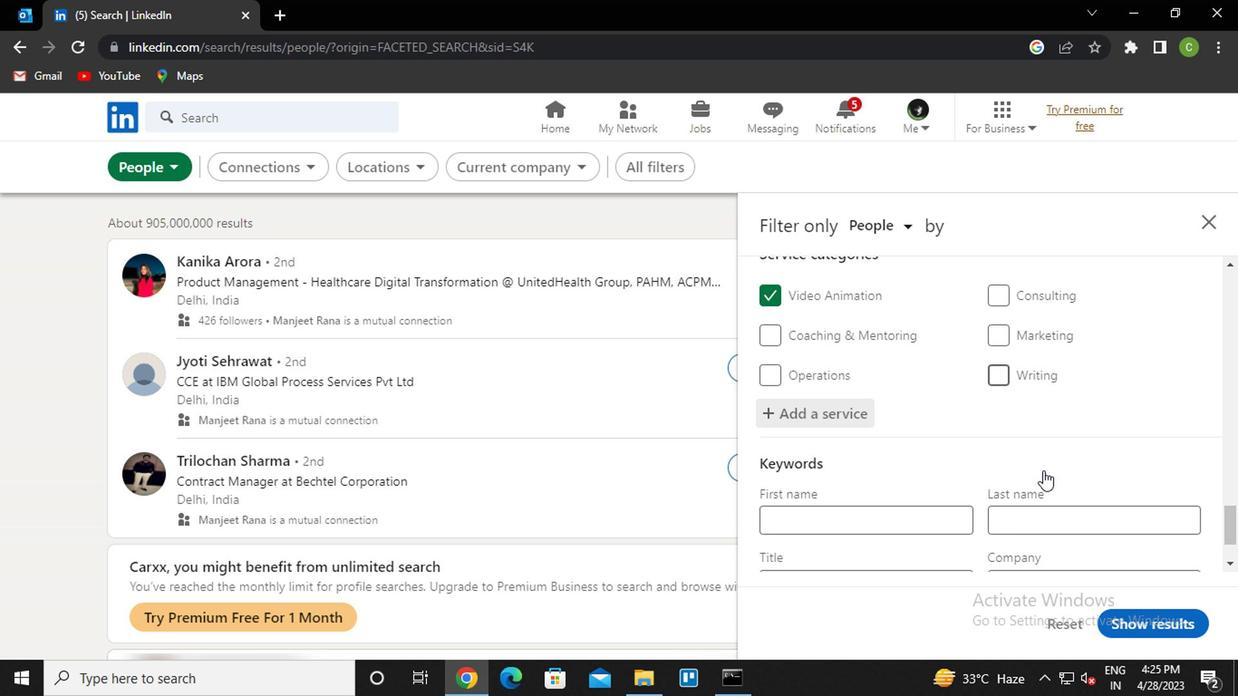 
Action: Mouse scrolled (1037, 468) with delta (0, 0)
Screenshot: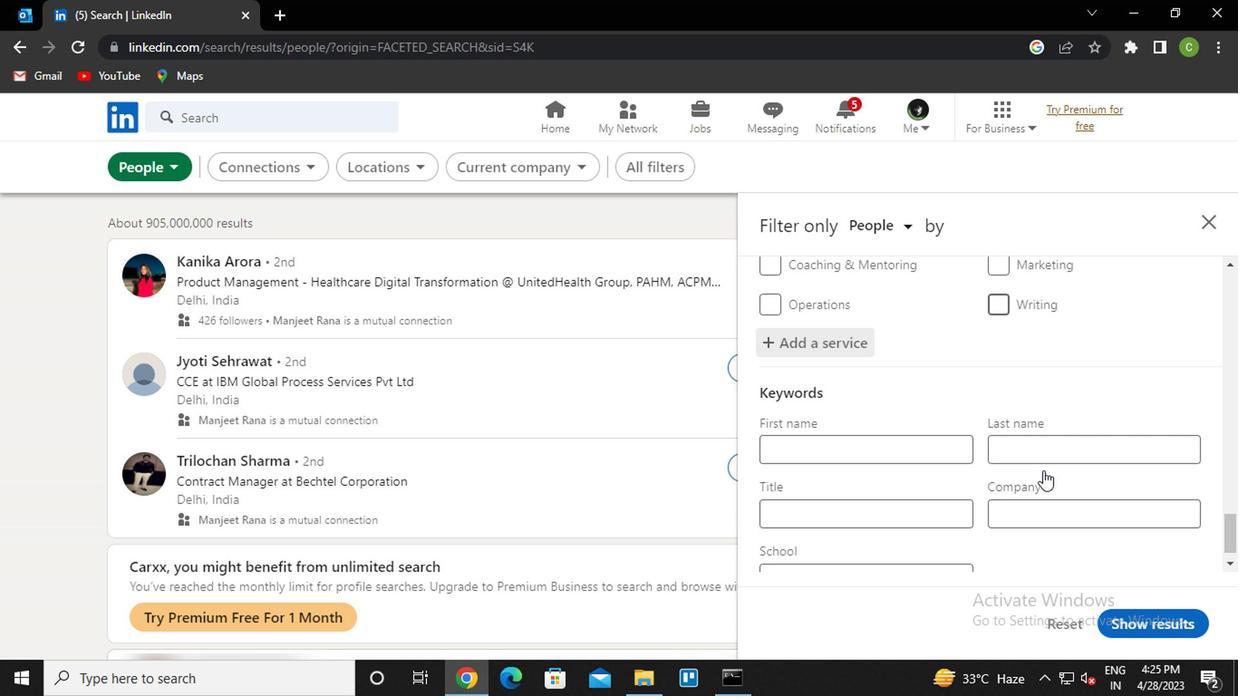 
Action: Mouse scrolled (1037, 468) with delta (0, 0)
Screenshot: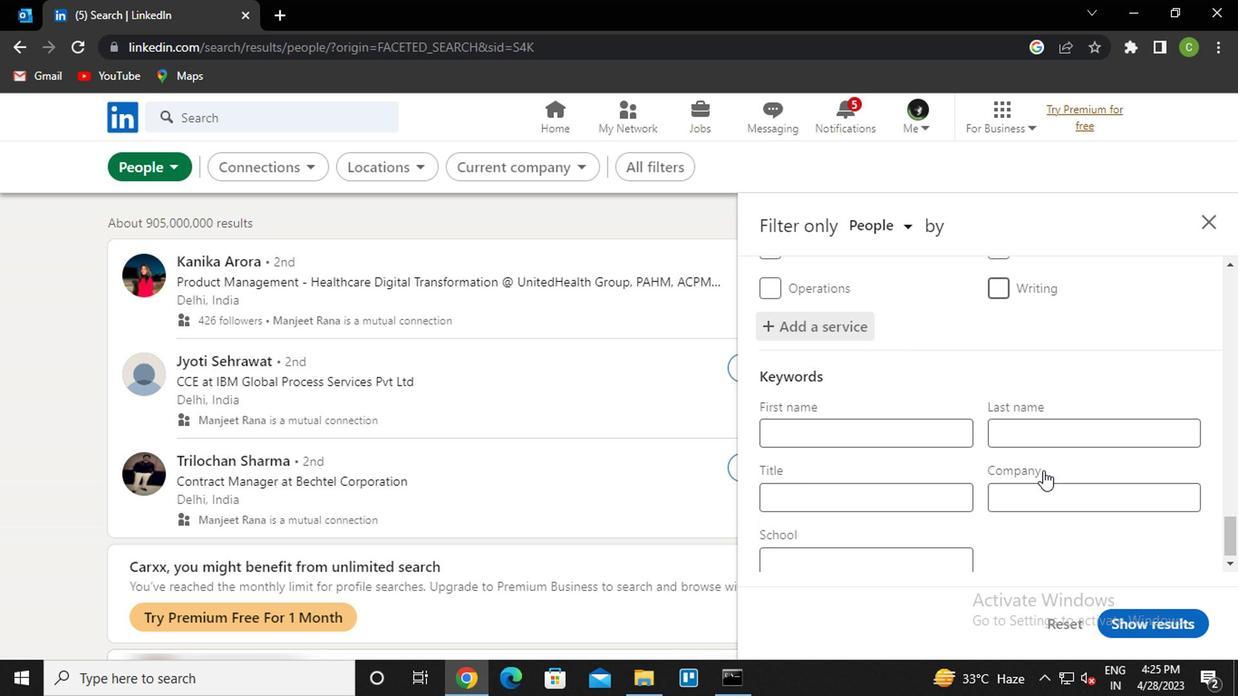 
Action: Mouse moved to (893, 490)
Screenshot: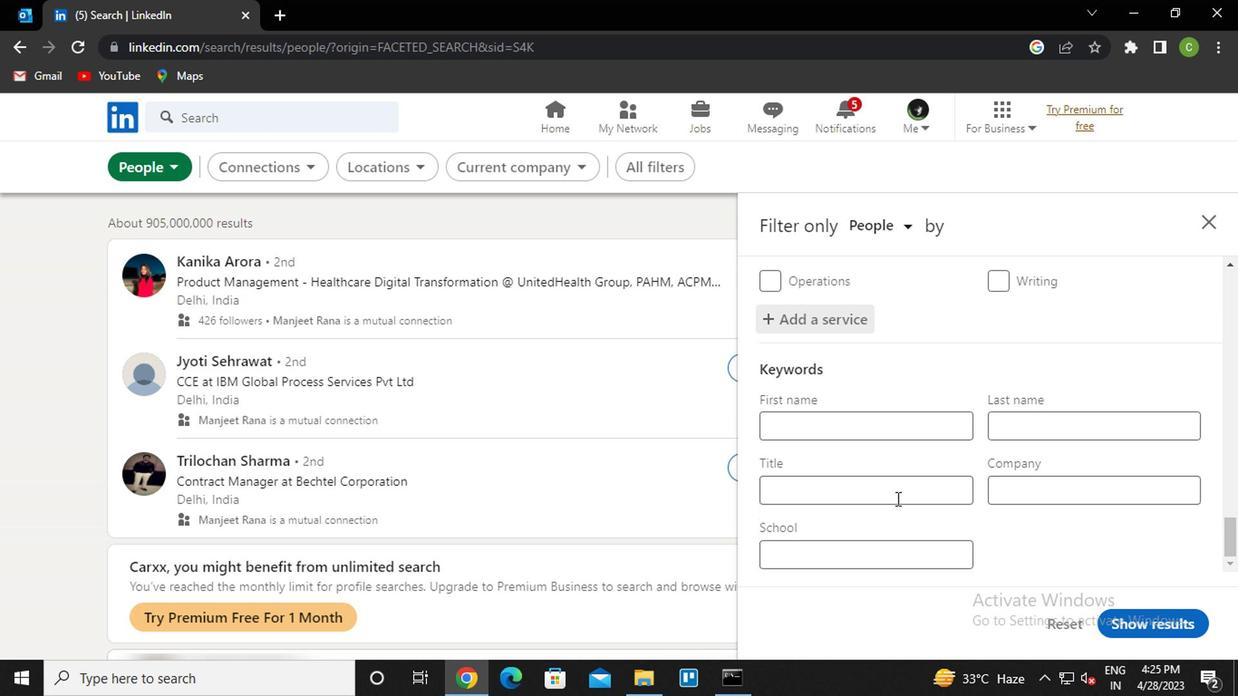 
Action: Mouse pressed left at (893, 490)
Screenshot: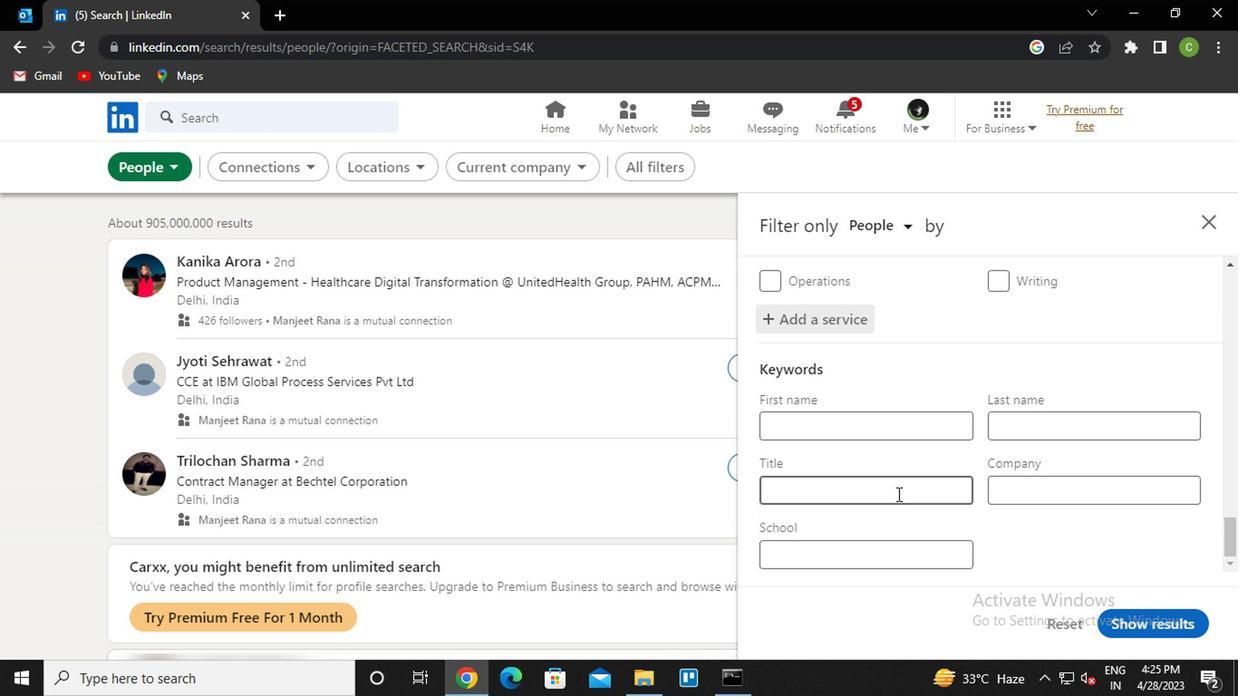 
Action: Key pressed <Key.caps_lock>b<Key.caps_lock>ank<Key.space><Key.caps_lock>t<Key.caps_lock>eller
Screenshot: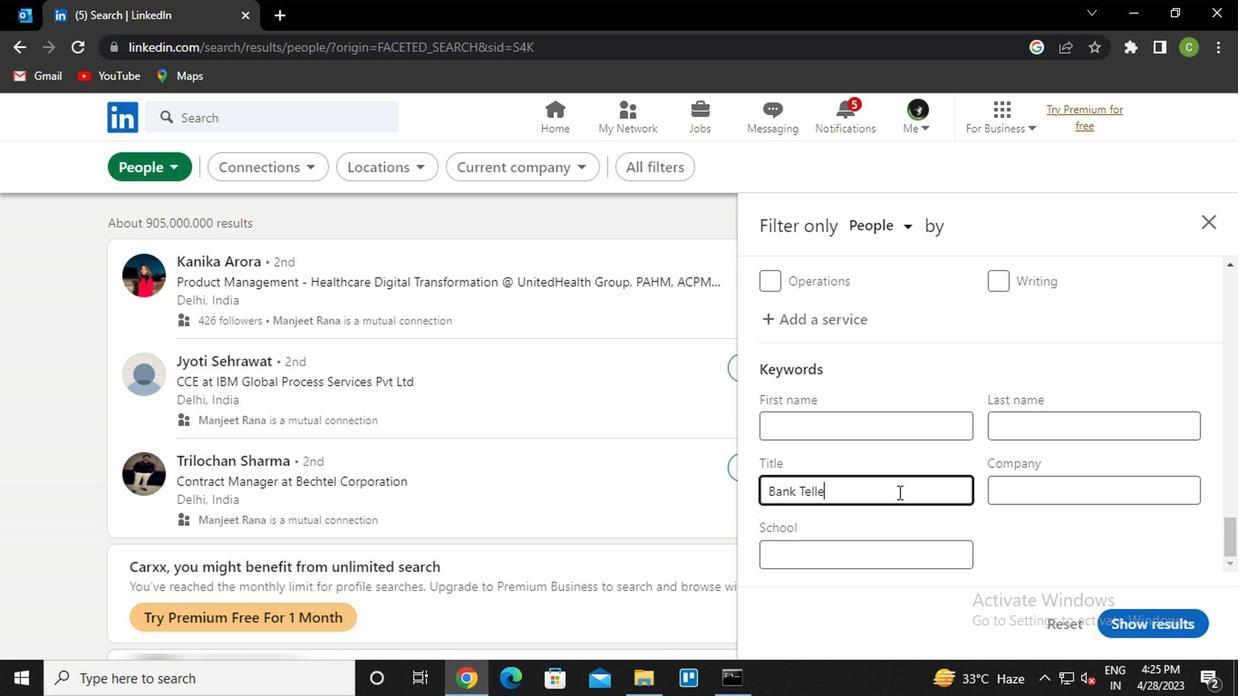 
Action: Mouse moved to (1159, 619)
Screenshot: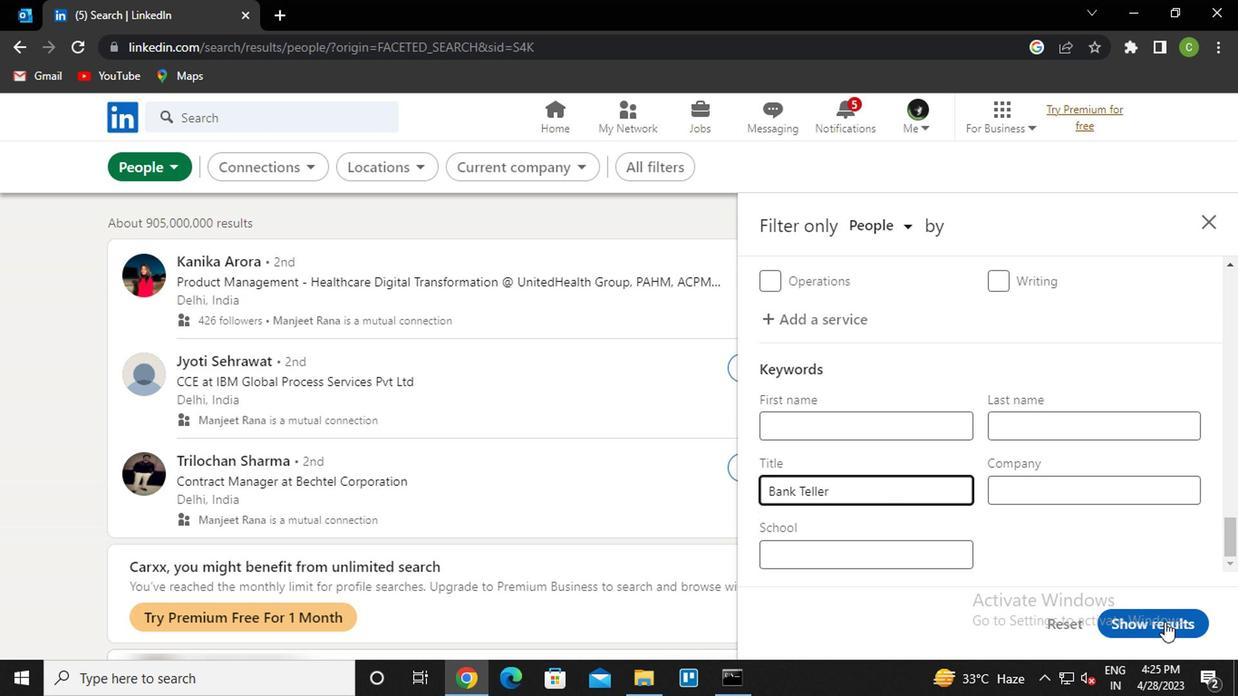 
Action: Mouse pressed left at (1159, 619)
Screenshot: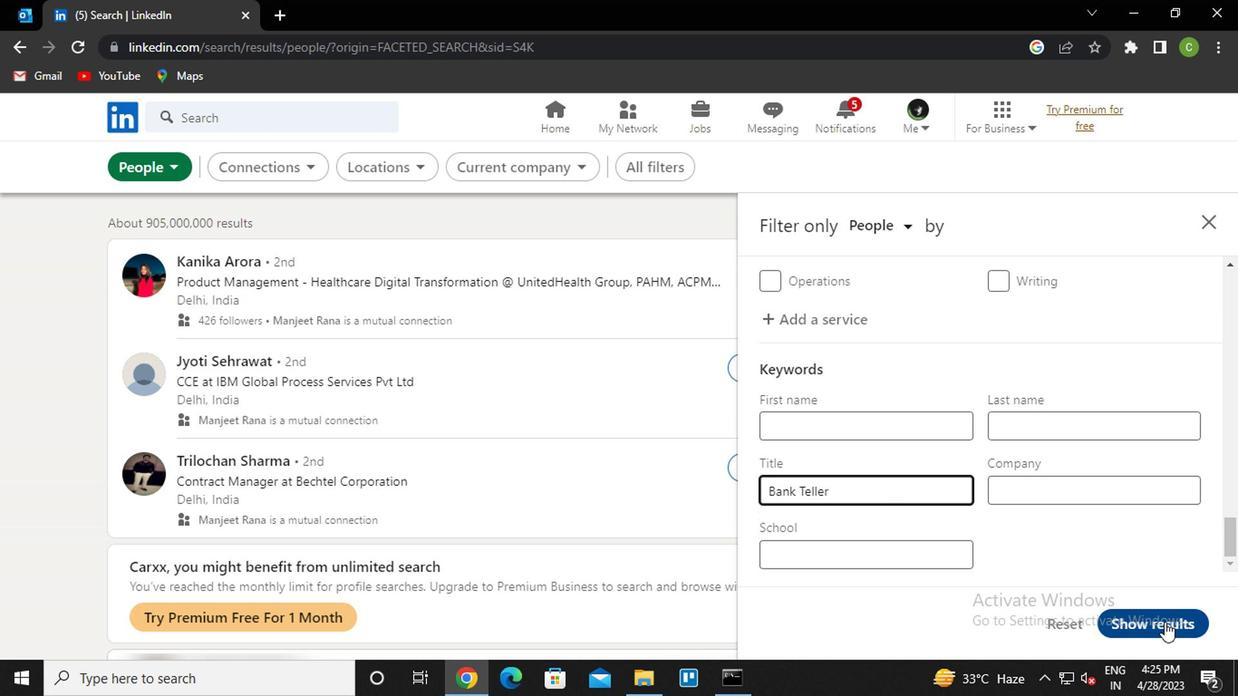 
Action: Mouse moved to (632, 624)
Screenshot: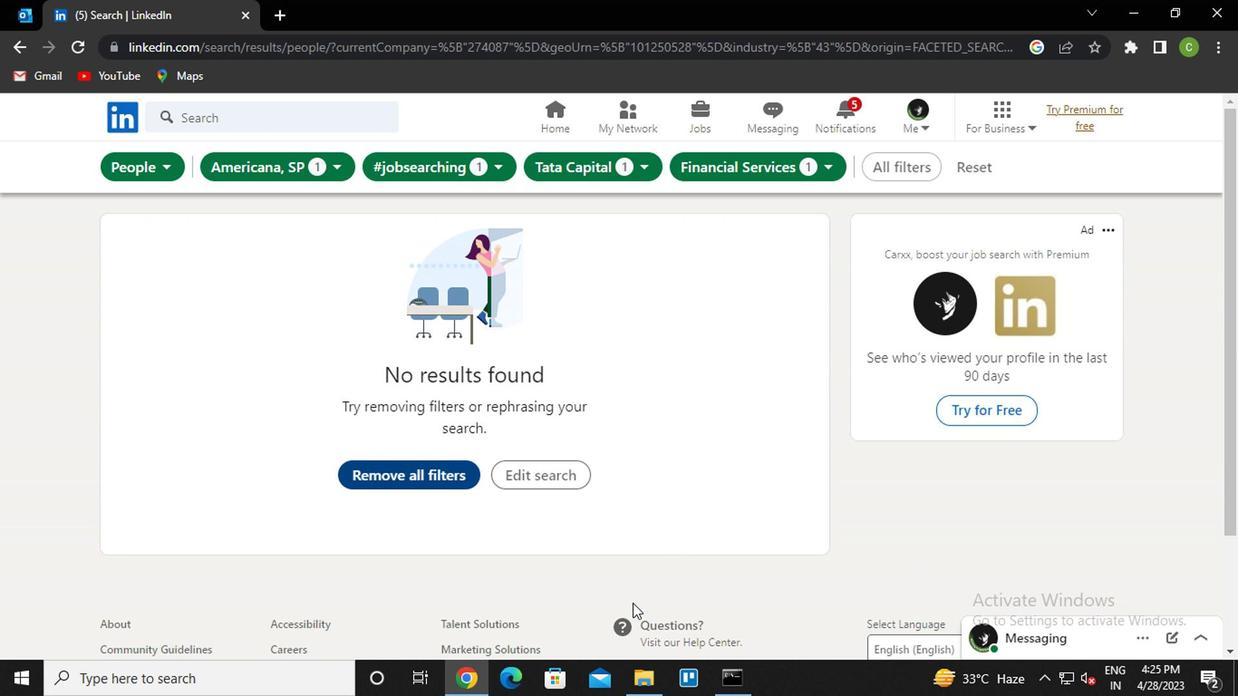 
